 Task: Search one way flight ticket for 4 adults, 2 children, 2 infants in seat and 1 infant on lap in economy from Buffalo: Buffalo Niagara International Airport to Jacksonville: Albert J. Ellis Airport on 8-3-2023. Choice of flights is Delta. Number of bags: 10 checked bags. Price is upto 65000. Outbound departure time preference is 11:15. Return departure time preference is 3:36.
Action: Mouse moved to (292, 409)
Screenshot: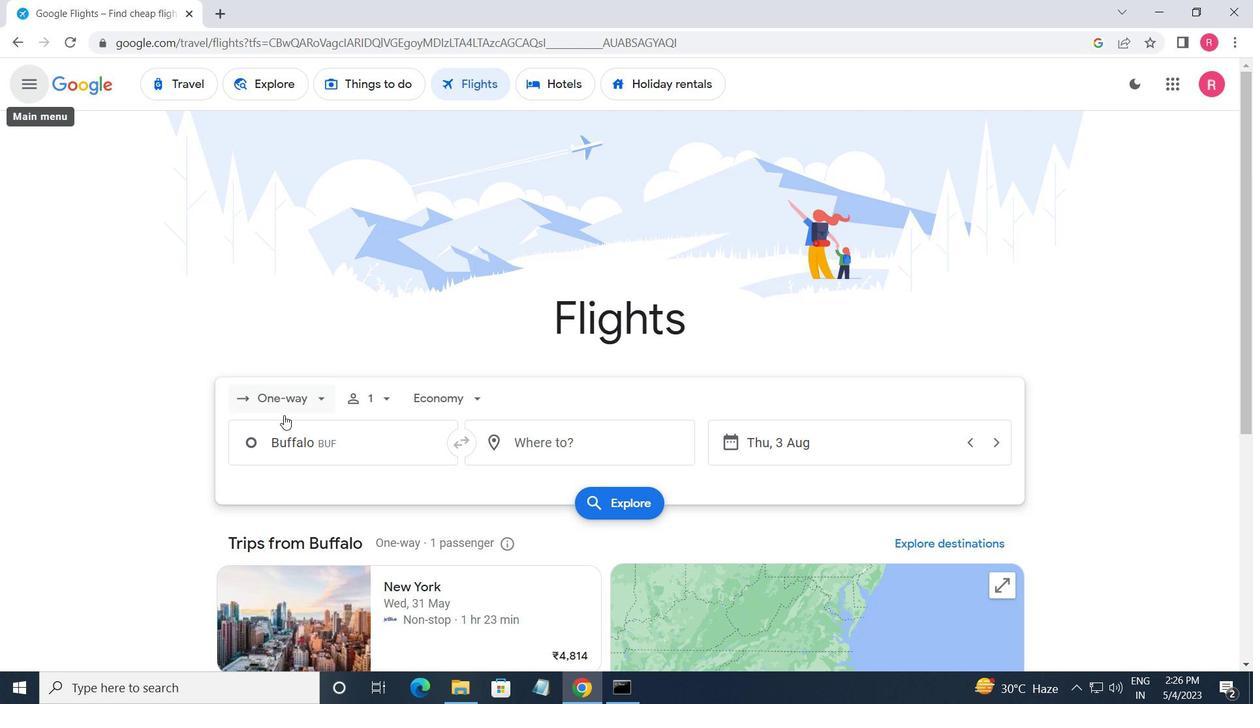 
Action: Mouse pressed left at (292, 409)
Screenshot: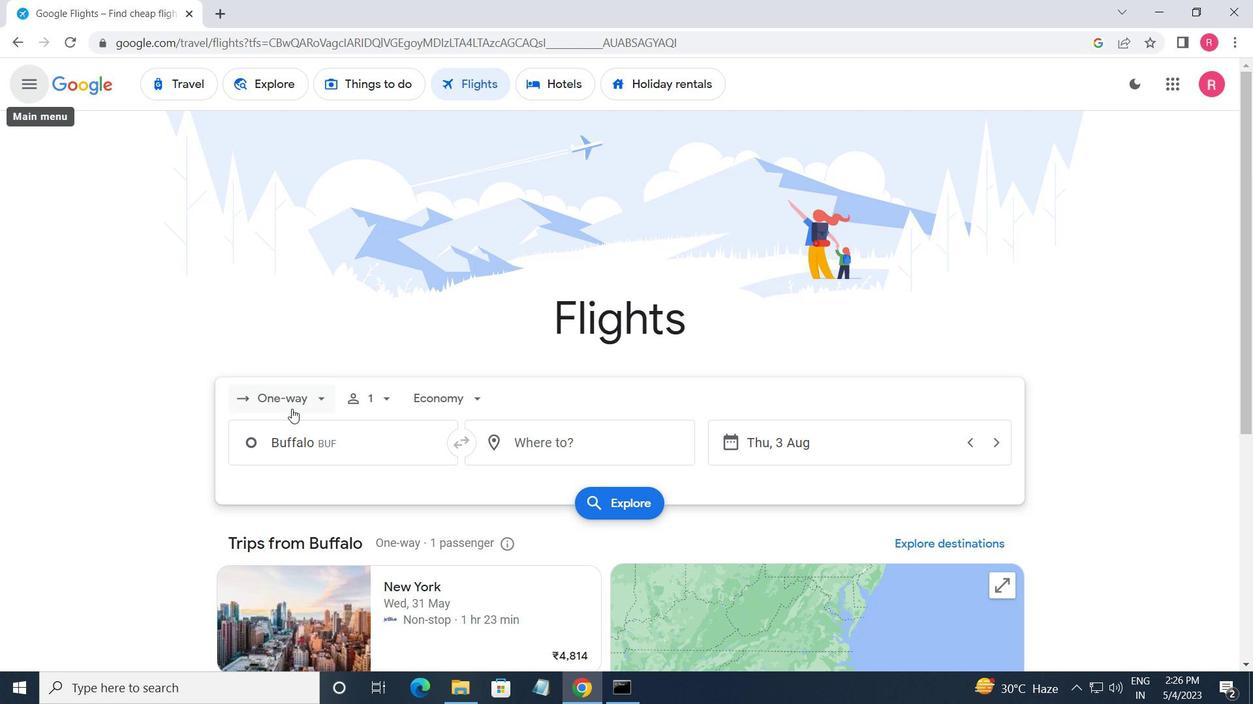 
Action: Mouse moved to (308, 476)
Screenshot: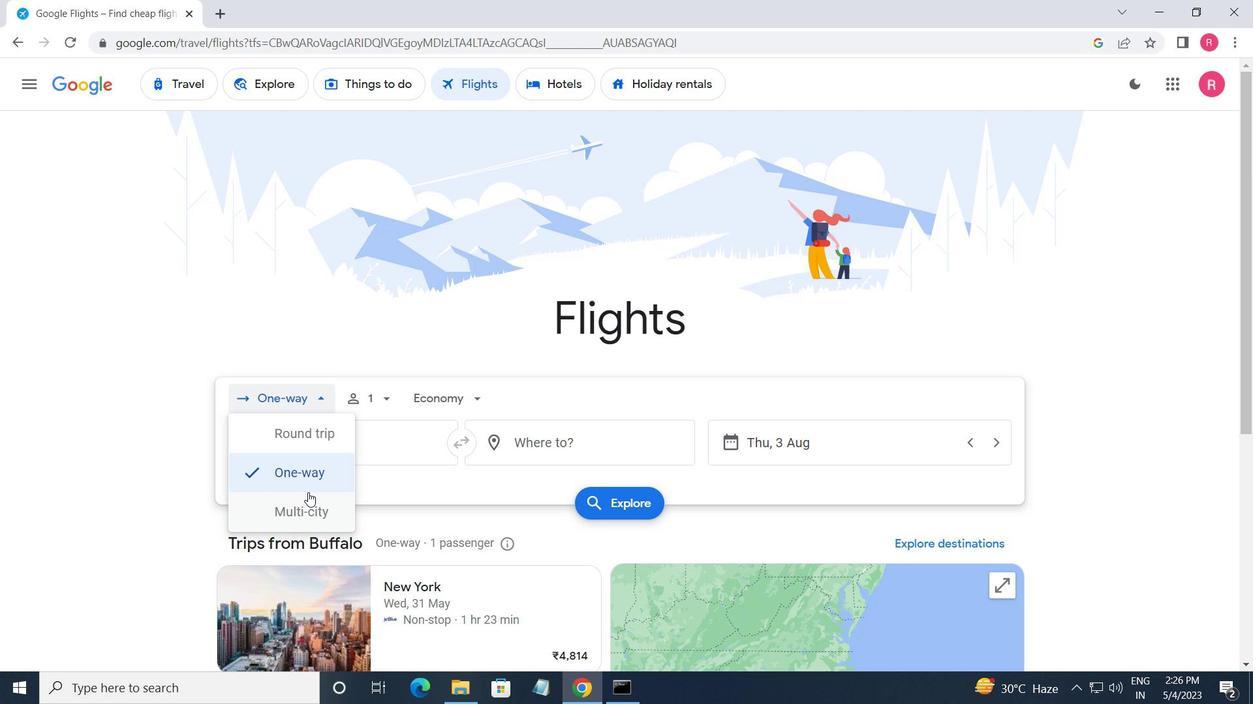 
Action: Mouse pressed left at (308, 476)
Screenshot: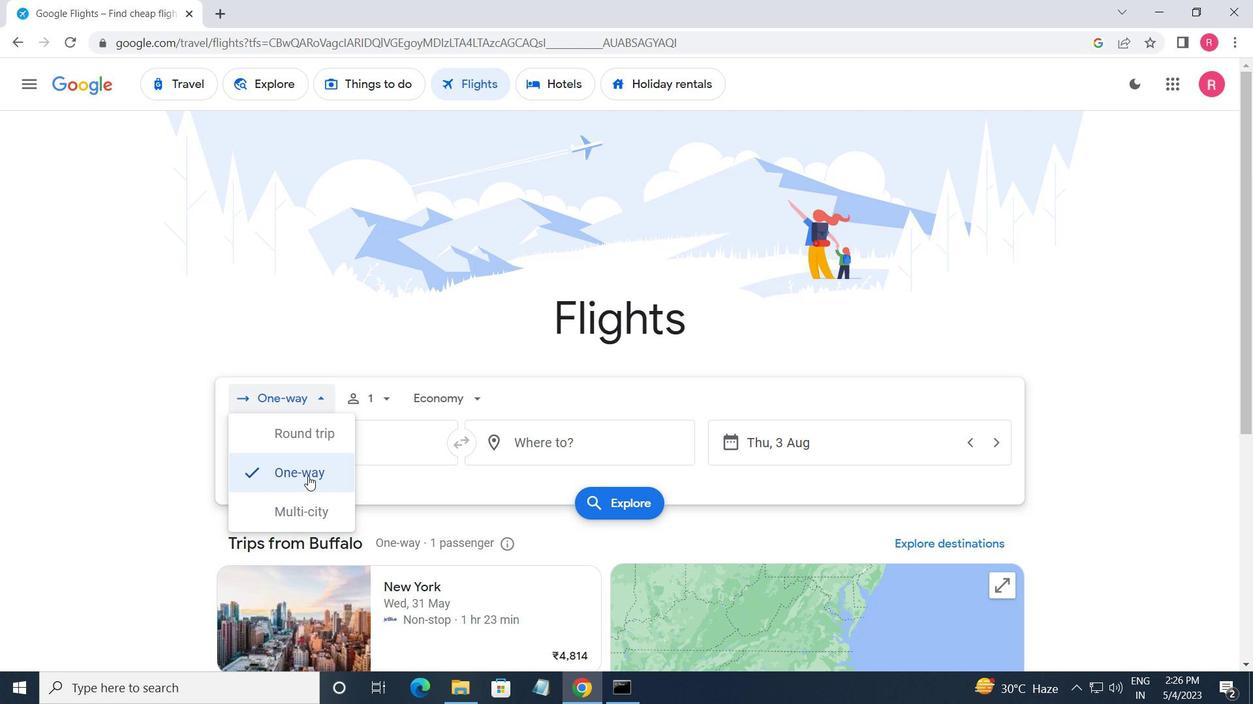 
Action: Mouse moved to (382, 407)
Screenshot: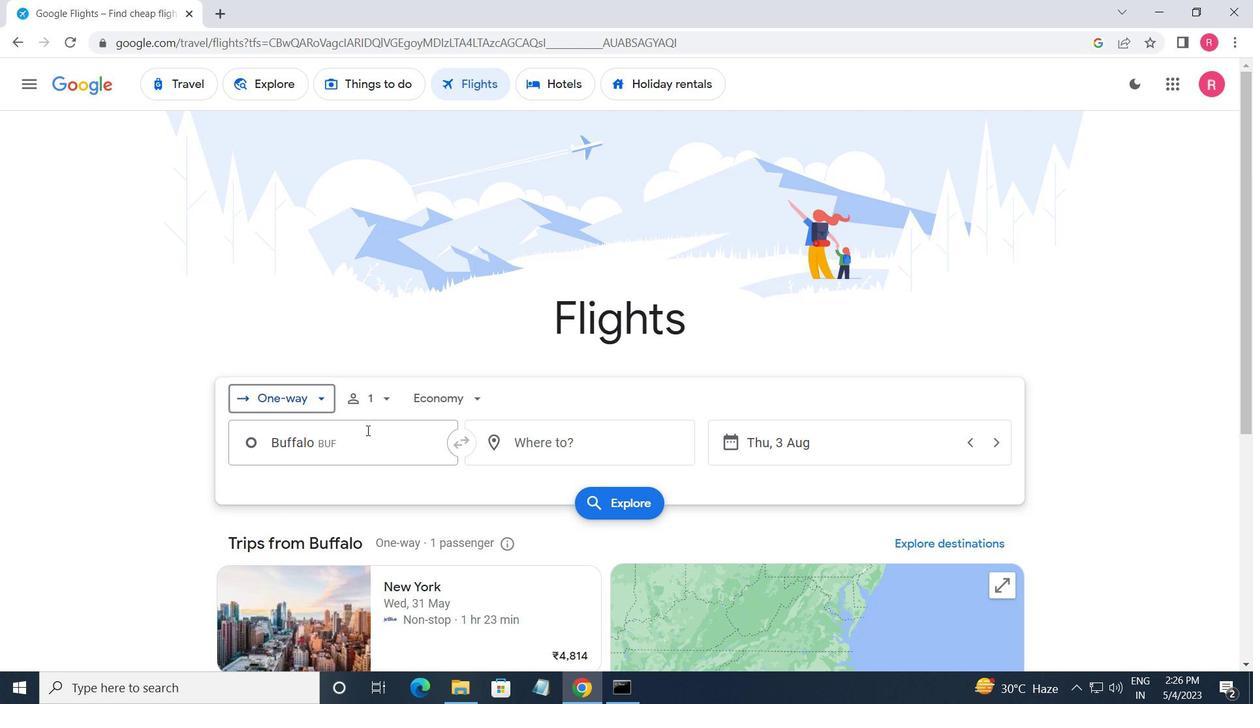 
Action: Mouse pressed left at (382, 407)
Screenshot: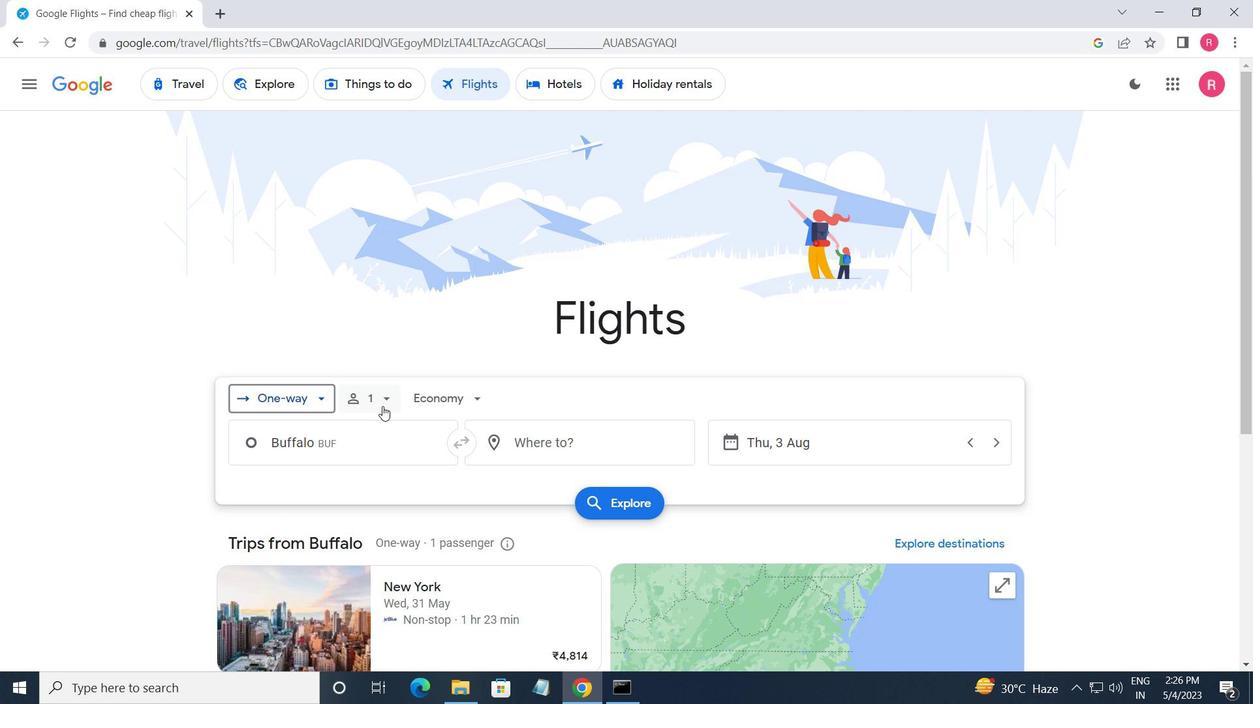 
Action: Mouse moved to (513, 439)
Screenshot: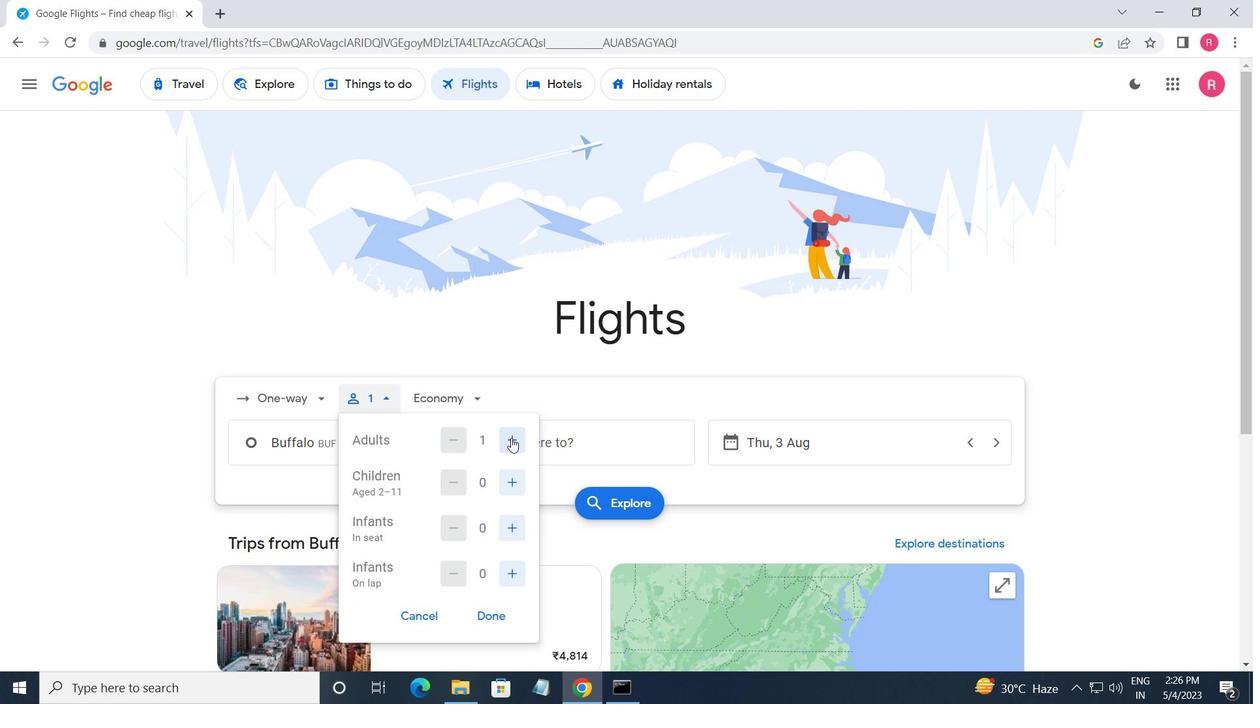 
Action: Mouse pressed left at (513, 439)
Screenshot: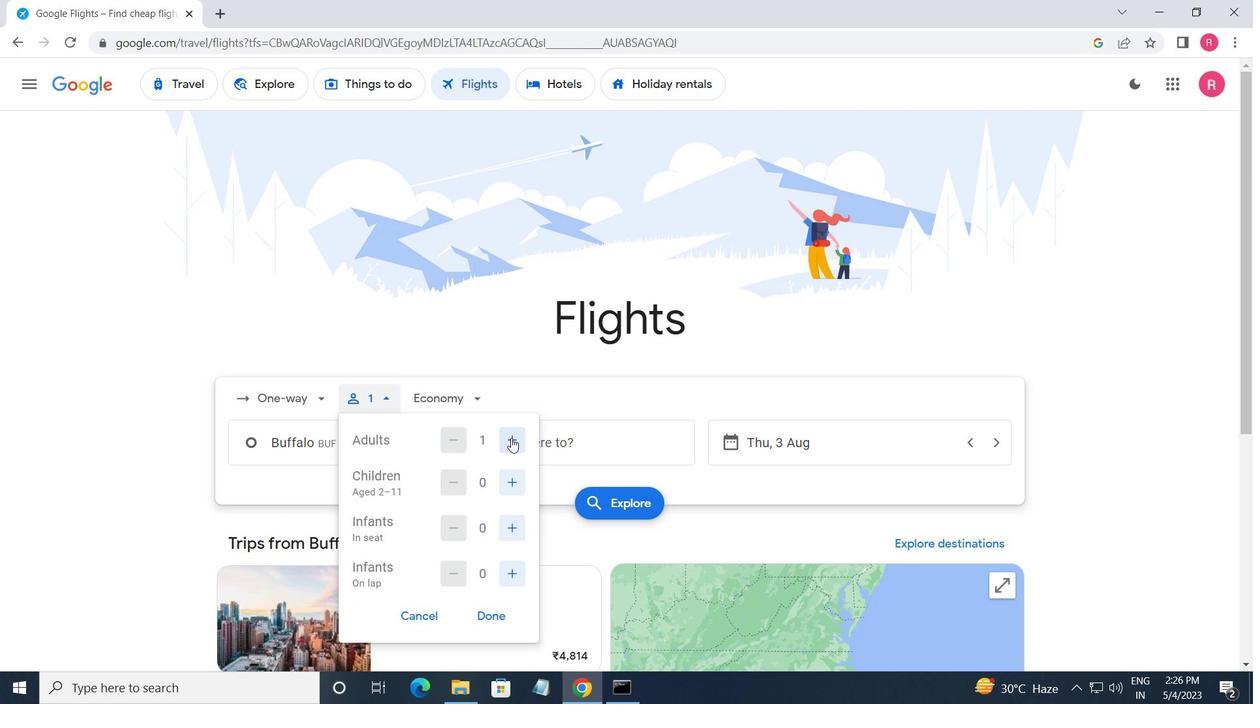 
Action: Mouse moved to (514, 439)
Screenshot: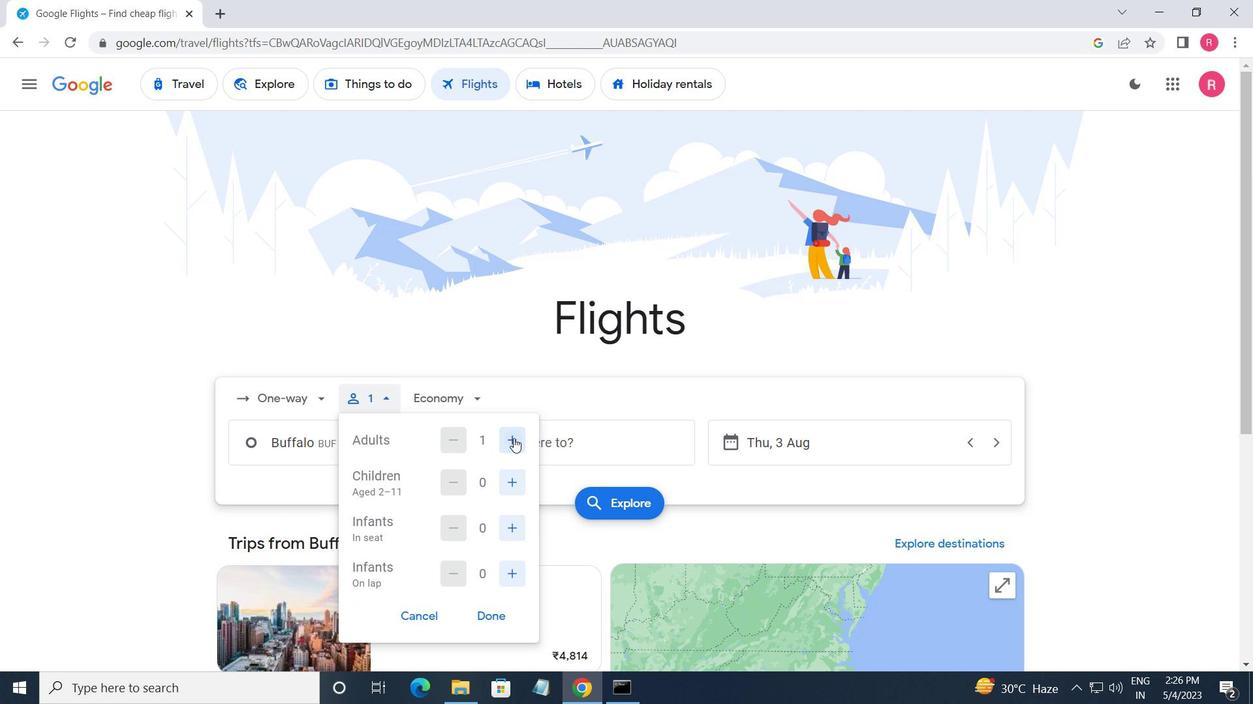 
Action: Mouse pressed left at (514, 439)
Screenshot: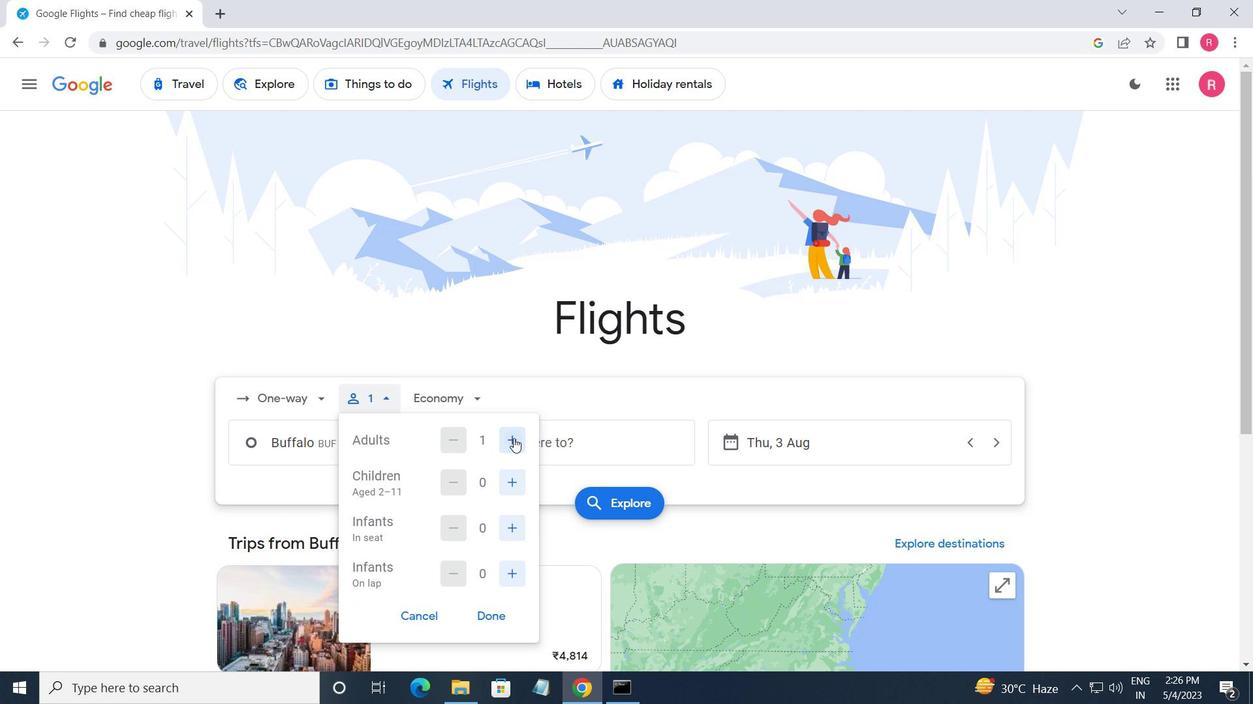 
Action: Mouse pressed left at (514, 439)
Screenshot: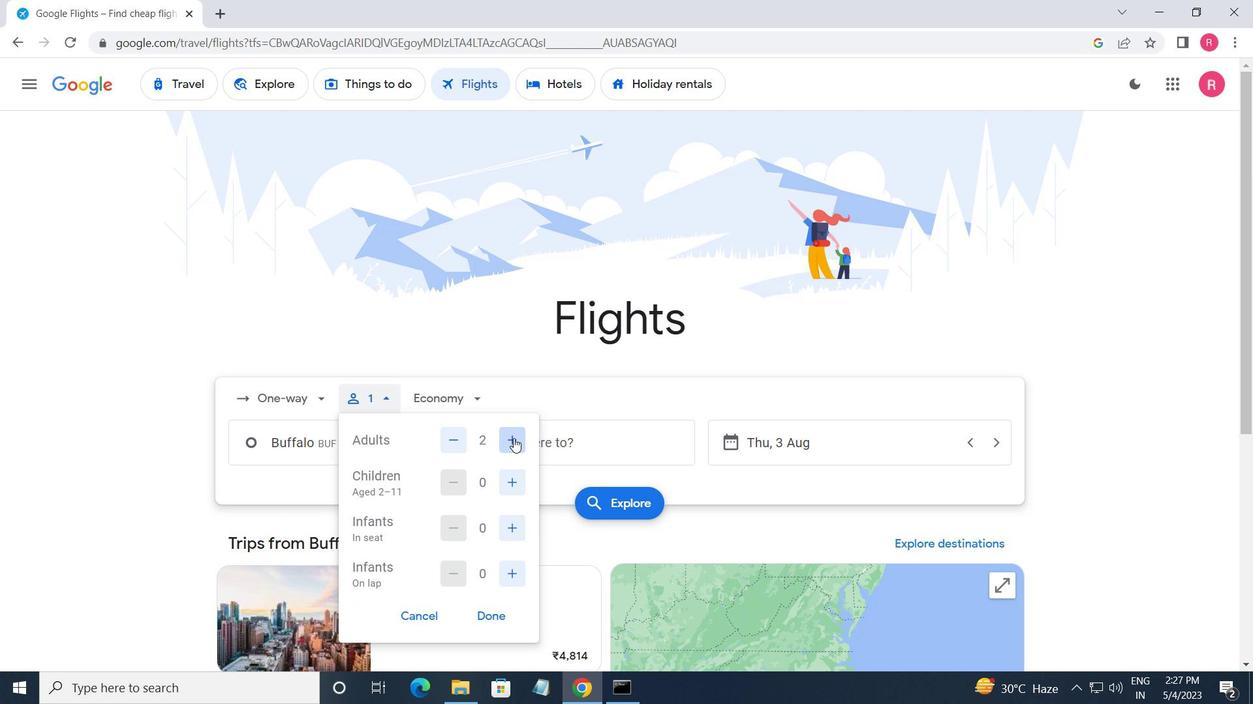 
Action: Mouse moved to (515, 482)
Screenshot: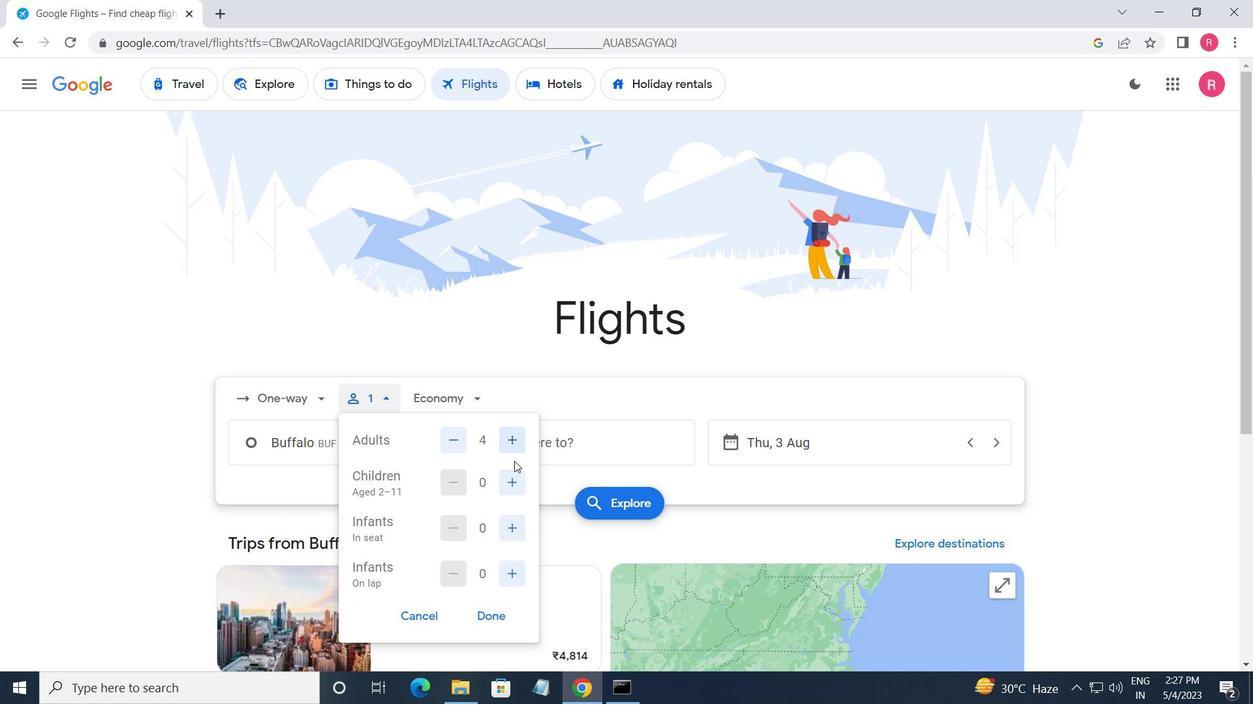 
Action: Mouse pressed left at (515, 482)
Screenshot: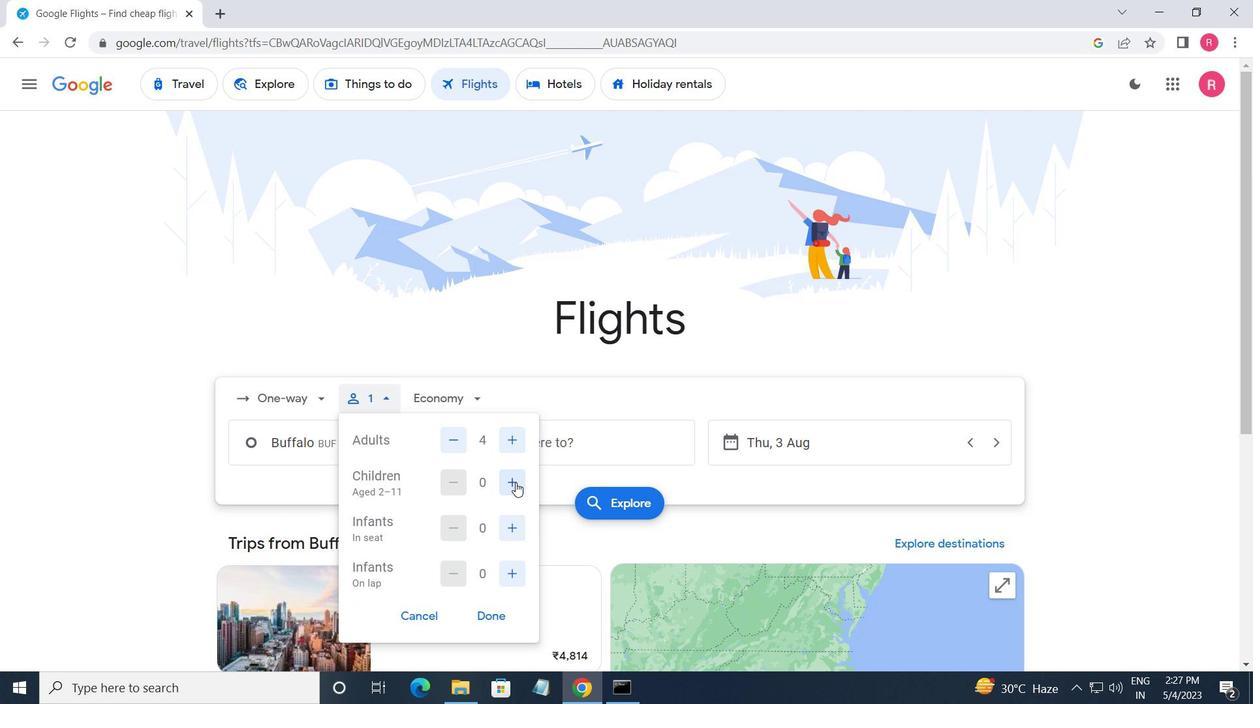 
Action: Mouse pressed left at (515, 482)
Screenshot: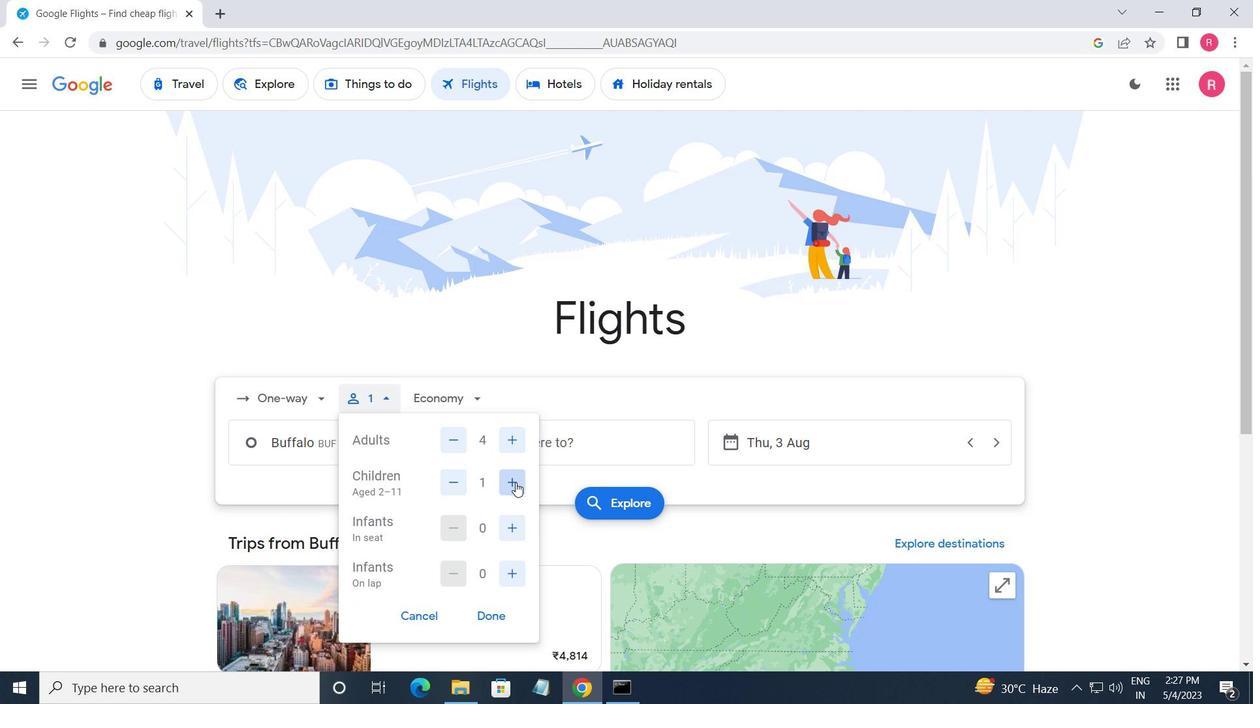 
Action: Mouse moved to (509, 529)
Screenshot: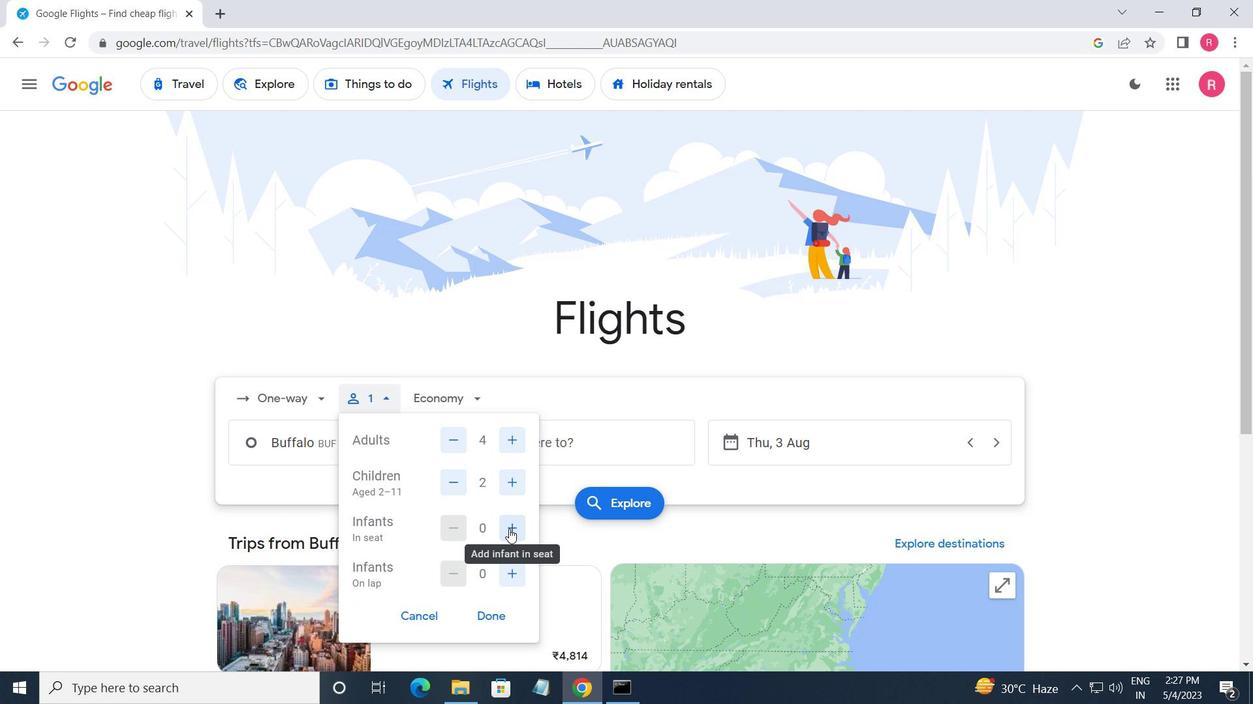 
Action: Mouse pressed left at (509, 529)
Screenshot: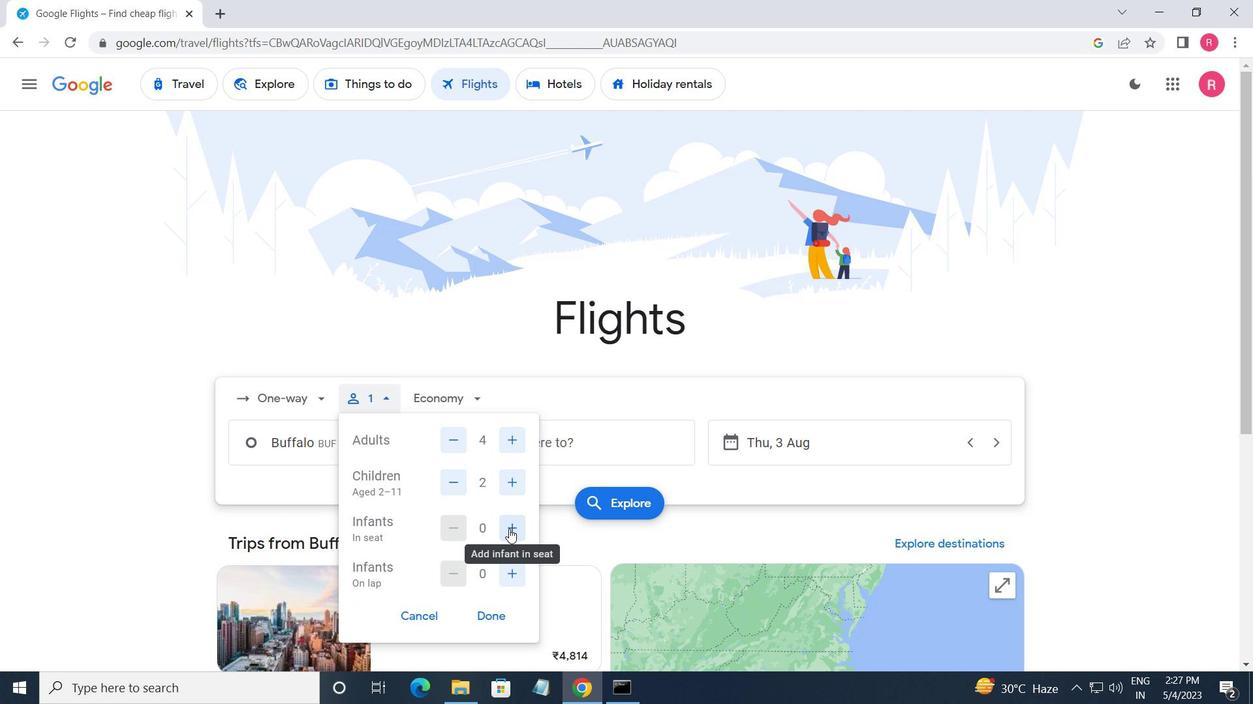 
Action: Mouse pressed left at (509, 529)
Screenshot: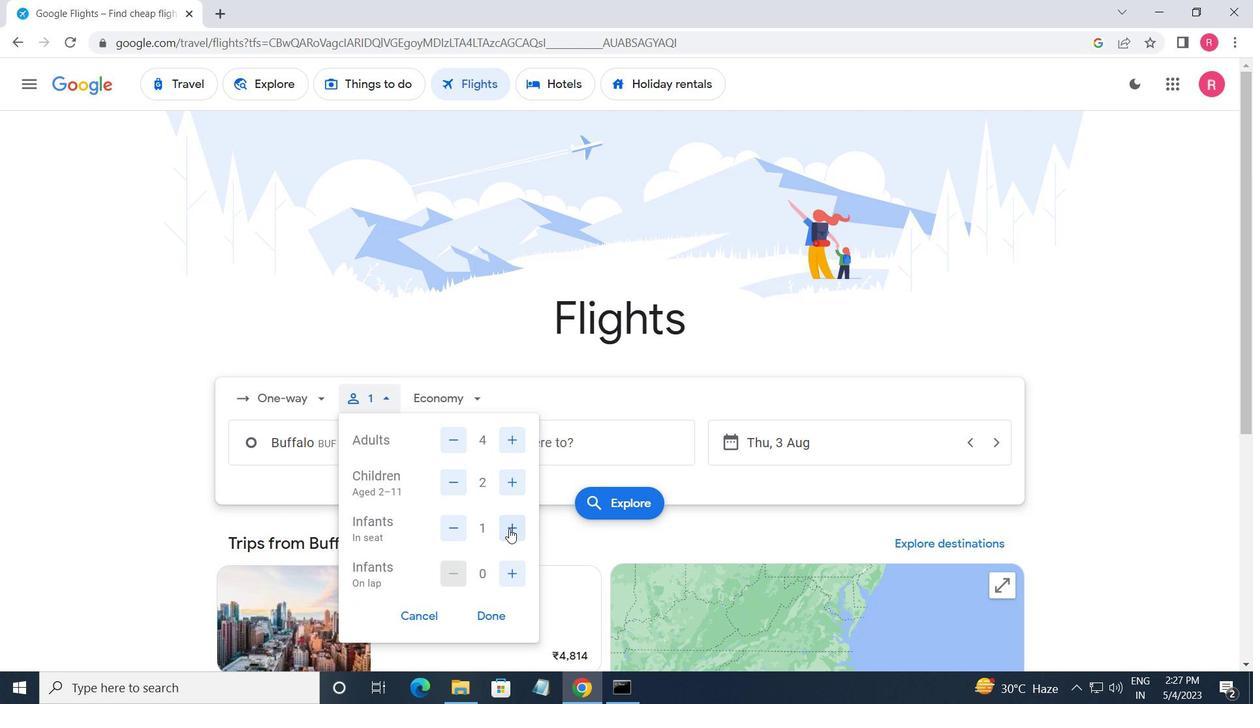 
Action: Mouse moved to (509, 574)
Screenshot: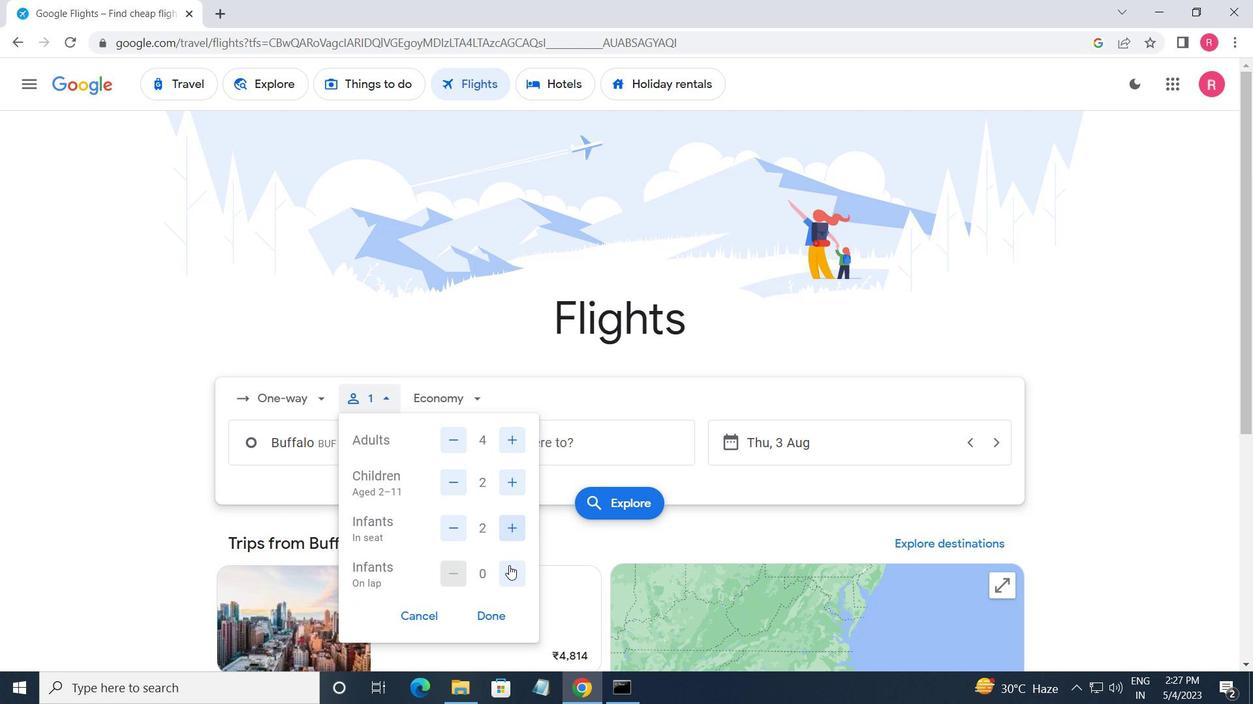 
Action: Mouse pressed left at (509, 574)
Screenshot: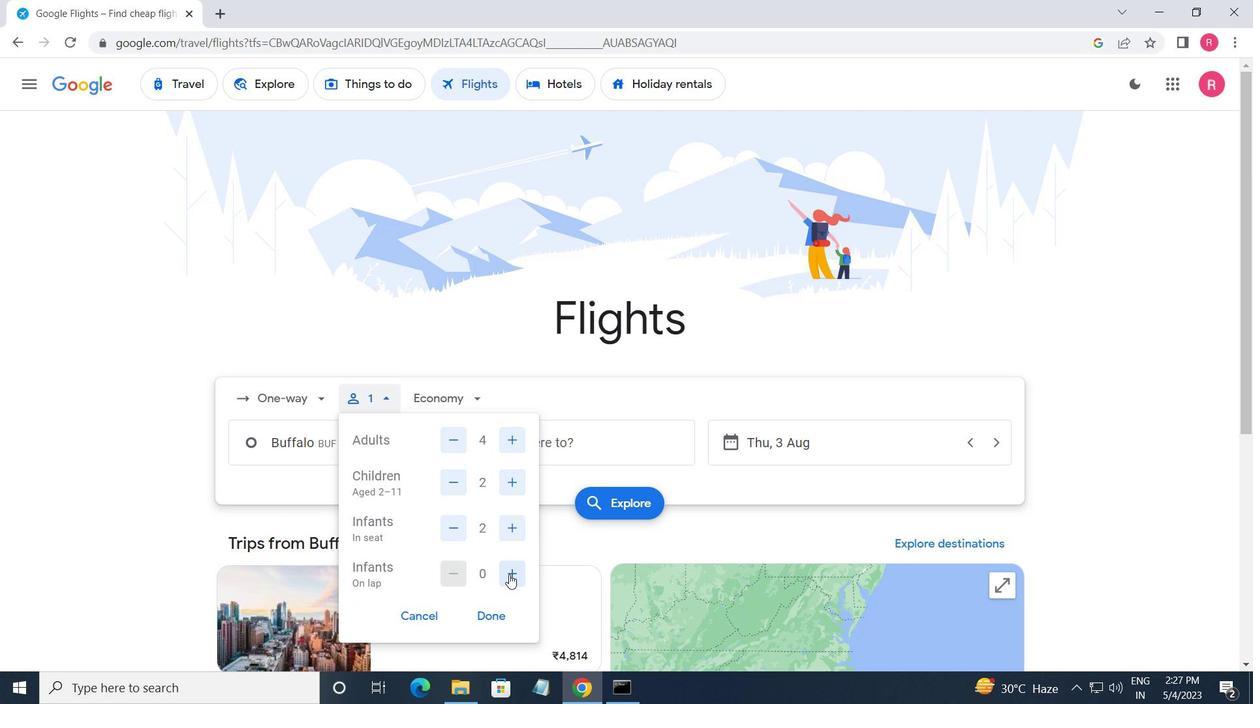 
Action: Mouse moved to (490, 606)
Screenshot: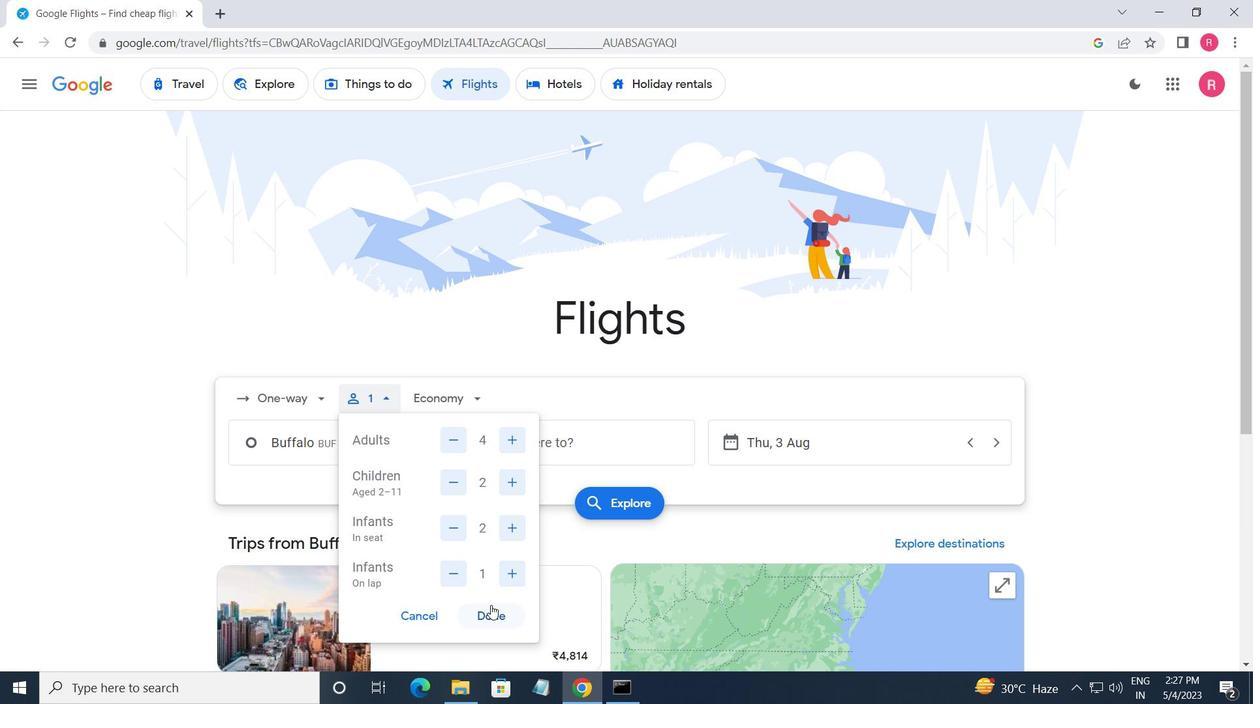 
Action: Mouse pressed left at (490, 606)
Screenshot: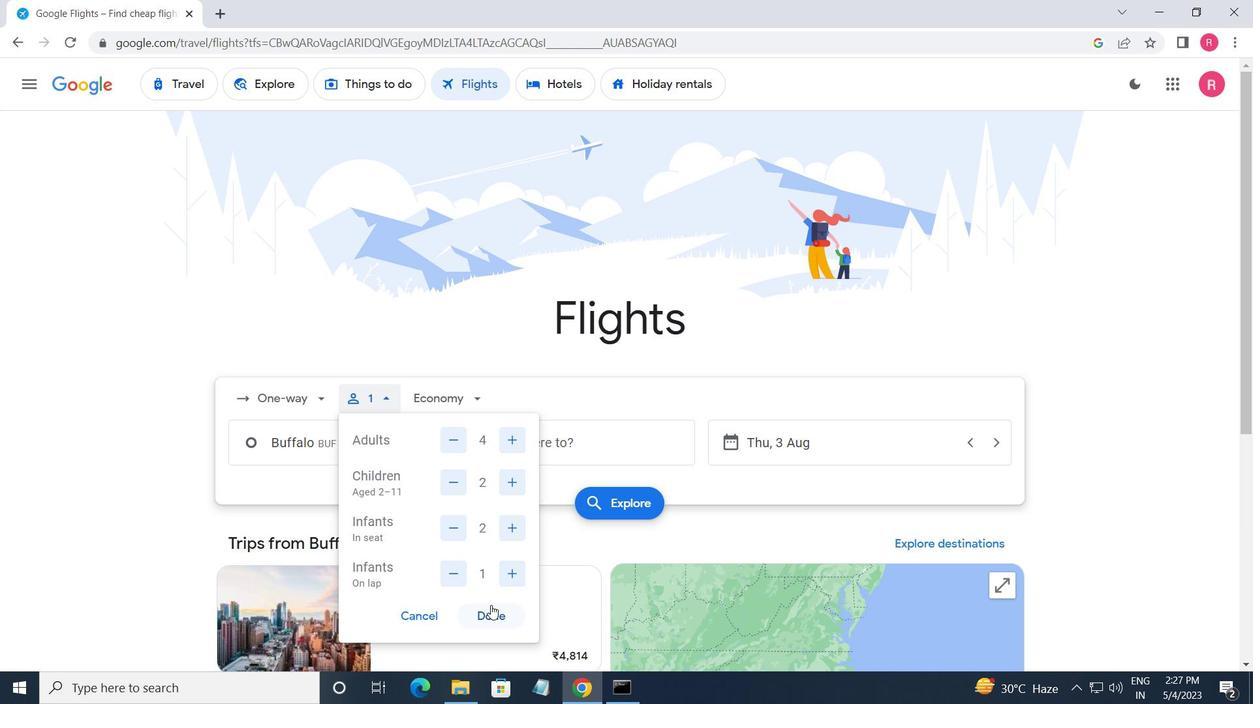 
Action: Mouse moved to (442, 394)
Screenshot: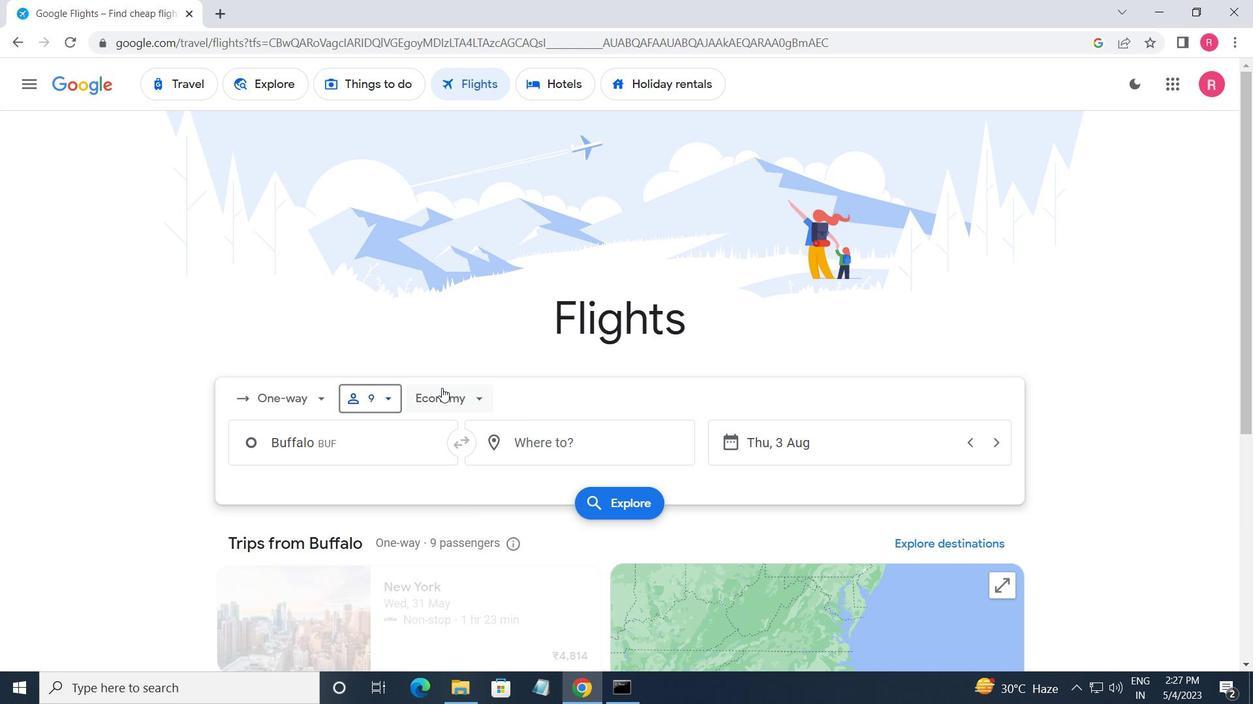 
Action: Mouse pressed left at (442, 394)
Screenshot: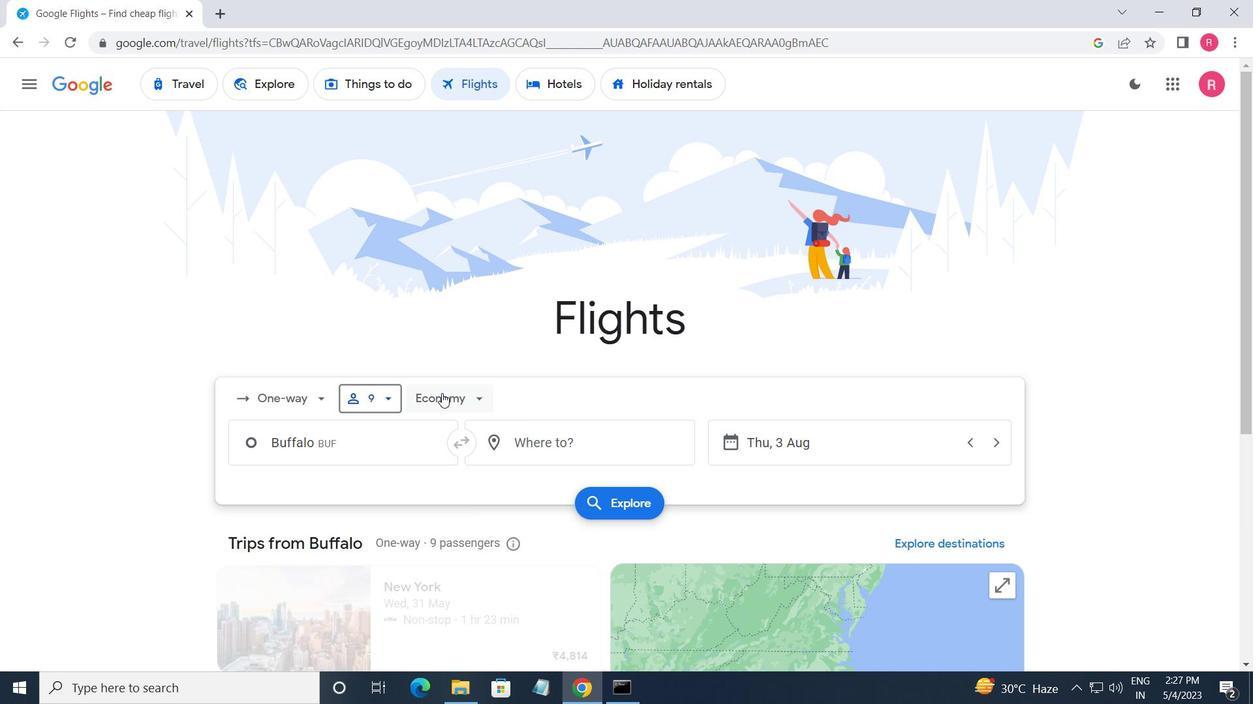 
Action: Mouse moved to (461, 439)
Screenshot: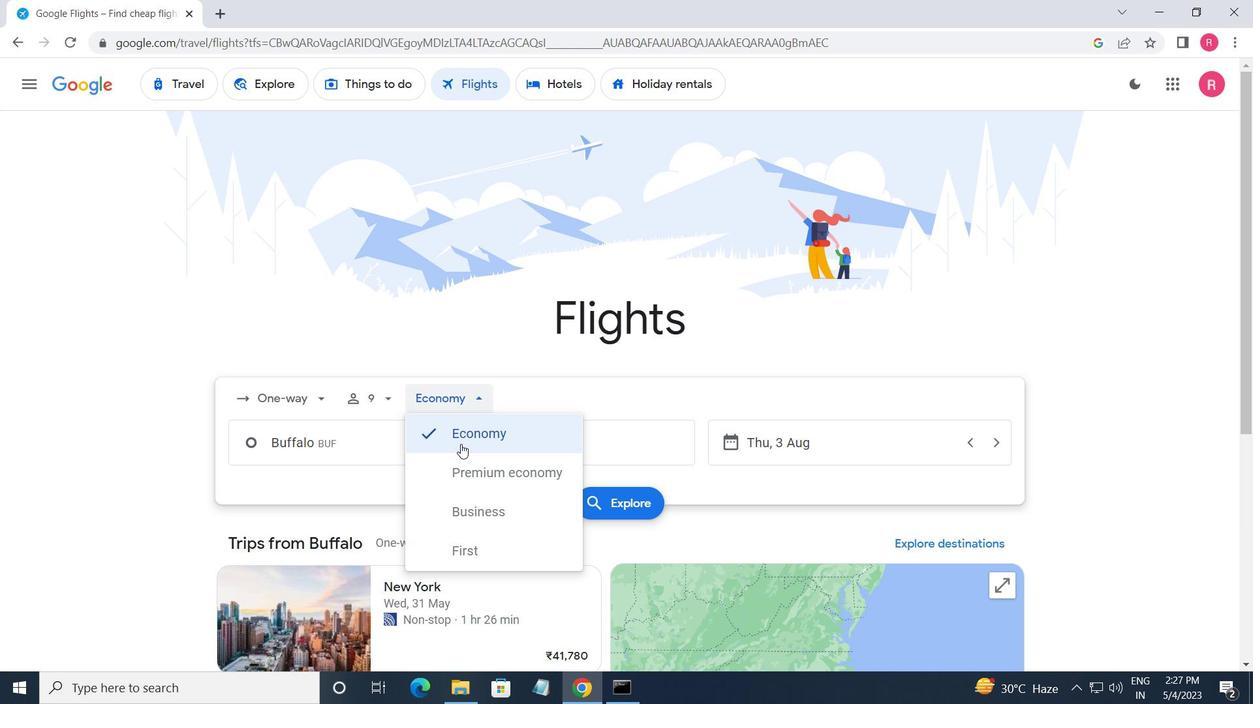 
Action: Mouse pressed left at (461, 439)
Screenshot: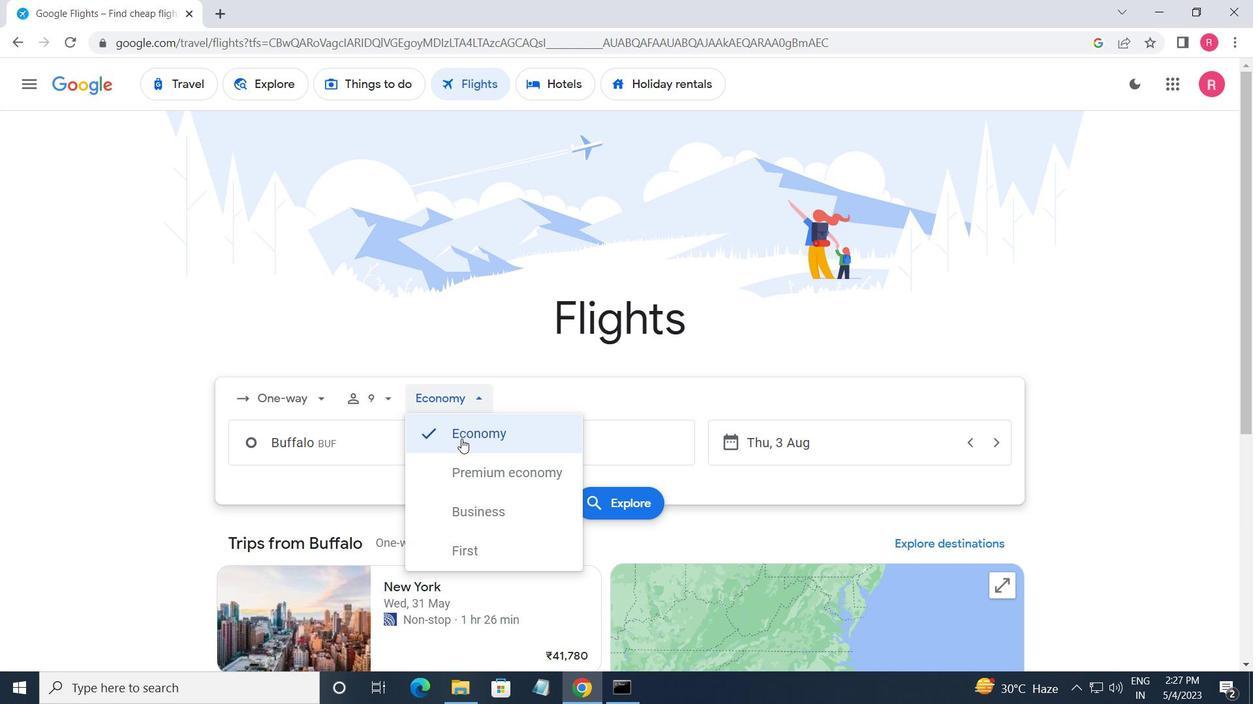 
Action: Mouse moved to (341, 445)
Screenshot: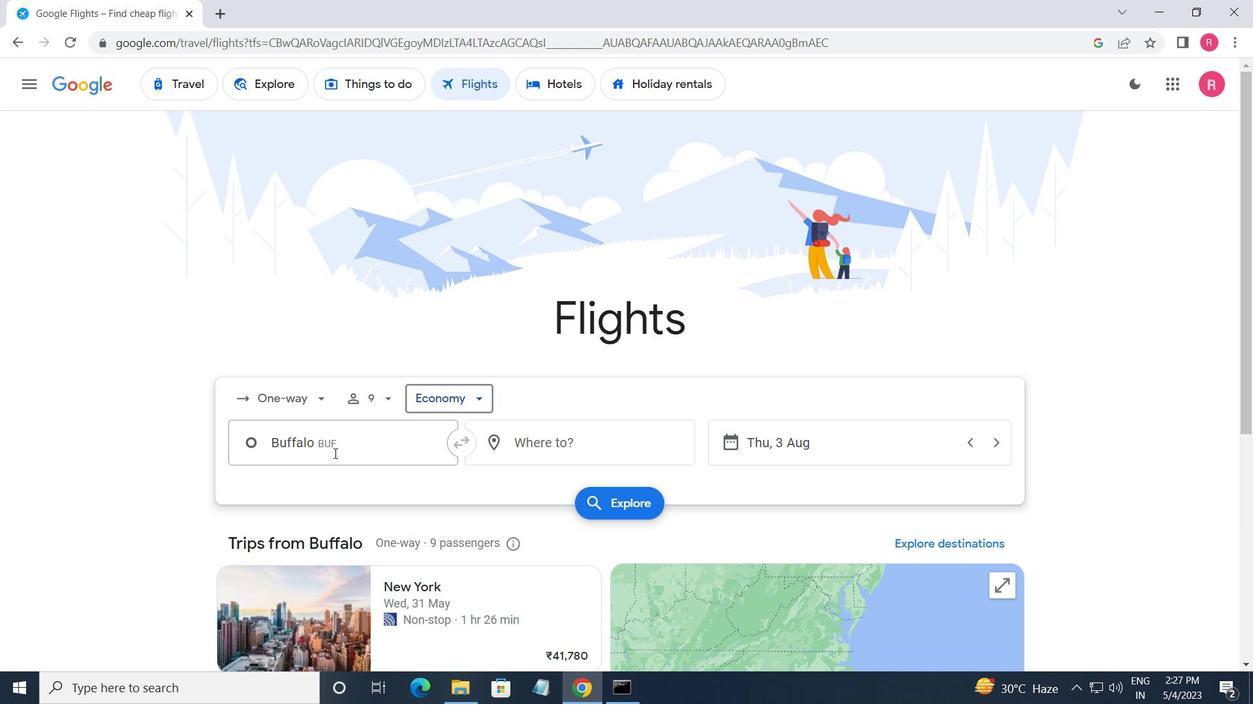 
Action: Mouse pressed left at (341, 445)
Screenshot: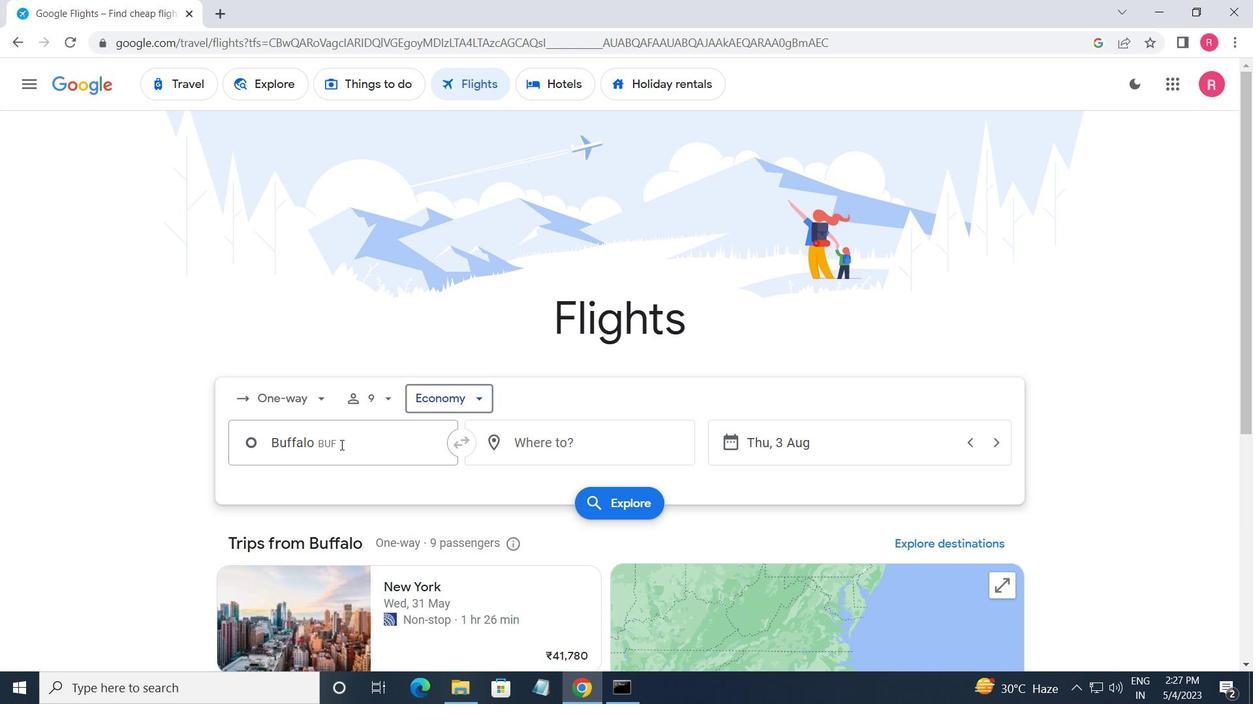 
Action: Mouse moved to (359, 524)
Screenshot: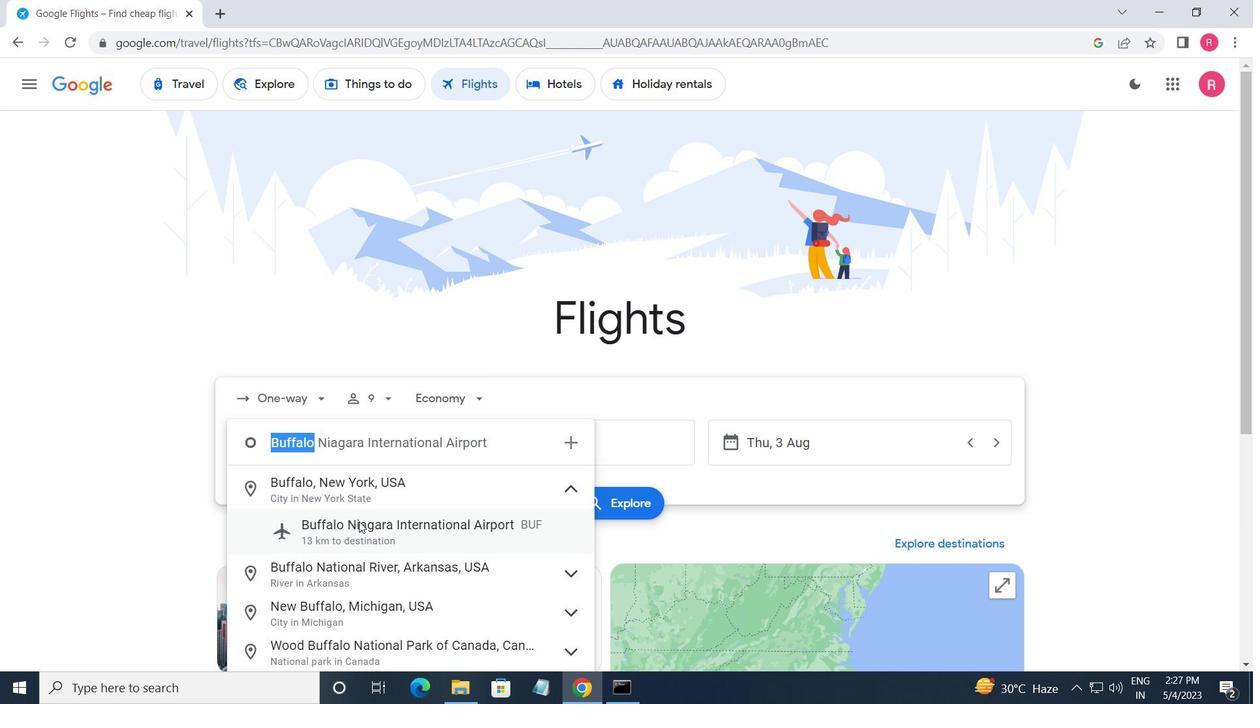 
Action: Mouse pressed left at (359, 524)
Screenshot: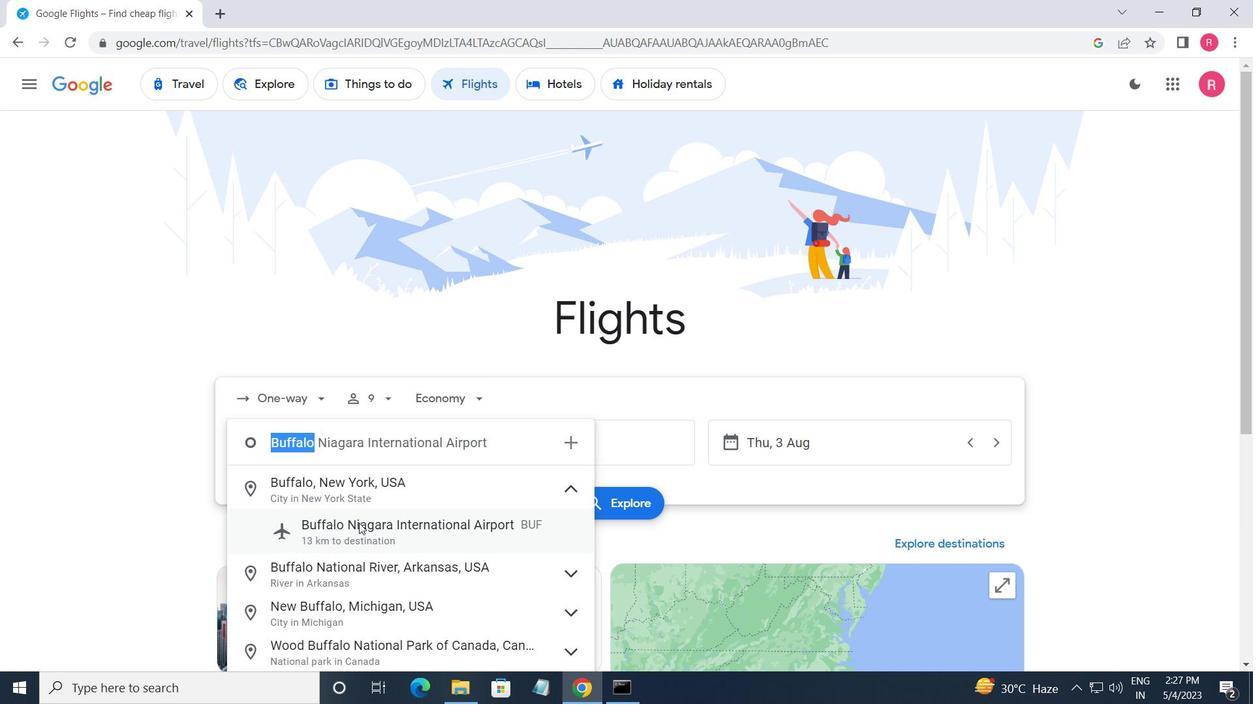 
Action: Mouse moved to (587, 443)
Screenshot: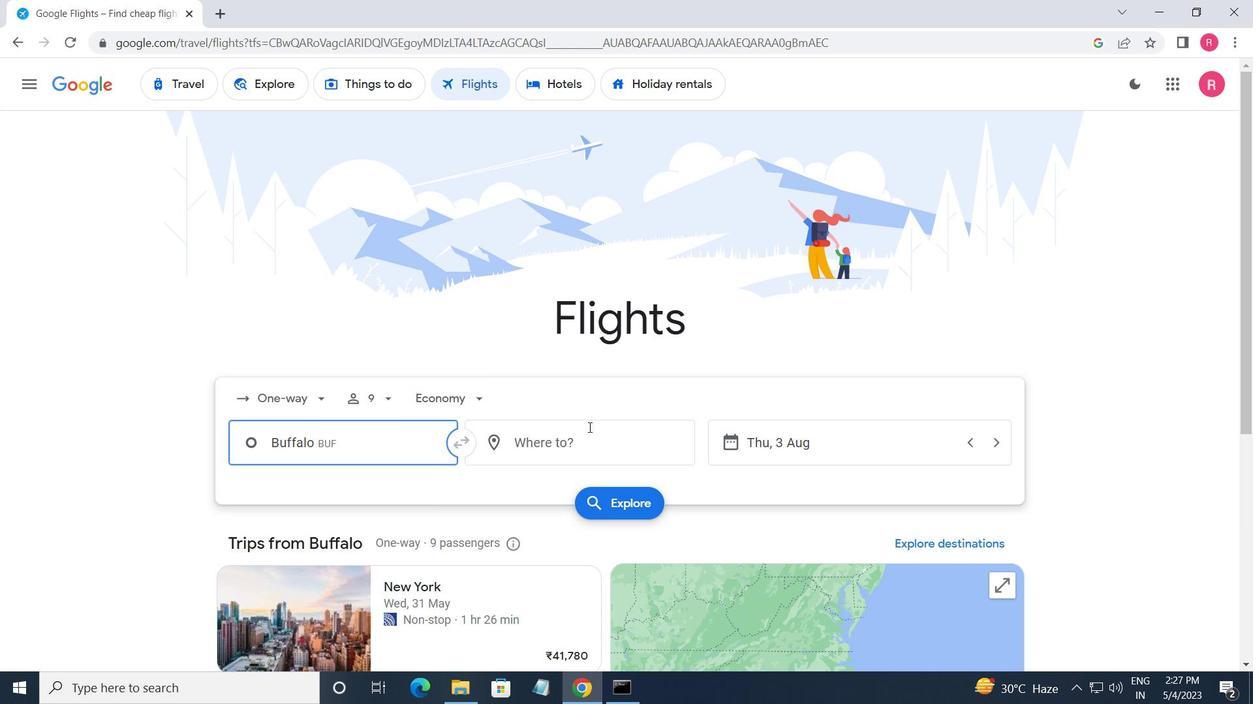 
Action: Mouse pressed left at (587, 443)
Screenshot: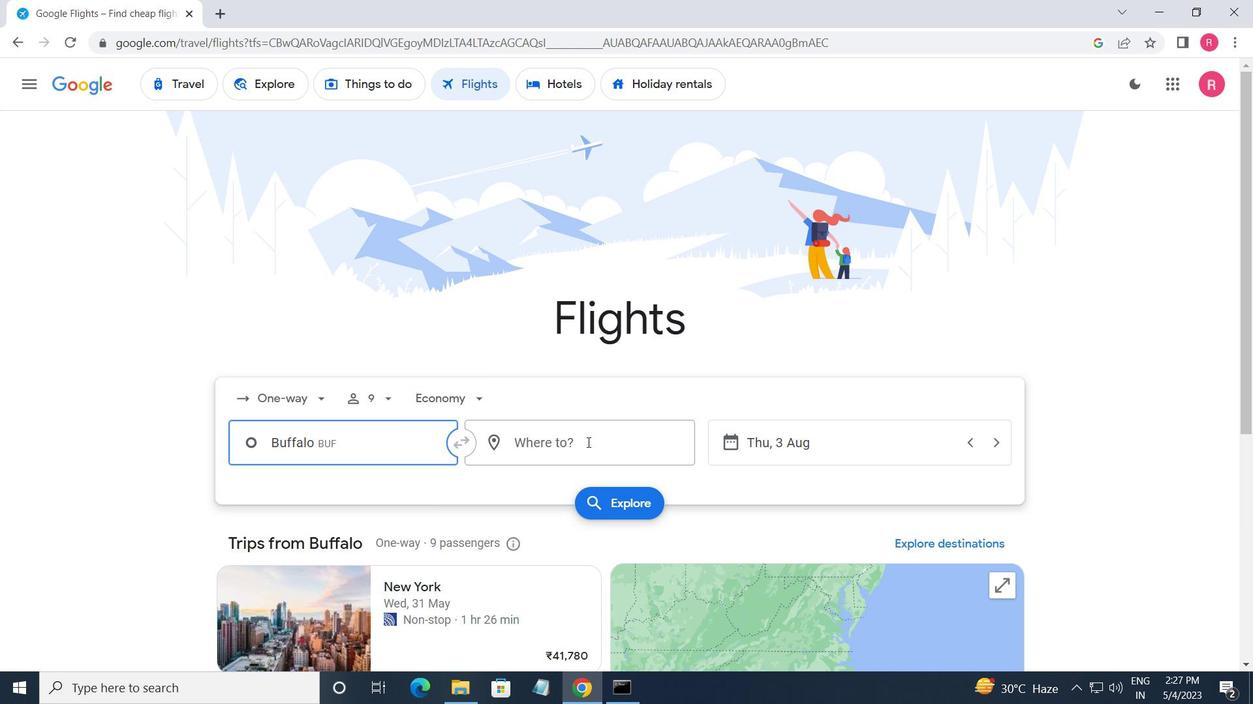 
Action: Mouse moved to (599, 605)
Screenshot: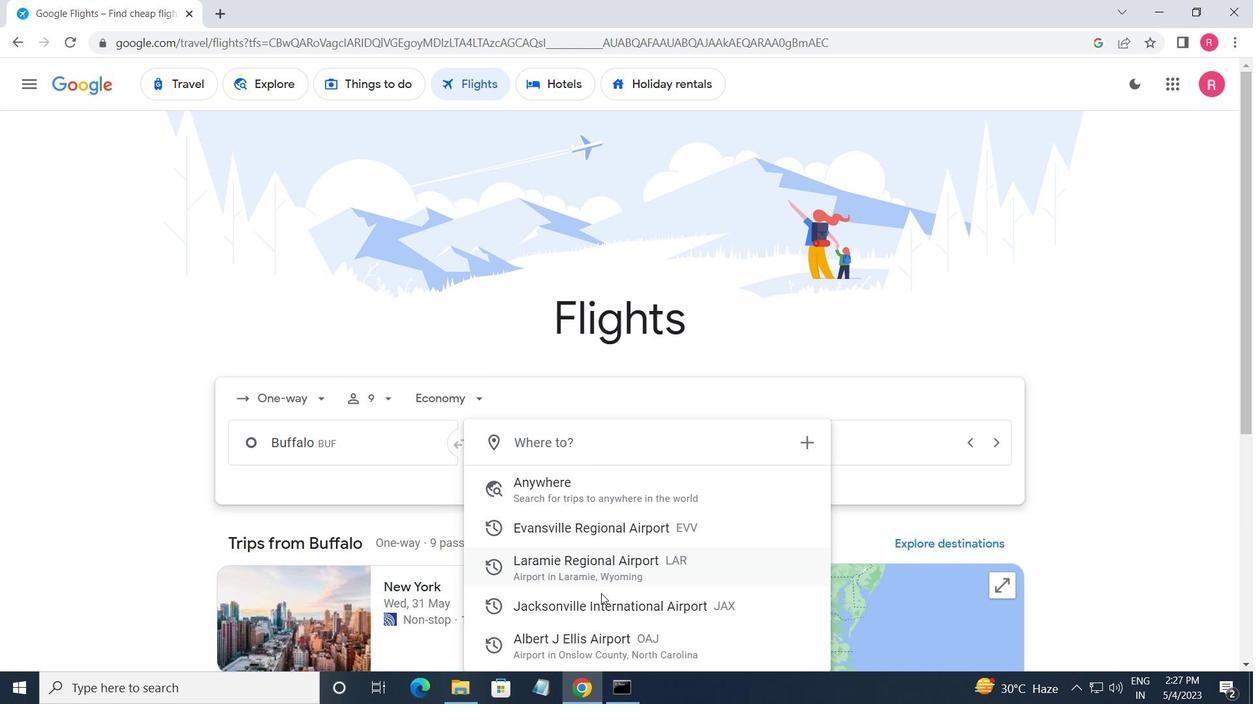 
Action: Mouse pressed left at (599, 605)
Screenshot: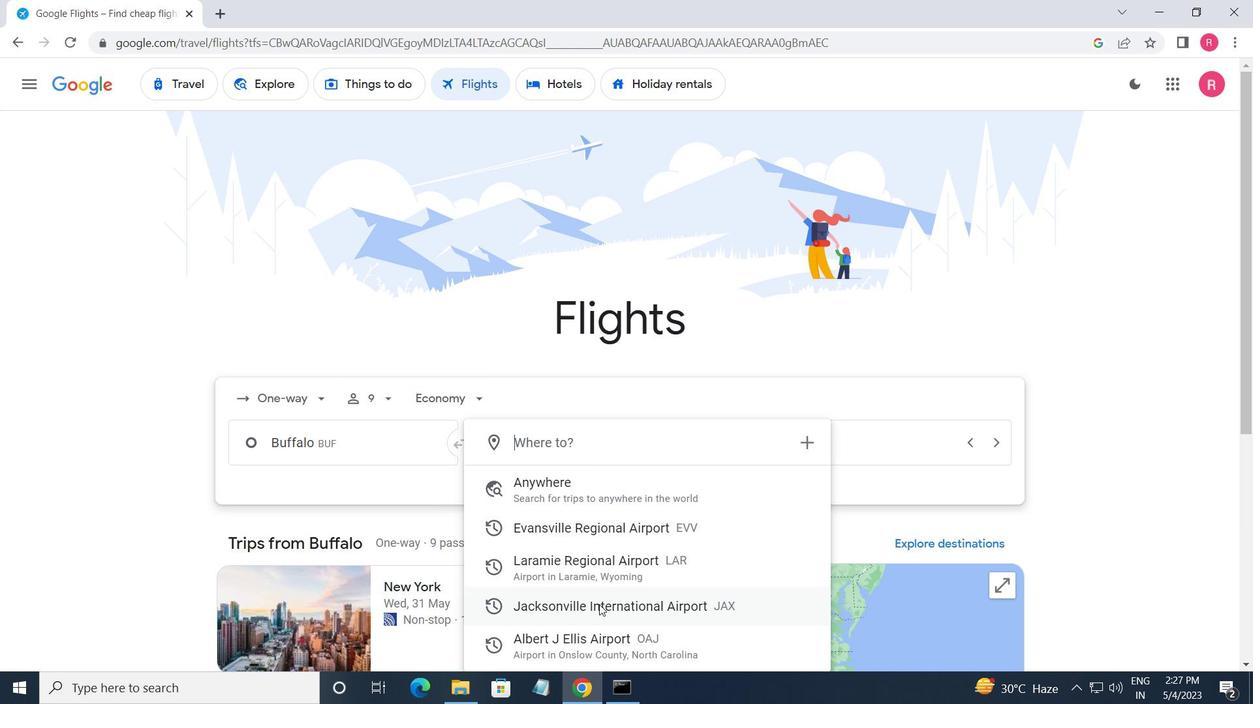 
Action: Mouse moved to (764, 445)
Screenshot: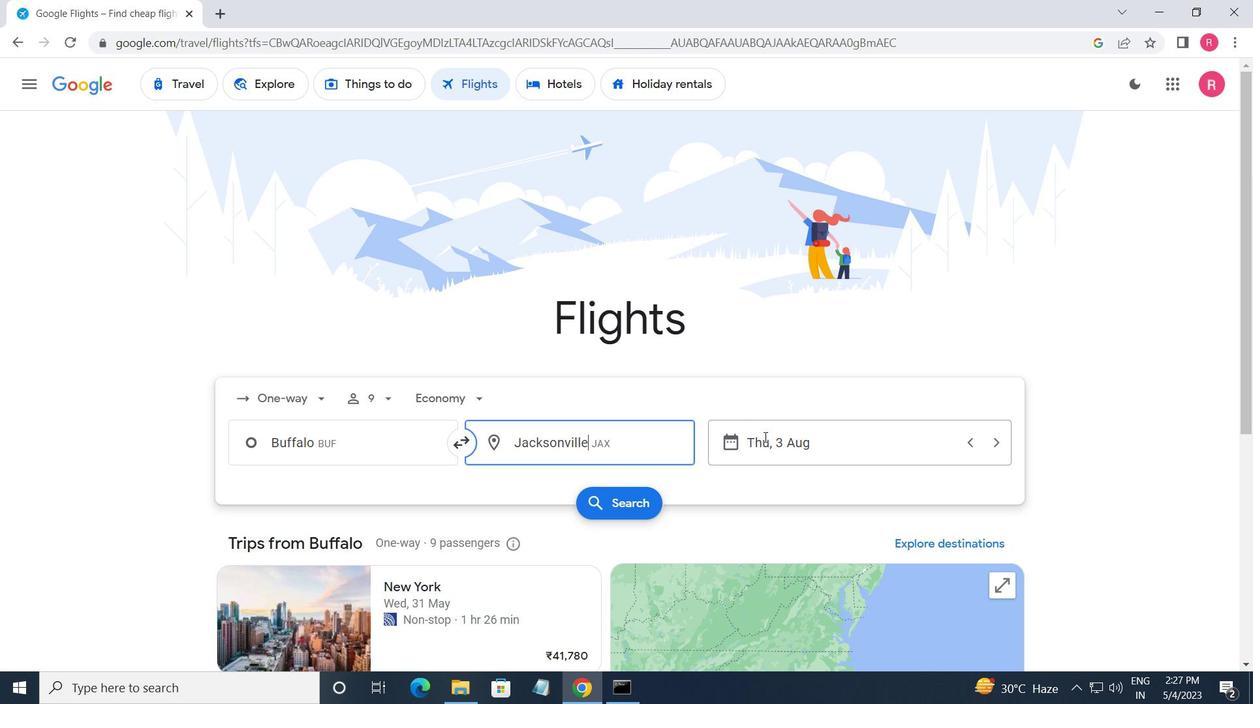 
Action: Mouse pressed left at (764, 445)
Screenshot: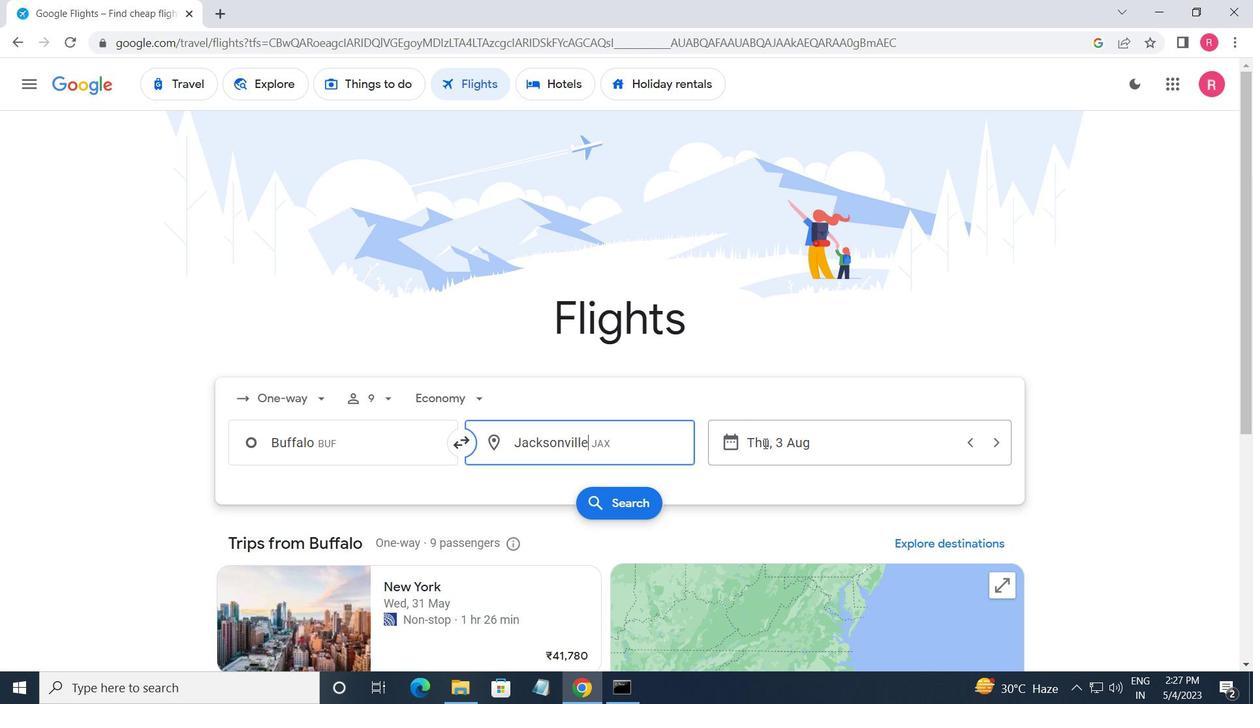 
Action: Mouse moved to (578, 381)
Screenshot: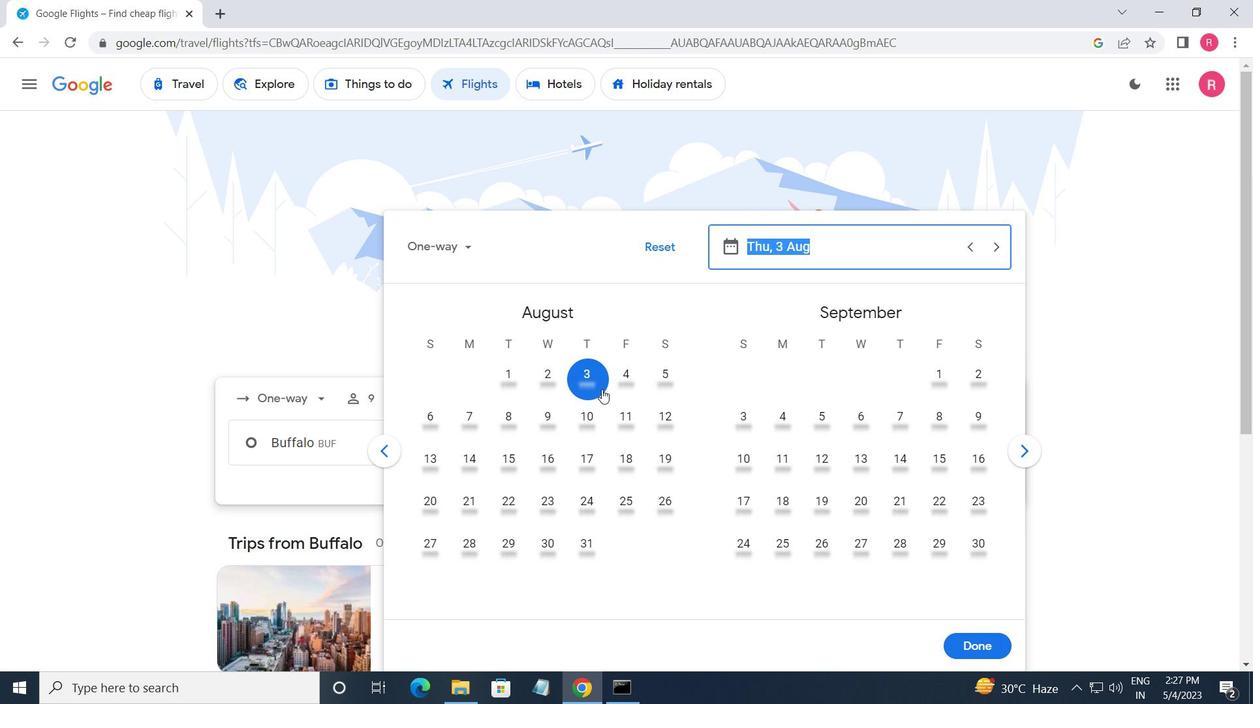 
Action: Mouse pressed left at (578, 381)
Screenshot: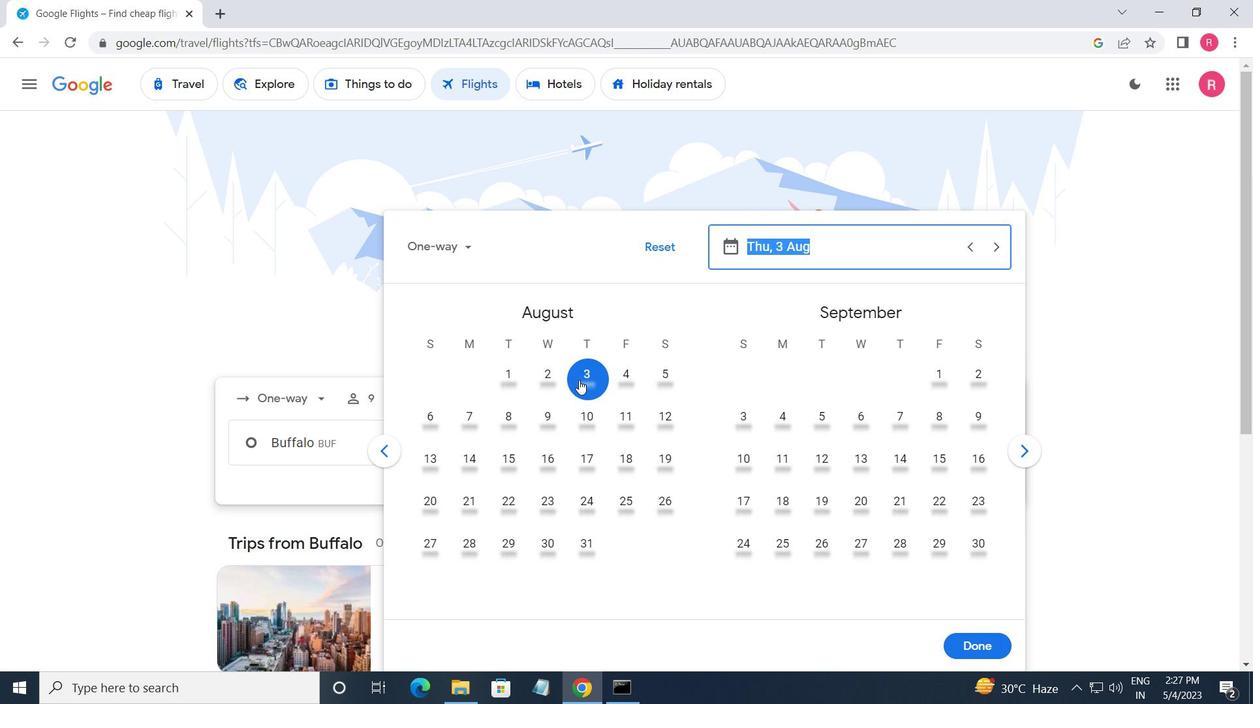
Action: Mouse moved to (971, 643)
Screenshot: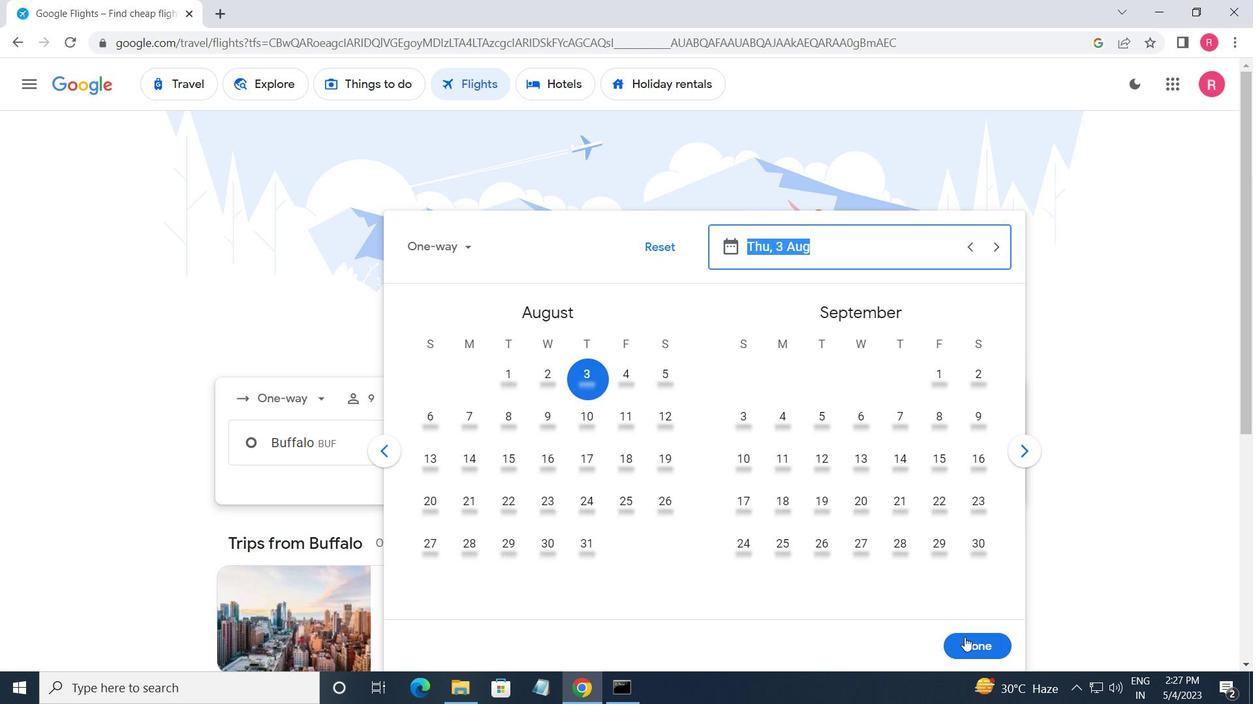 
Action: Mouse pressed left at (971, 643)
Screenshot: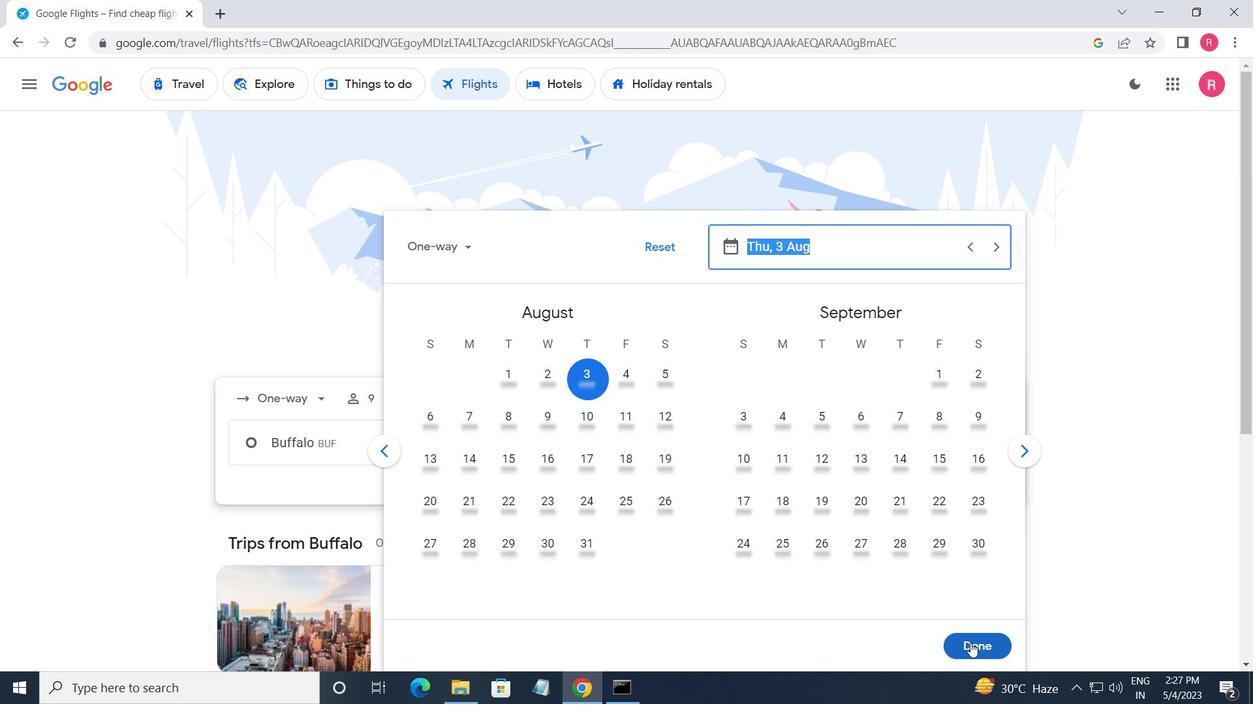 
Action: Mouse moved to (637, 505)
Screenshot: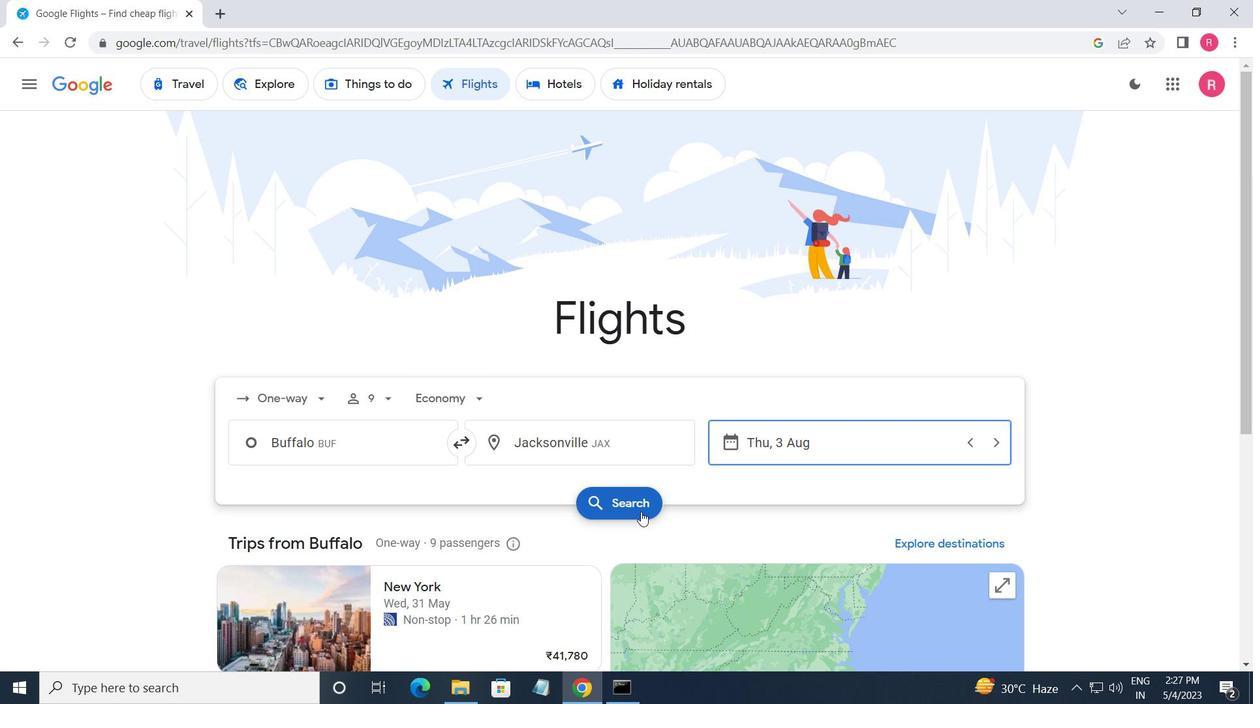 
Action: Mouse pressed left at (637, 505)
Screenshot: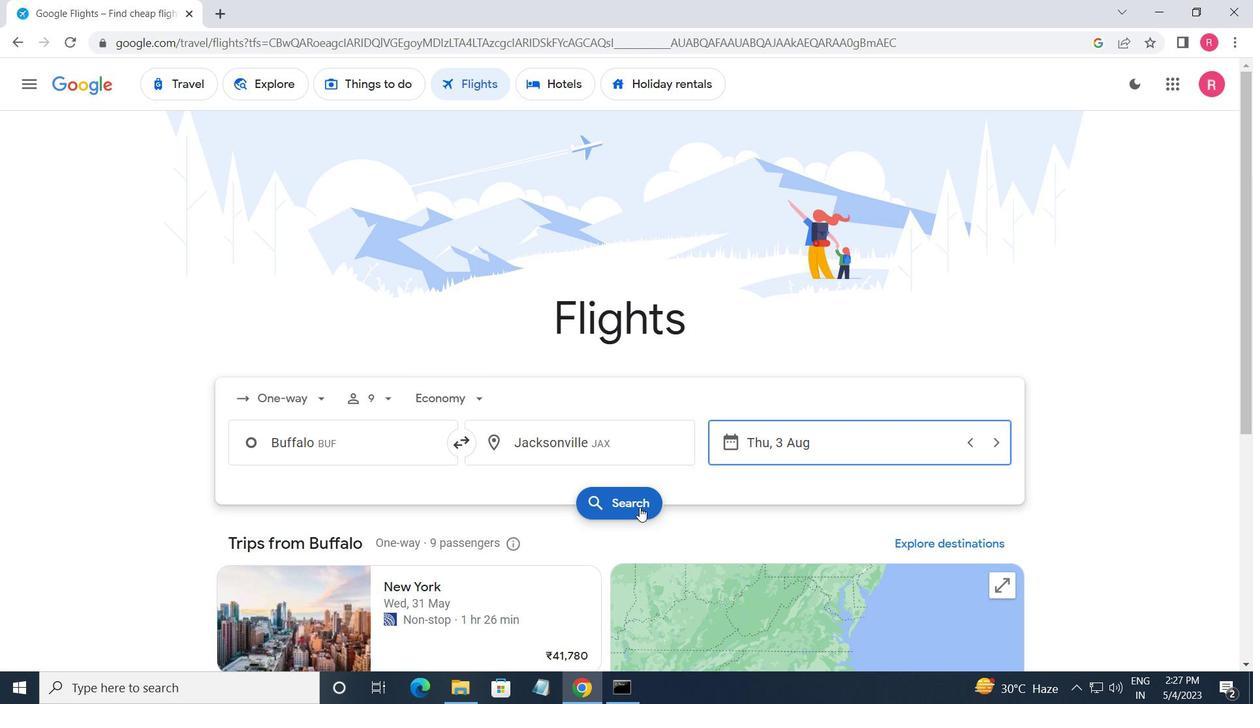 
Action: Mouse moved to (253, 245)
Screenshot: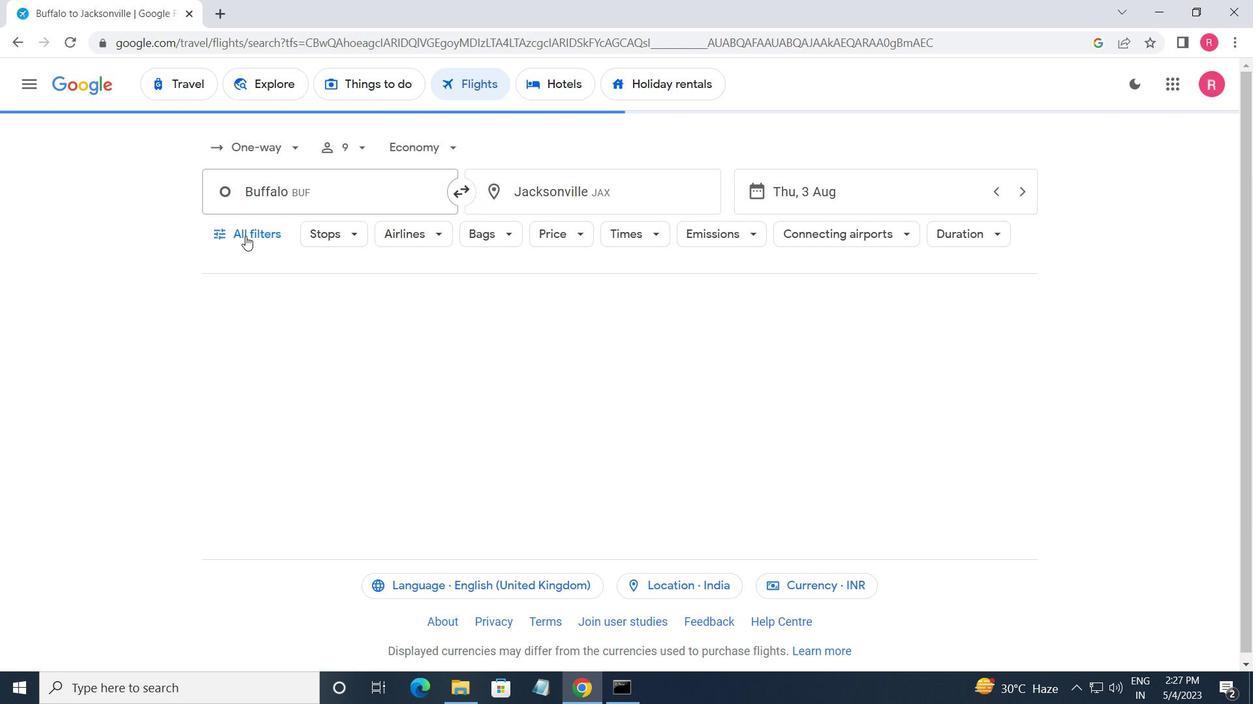 
Action: Mouse pressed left at (253, 245)
Screenshot: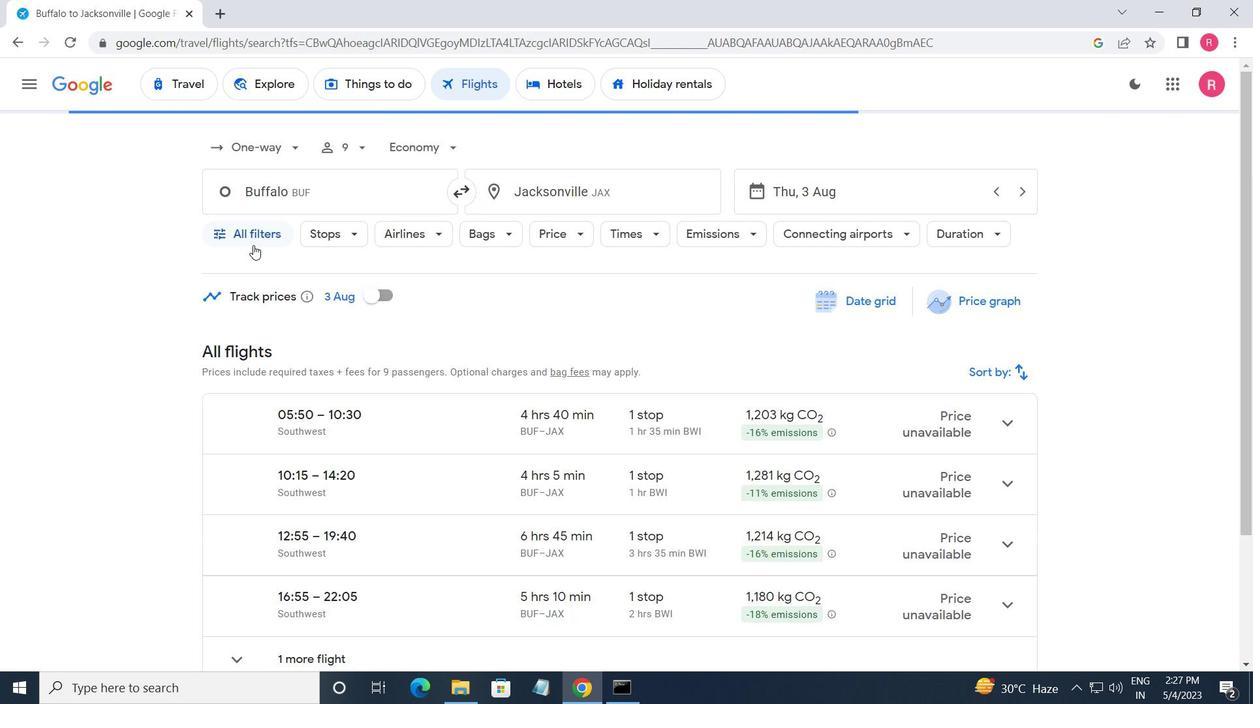 
Action: Mouse moved to (312, 367)
Screenshot: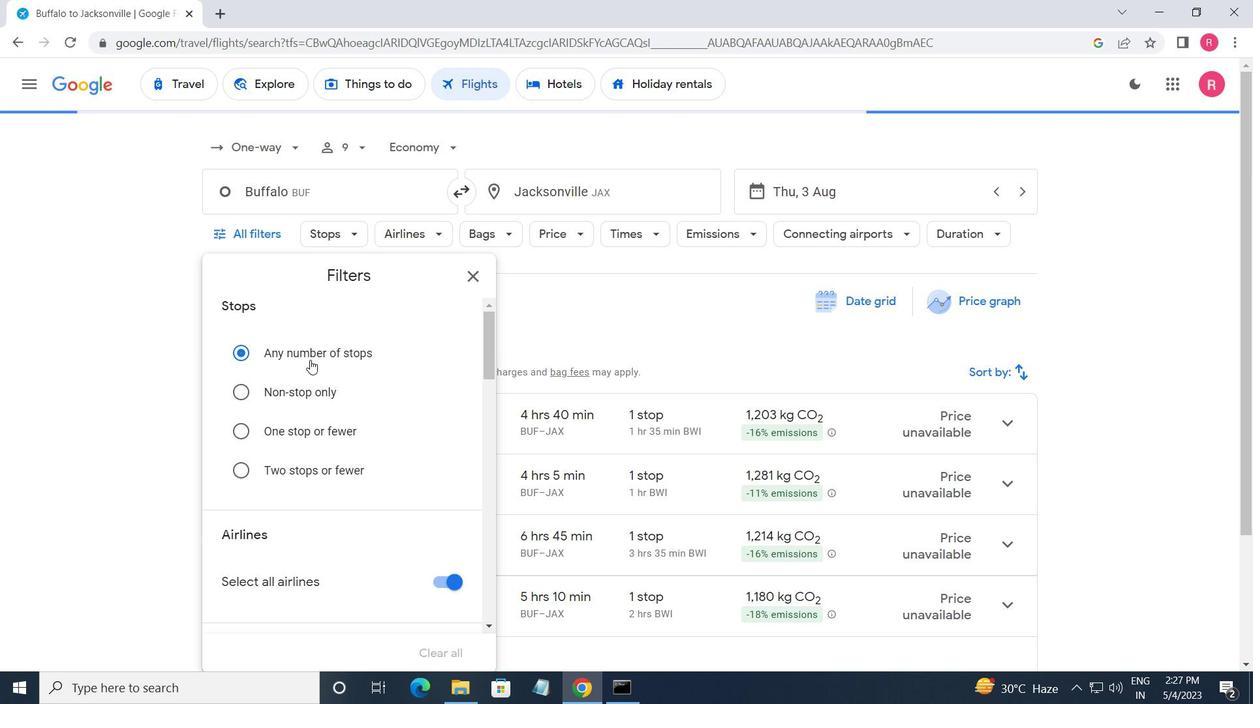
Action: Mouse scrolled (312, 366) with delta (0, 0)
Screenshot: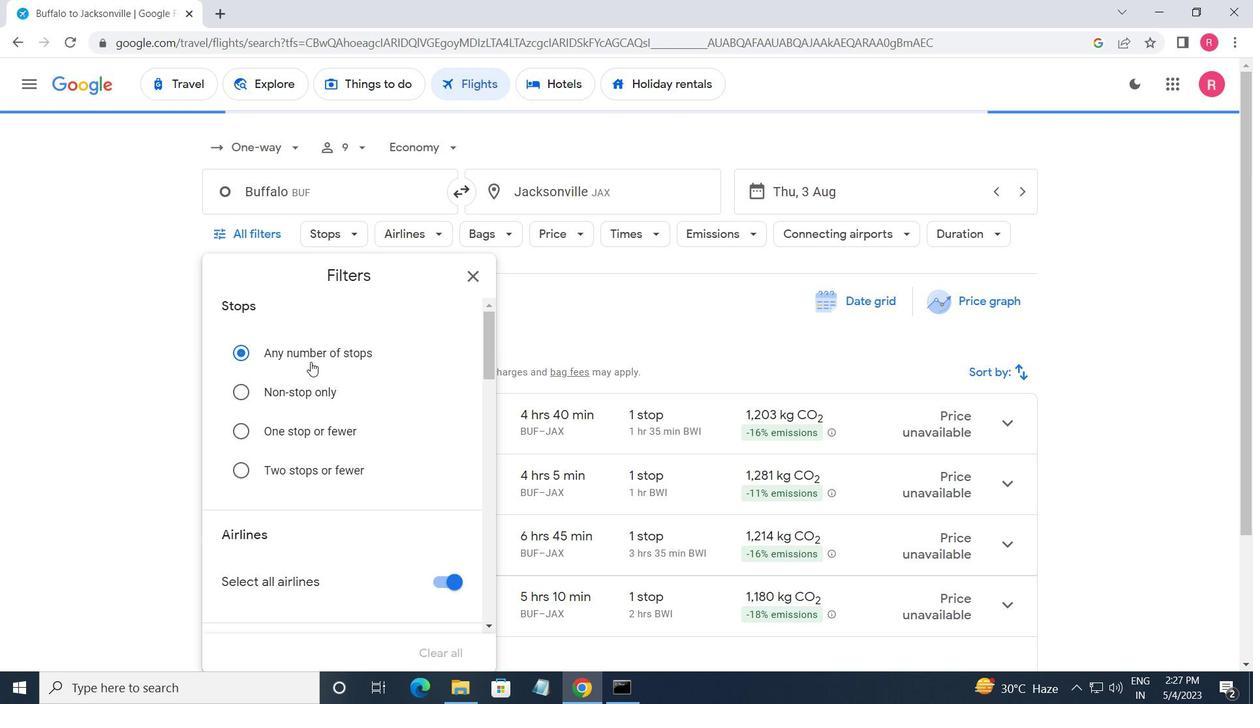 
Action: Mouse moved to (312, 368)
Screenshot: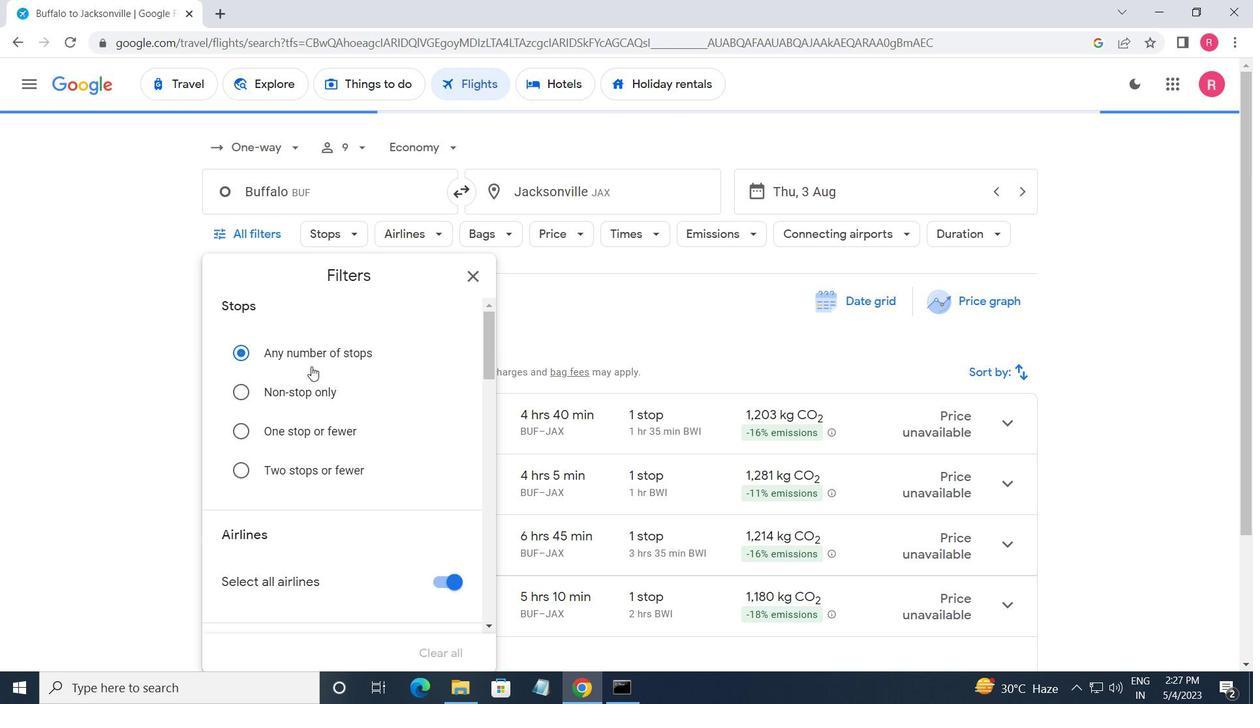 
Action: Mouse scrolled (312, 368) with delta (0, 0)
Screenshot: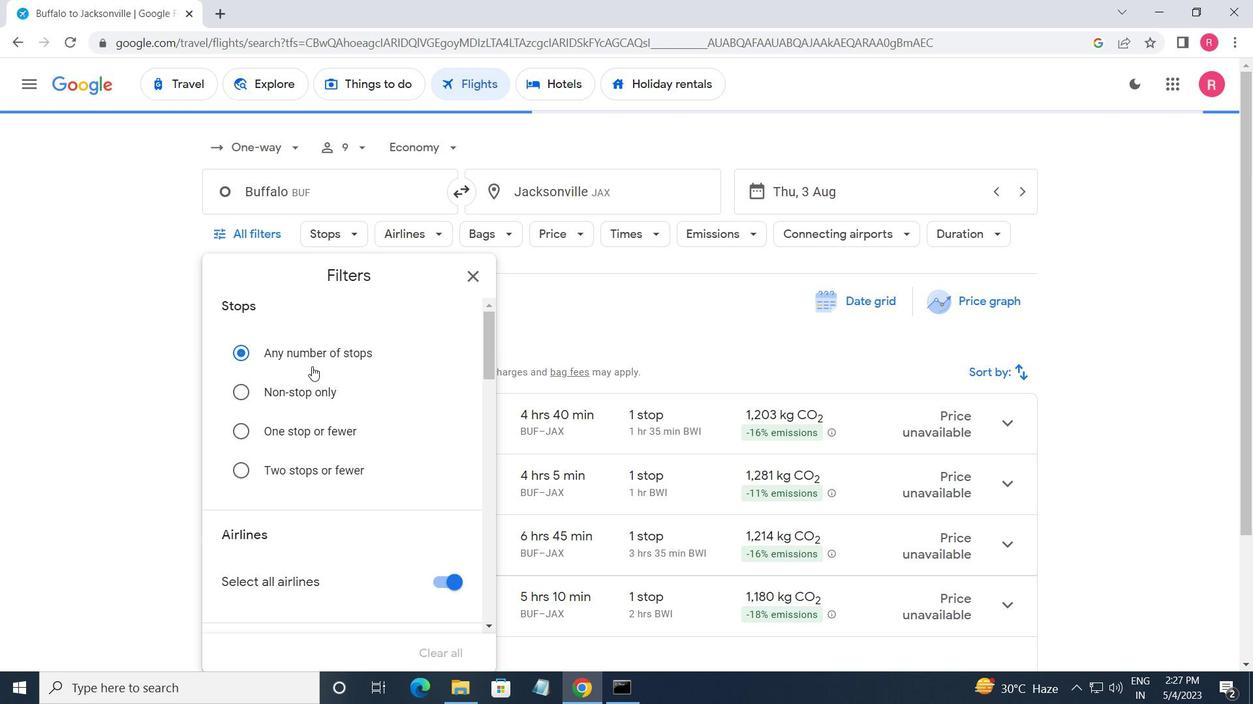 
Action: Mouse scrolled (312, 368) with delta (0, 0)
Screenshot: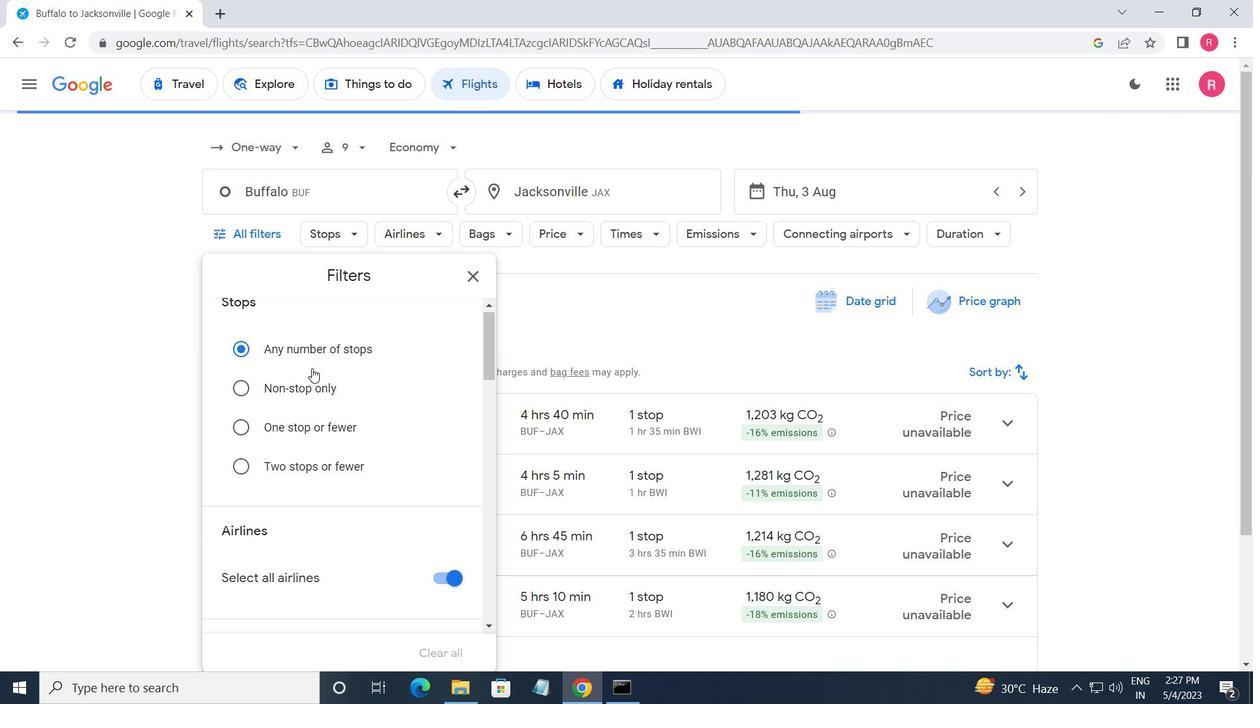 
Action: Mouse moved to (319, 373)
Screenshot: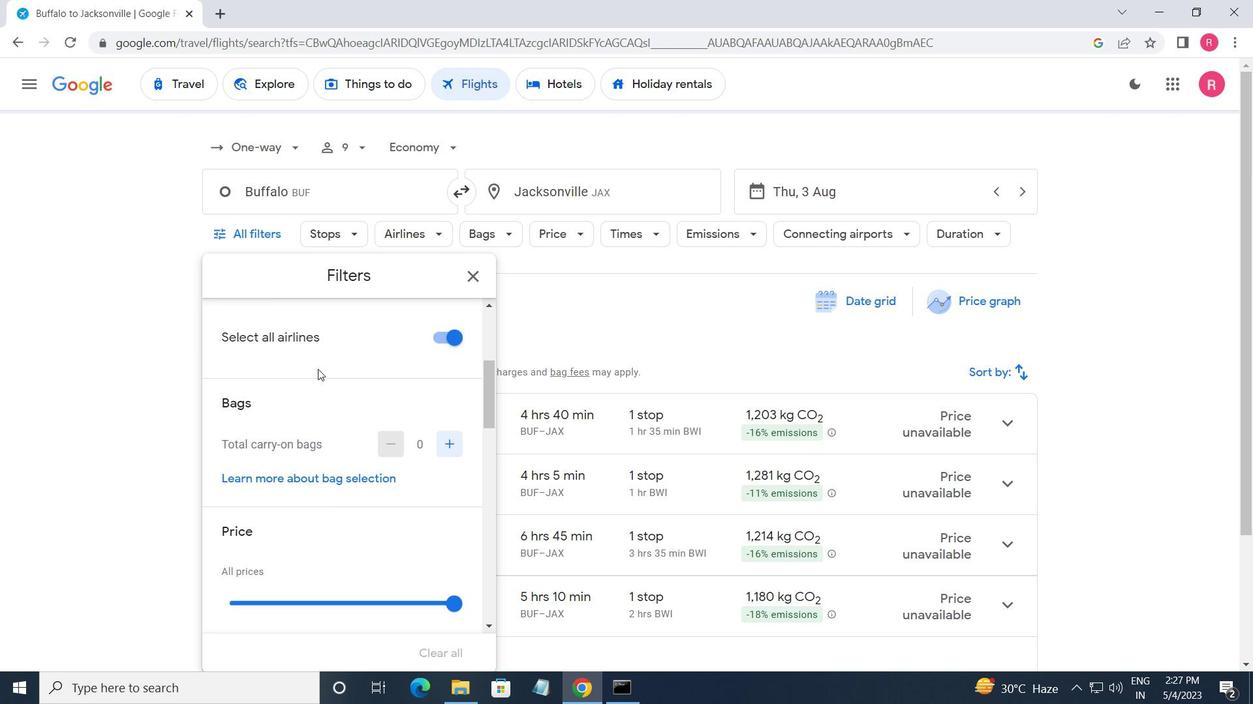 
Action: Mouse scrolled (319, 373) with delta (0, 0)
Screenshot: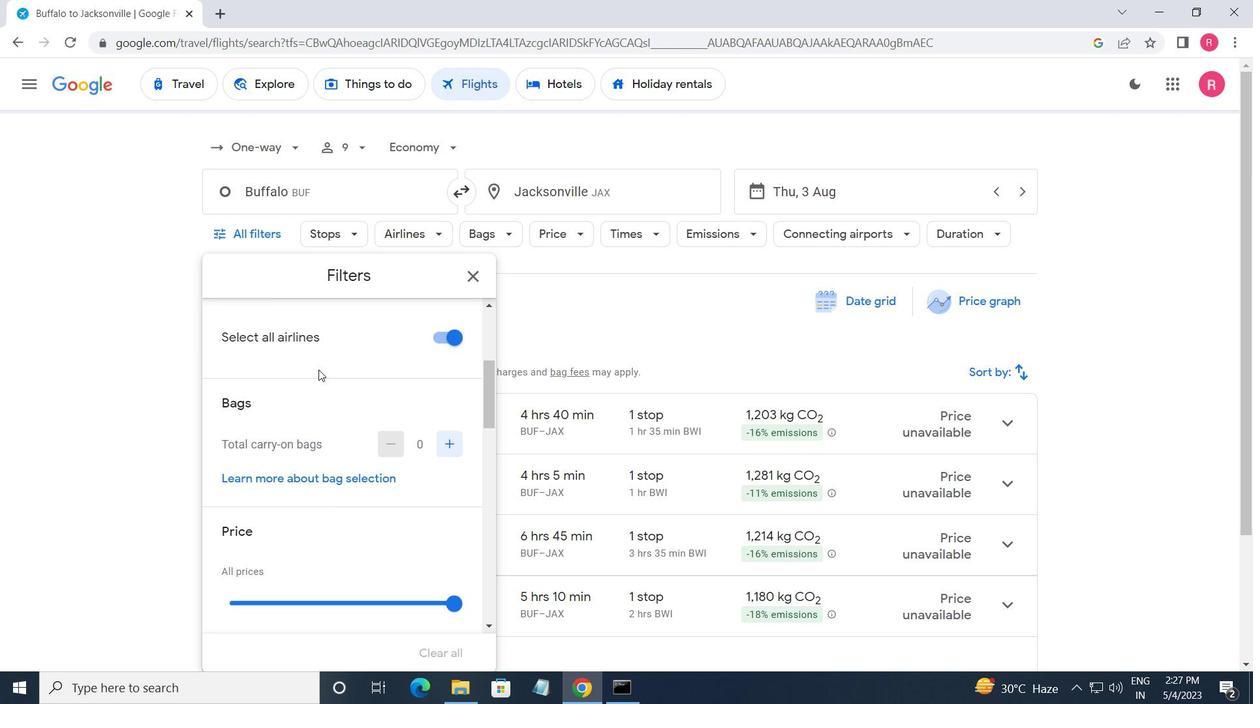 
Action: Mouse moved to (321, 375)
Screenshot: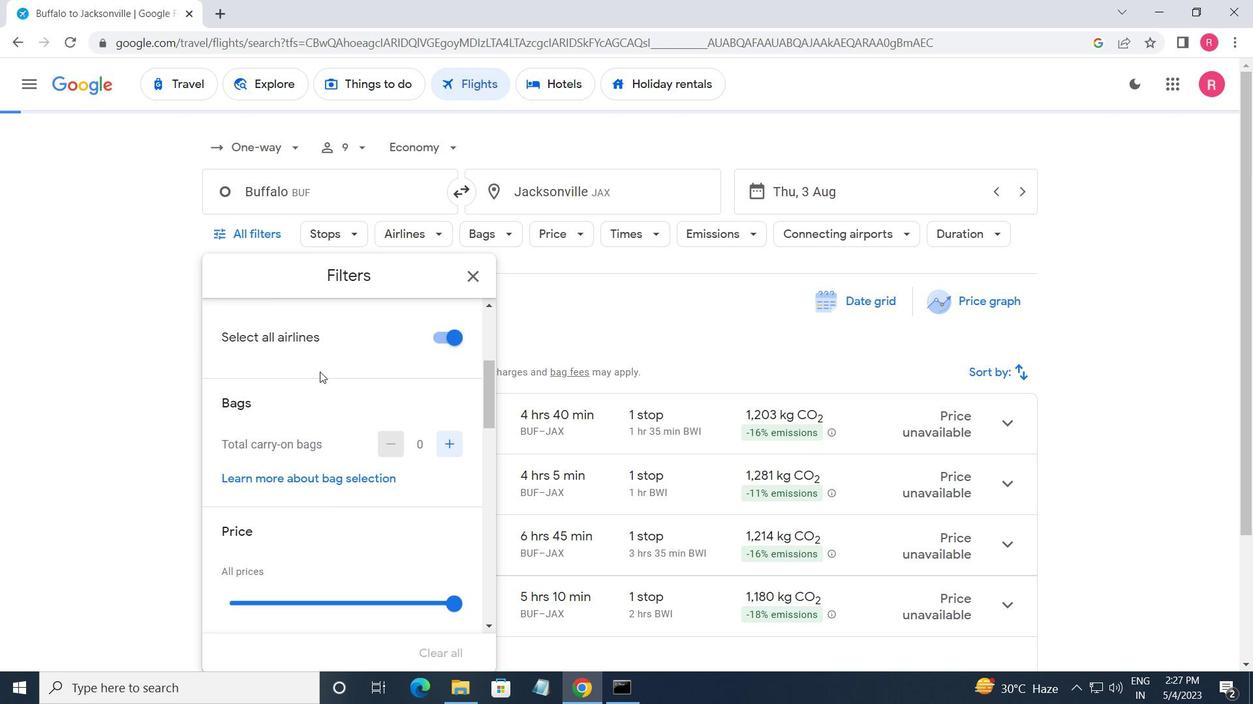 
Action: Mouse scrolled (321, 374) with delta (0, 0)
Screenshot: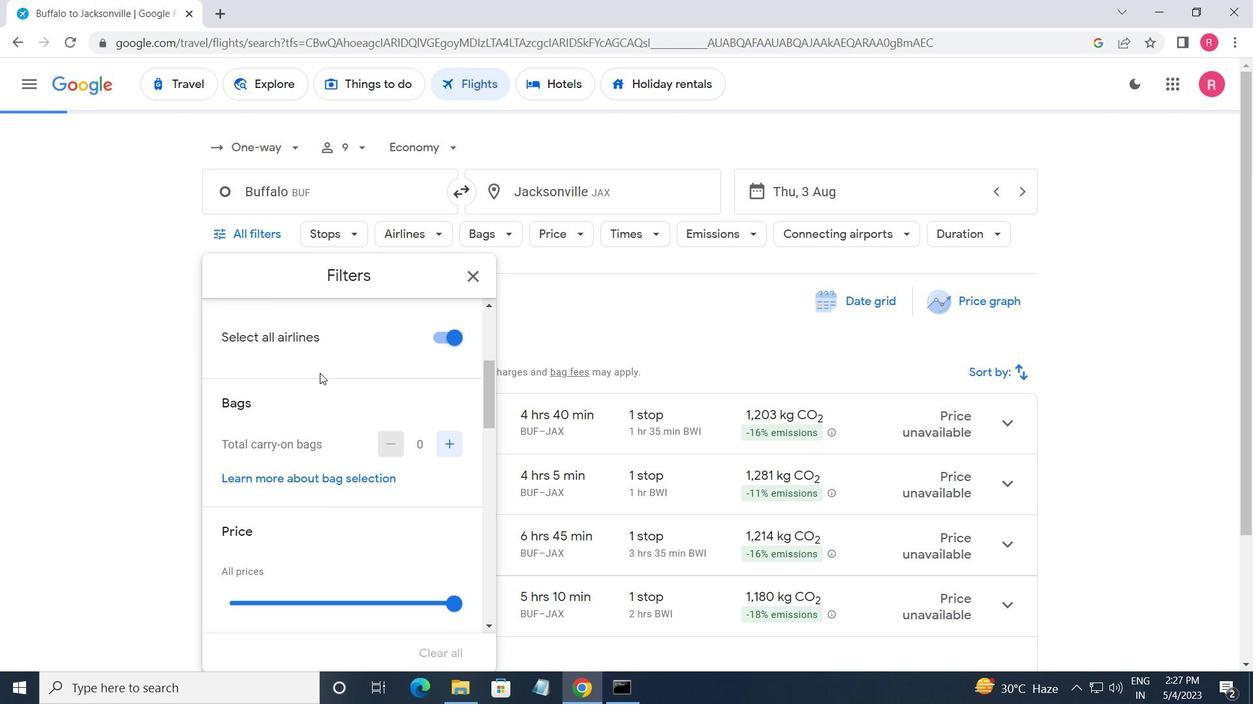 
Action: Mouse moved to (324, 375)
Screenshot: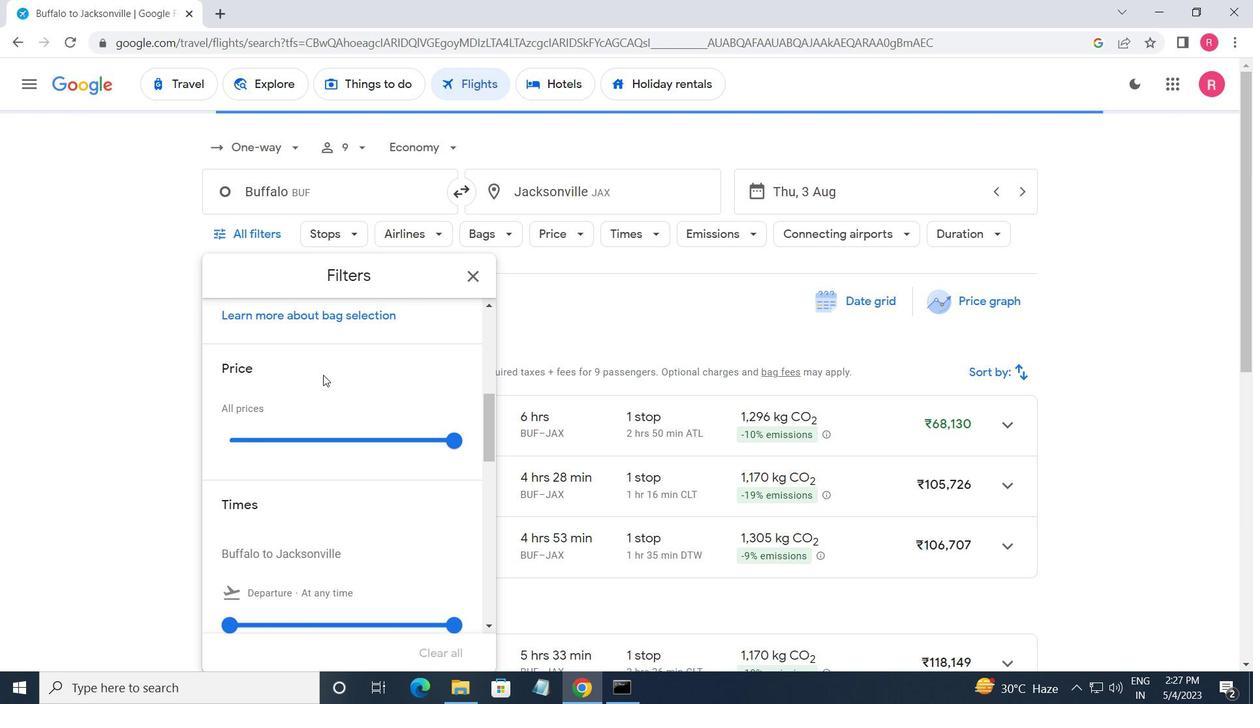 
Action: Mouse scrolled (324, 375) with delta (0, 0)
Screenshot: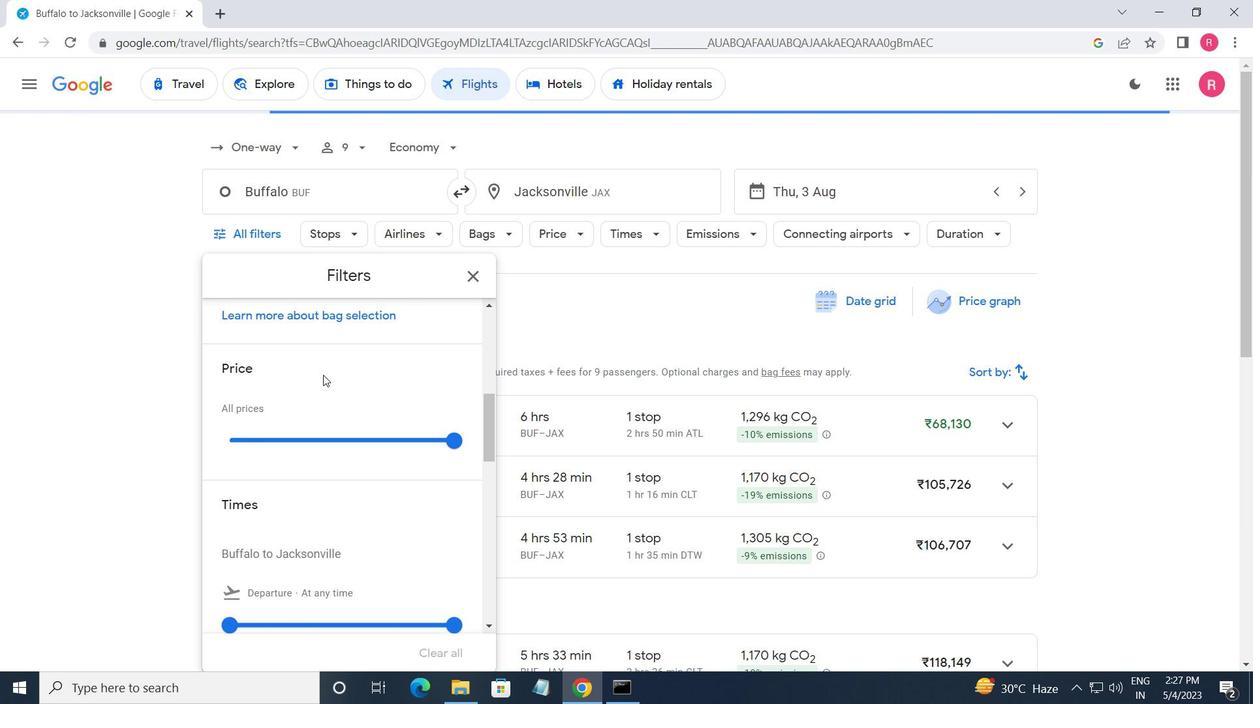 
Action: Mouse scrolled (324, 375) with delta (0, 0)
Screenshot: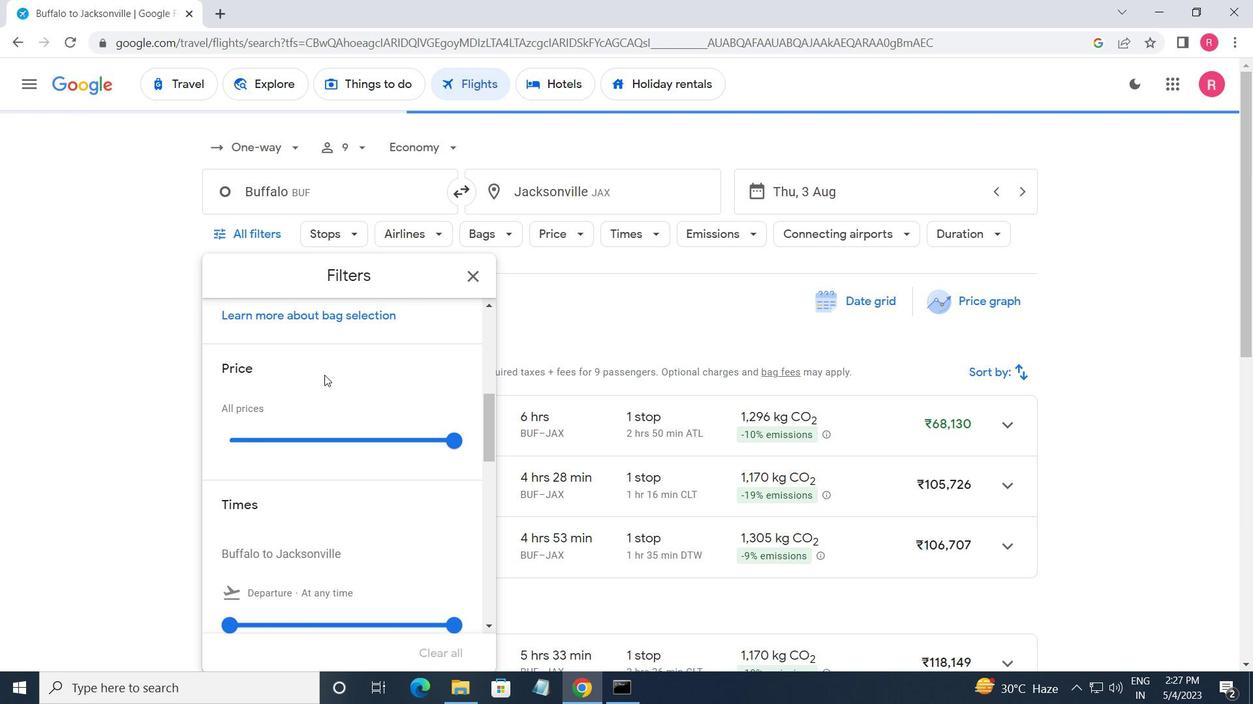 
Action: Mouse moved to (334, 373)
Screenshot: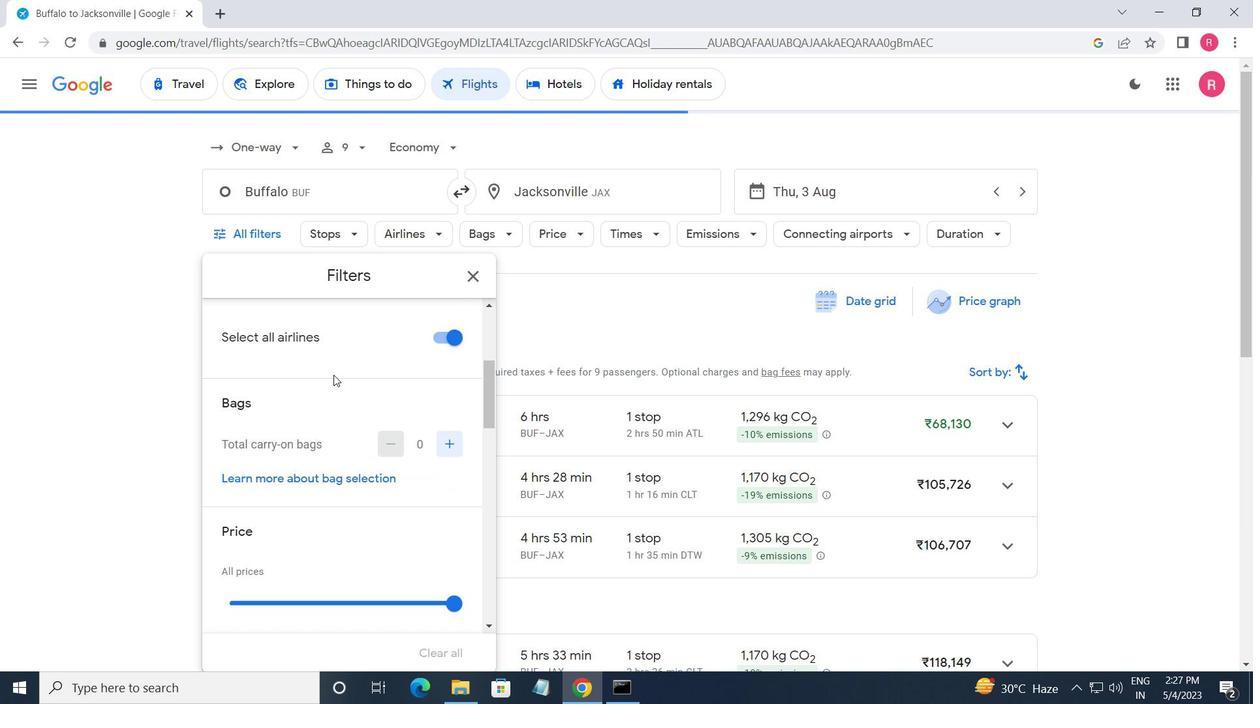 
Action: Mouse scrolled (334, 374) with delta (0, 0)
Screenshot: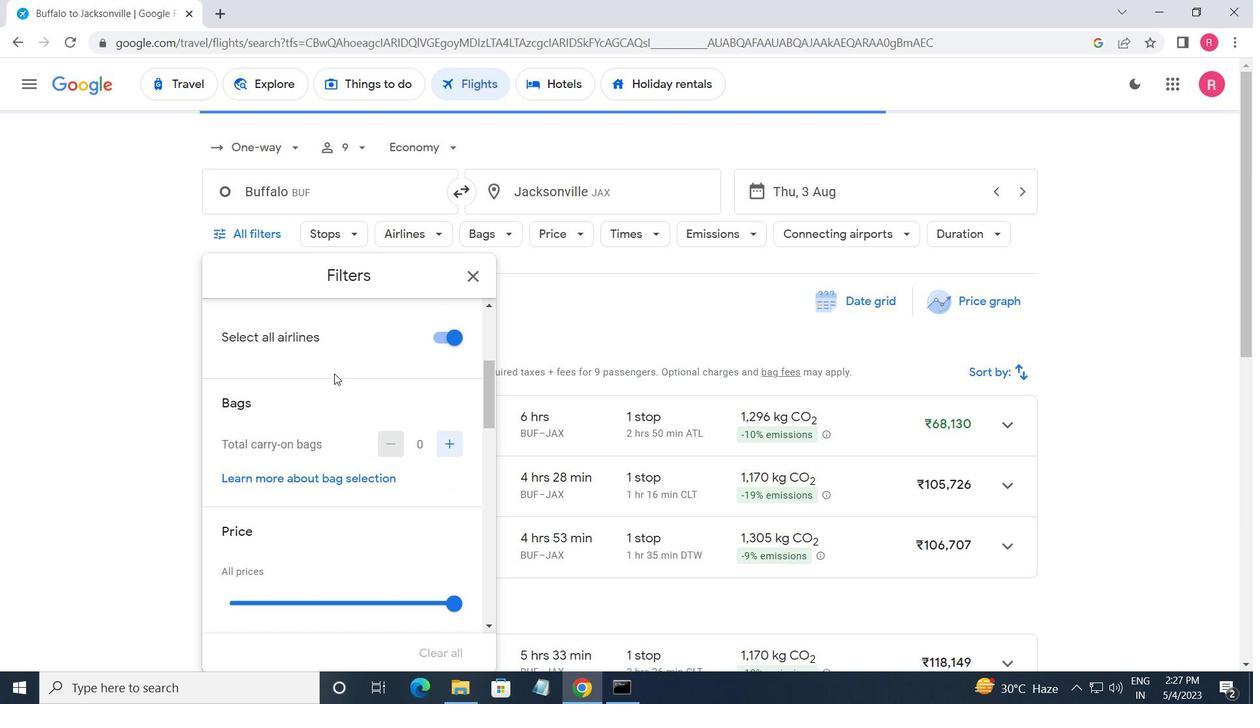 
Action: Mouse scrolled (334, 374) with delta (0, 0)
Screenshot: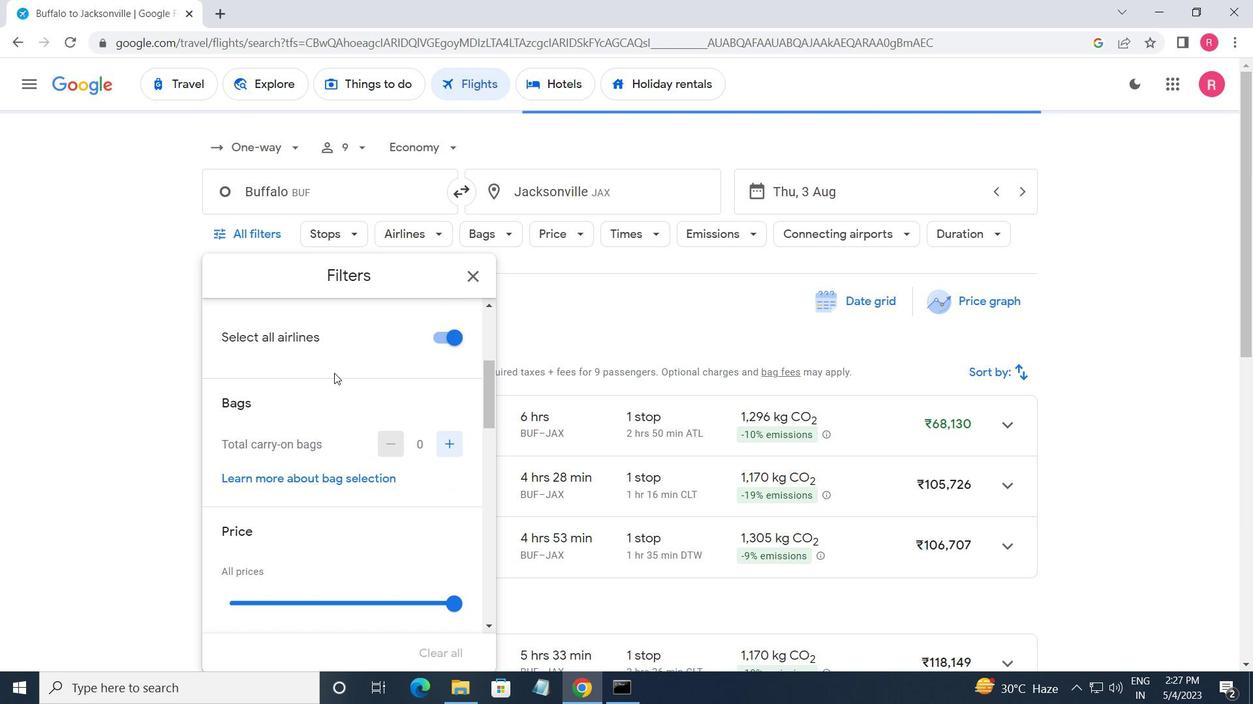 
Action: Mouse moved to (362, 488)
Screenshot: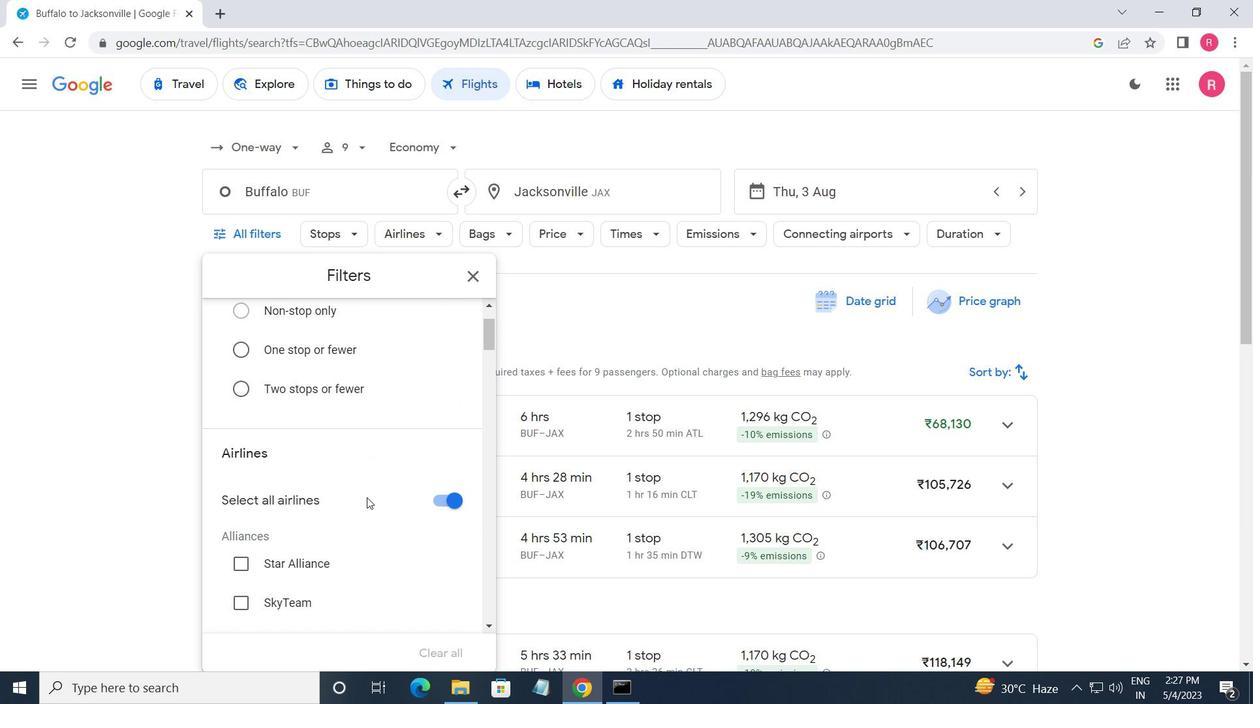 
Action: Mouse scrolled (362, 488) with delta (0, 0)
Screenshot: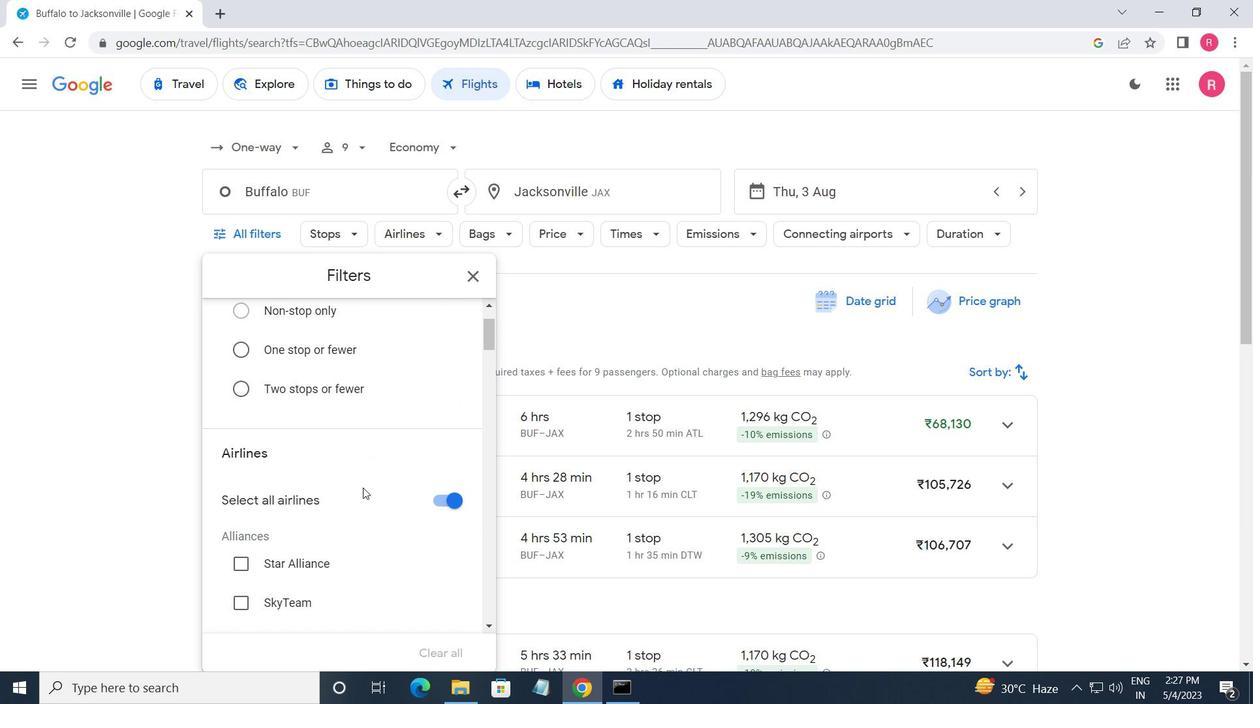 
Action: Mouse scrolled (362, 488) with delta (0, 0)
Screenshot: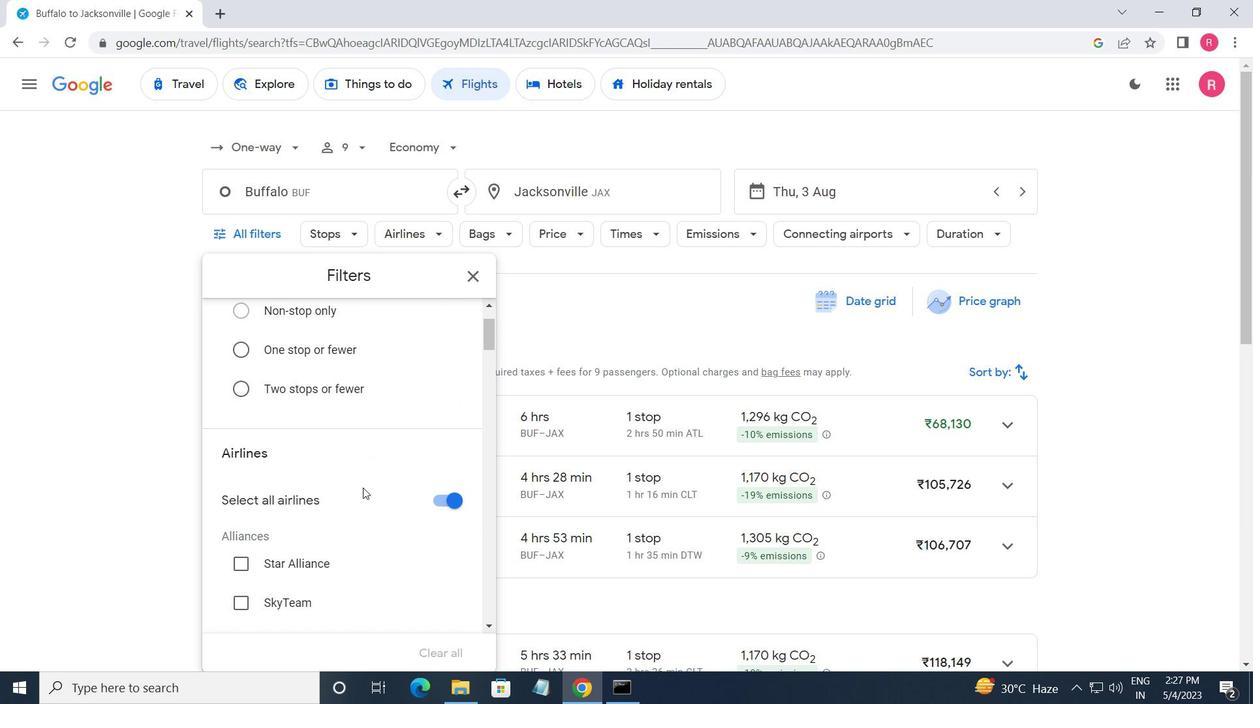 
Action: Mouse moved to (365, 481)
Screenshot: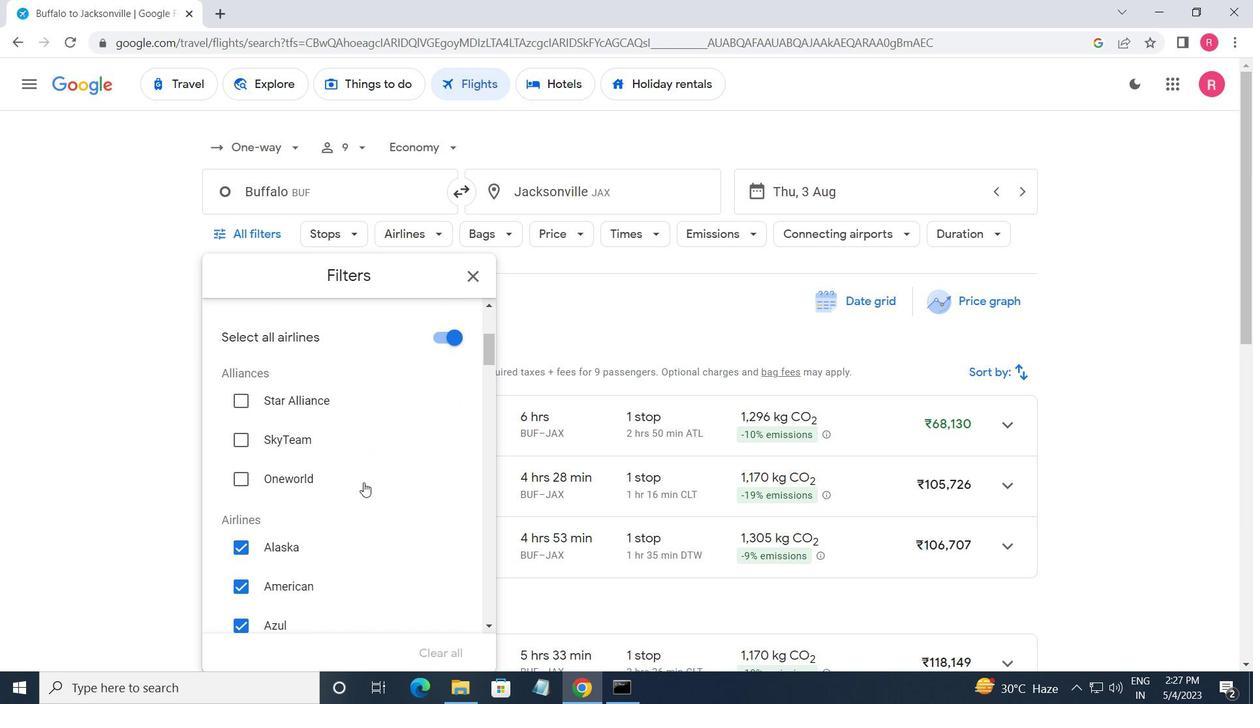 
Action: Mouse scrolled (365, 480) with delta (0, 0)
Screenshot: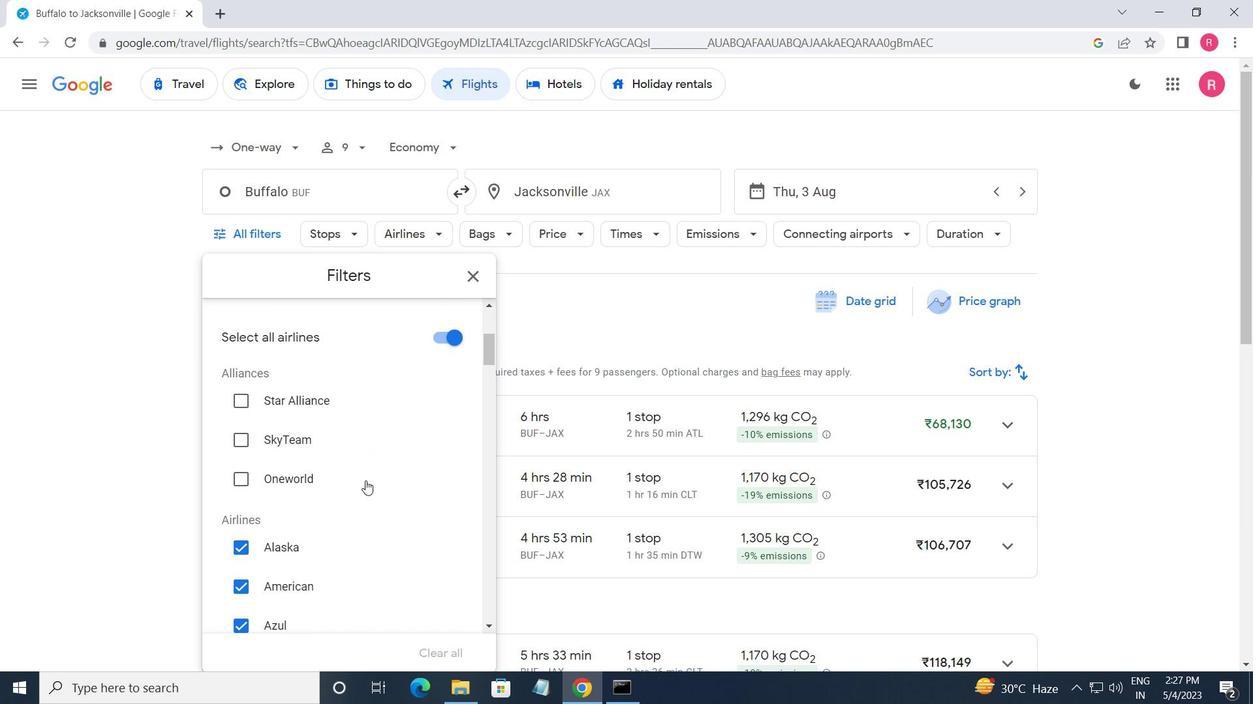 
Action: Mouse moved to (367, 479)
Screenshot: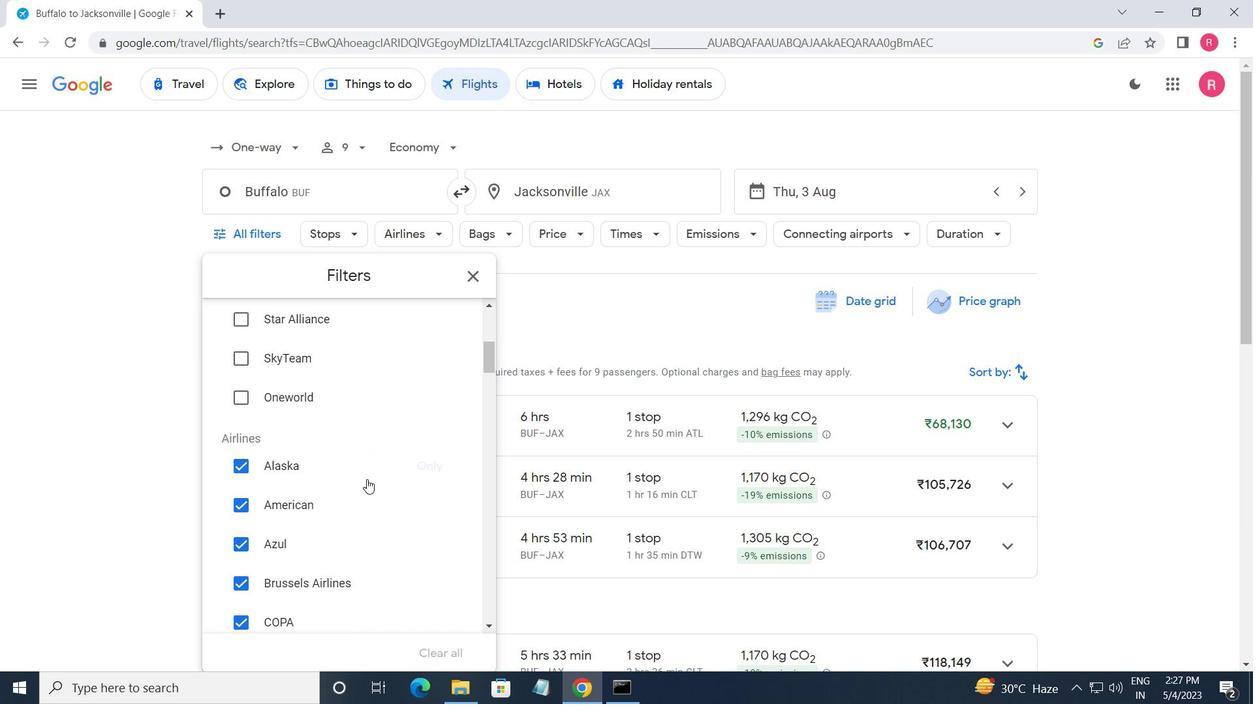 
Action: Mouse scrolled (367, 478) with delta (0, 0)
Screenshot: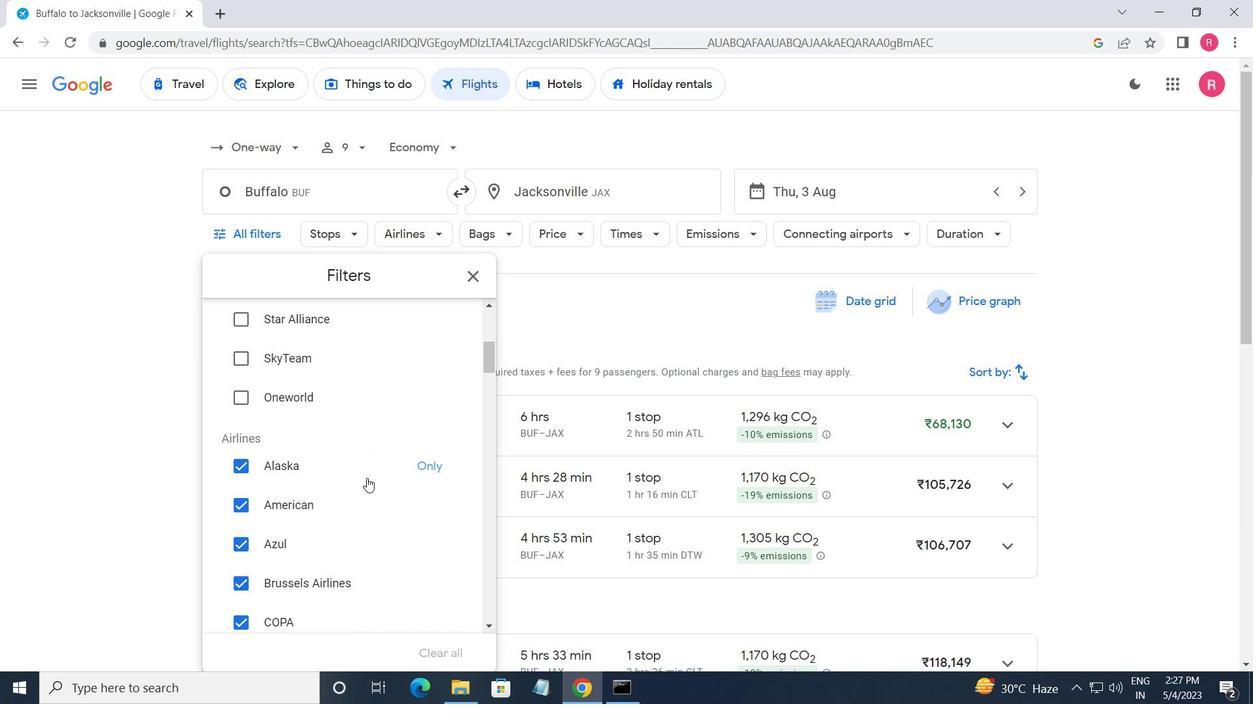 
Action: Mouse scrolled (367, 478) with delta (0, 0)
Screenshot: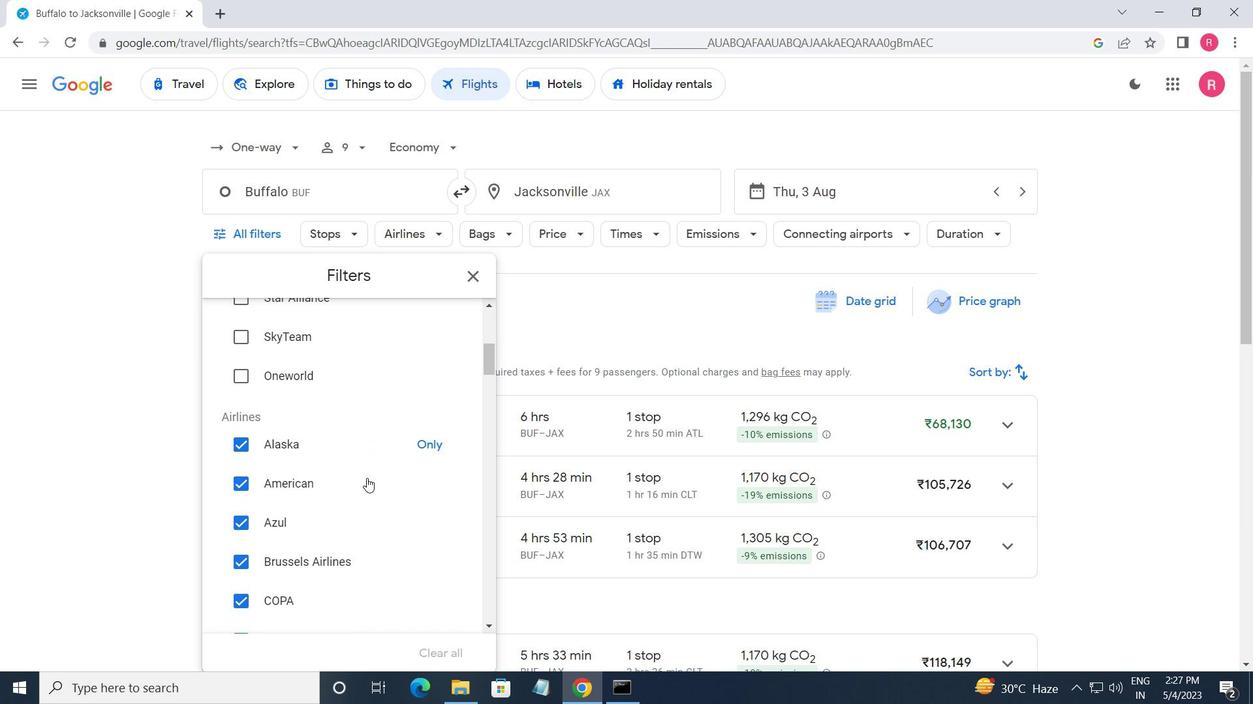 
Action: Mouse moved to (433, 504)
Screenshot: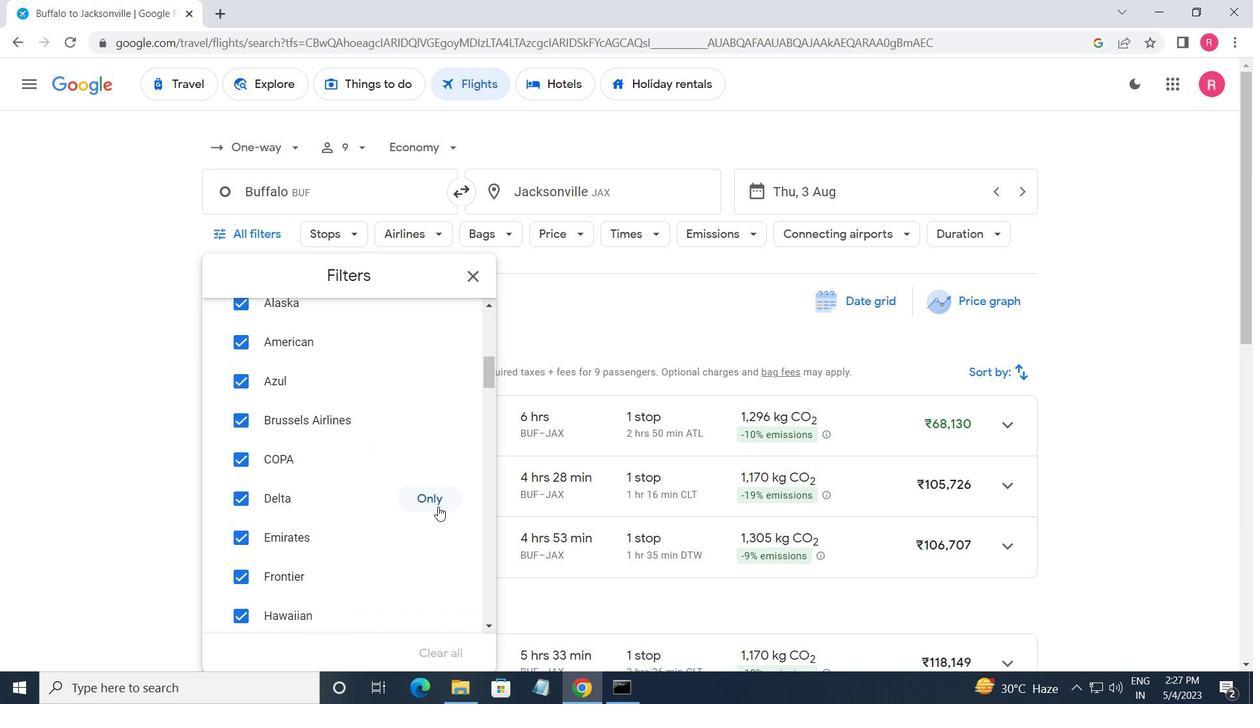 
Action: Mouse pressed left at (433, 504)
Screenshot: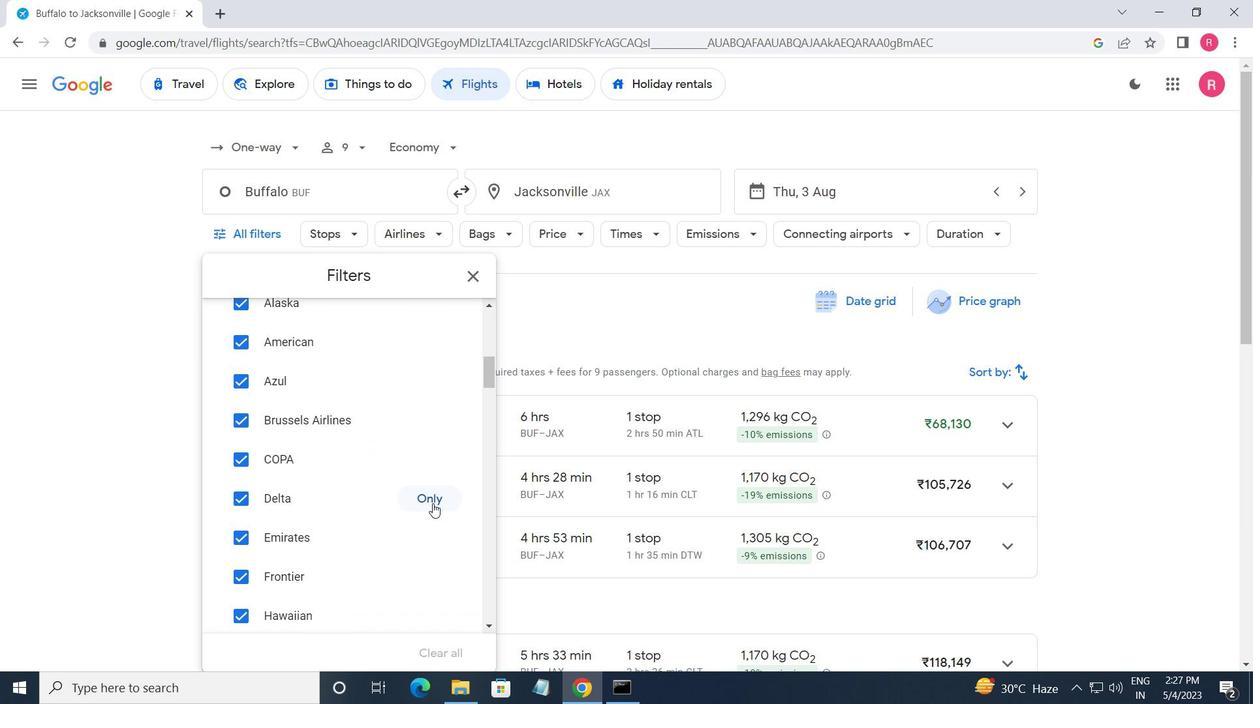 
Action: Mouse moved to (368, 465)
Screenshot: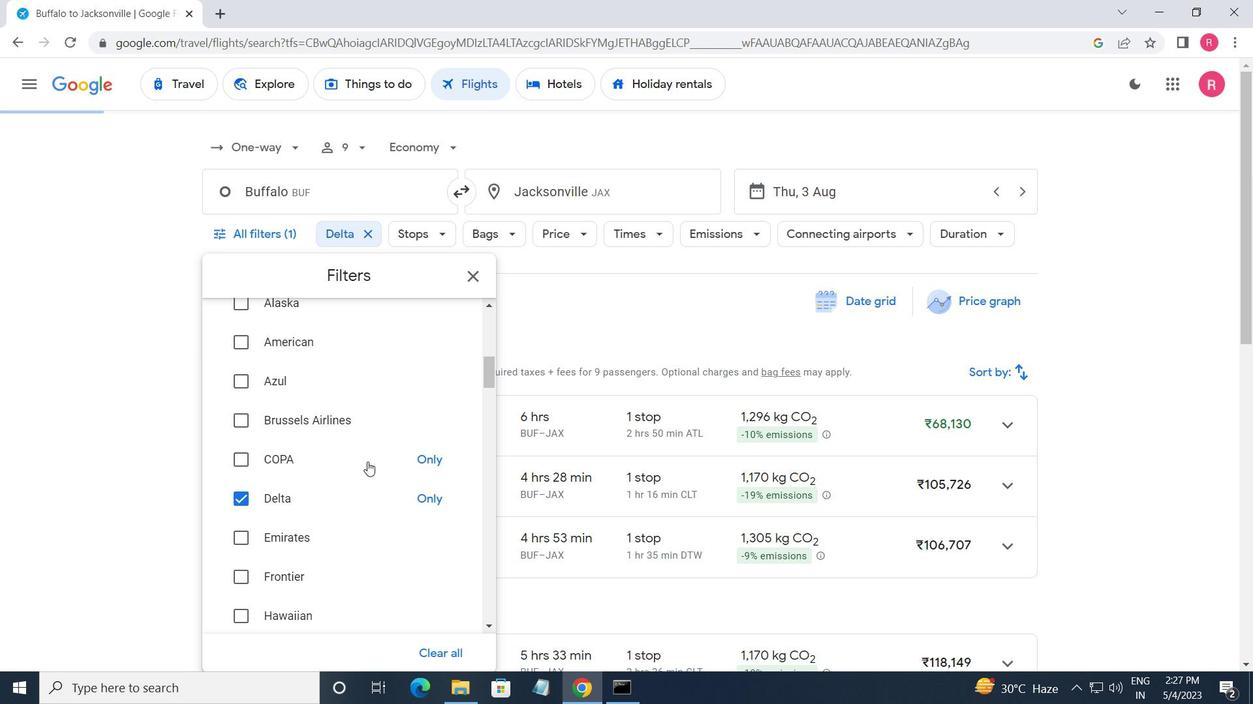 
Action: Mouse scrolled (368, 464) with delta (0, 0)
Screenshot: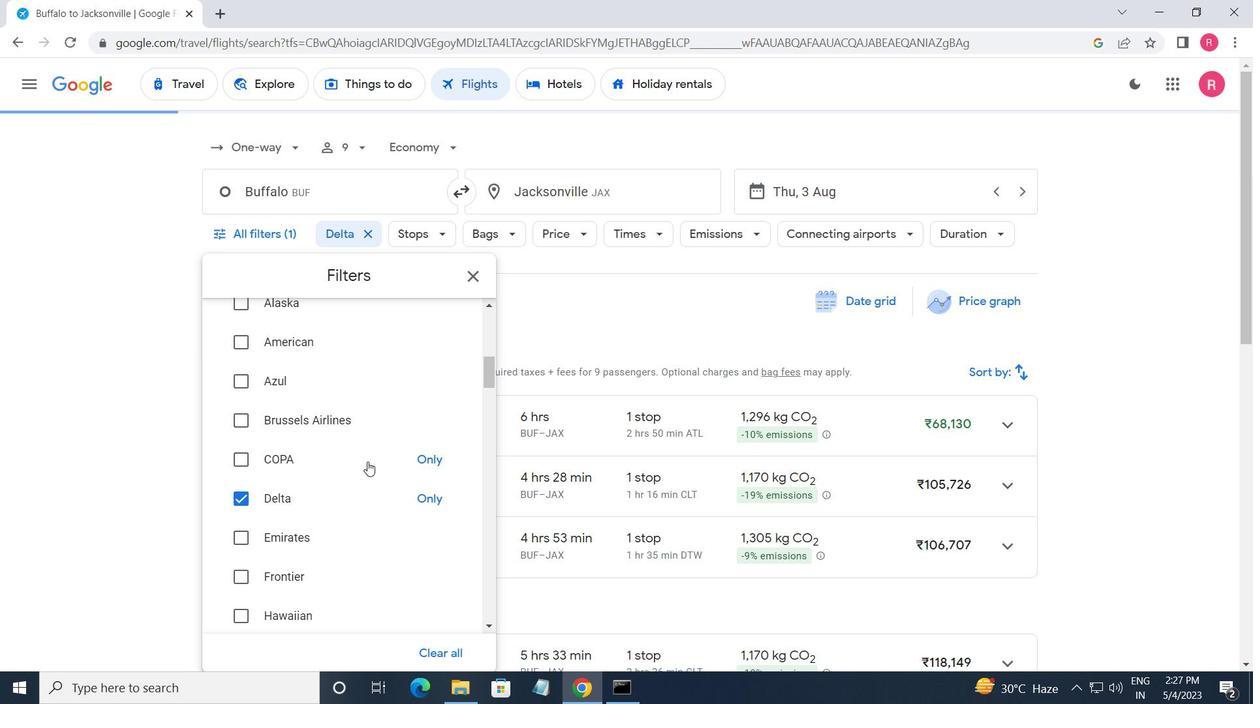 
Action: Mouse moved to (366, 466)
Screenshot: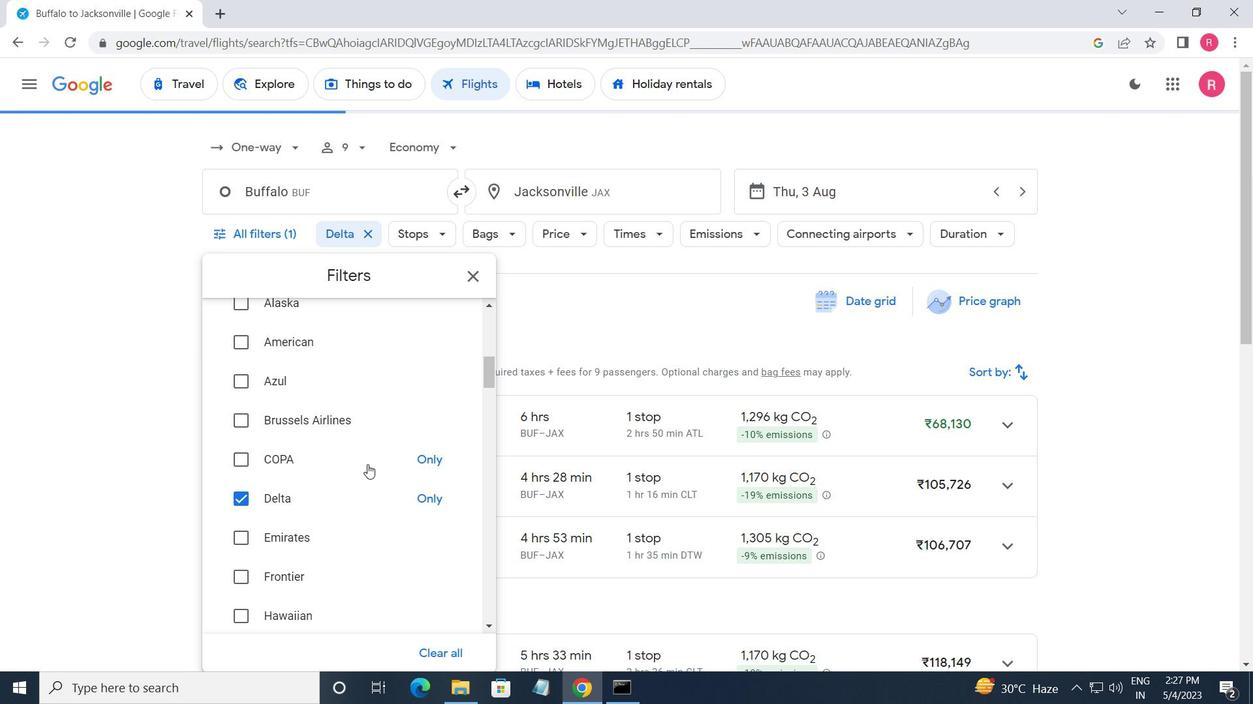 
Action: Mouse scrolled (366, 465) with delta (0, 0)
Screenshot: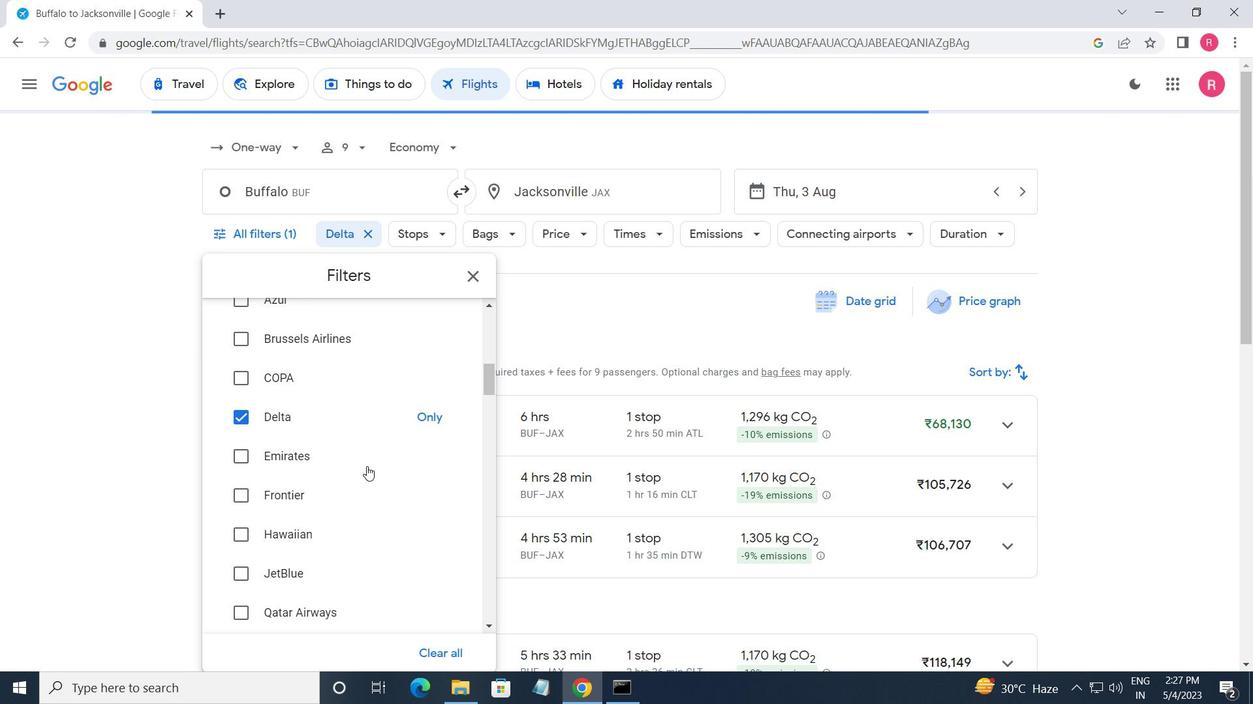 
Action: Mouse moved to (366, 467)
Screenshot: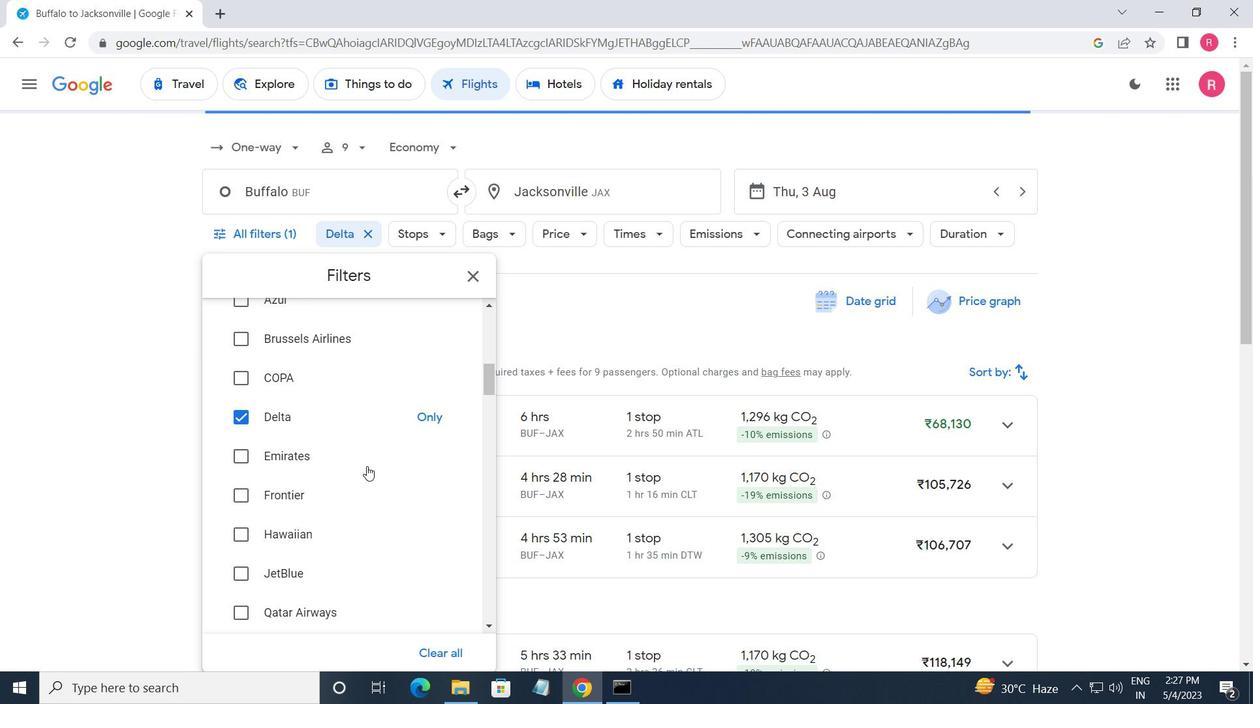 
Action: Mouse scrolled (366, 466) with delta (0, 0)
Screenshot: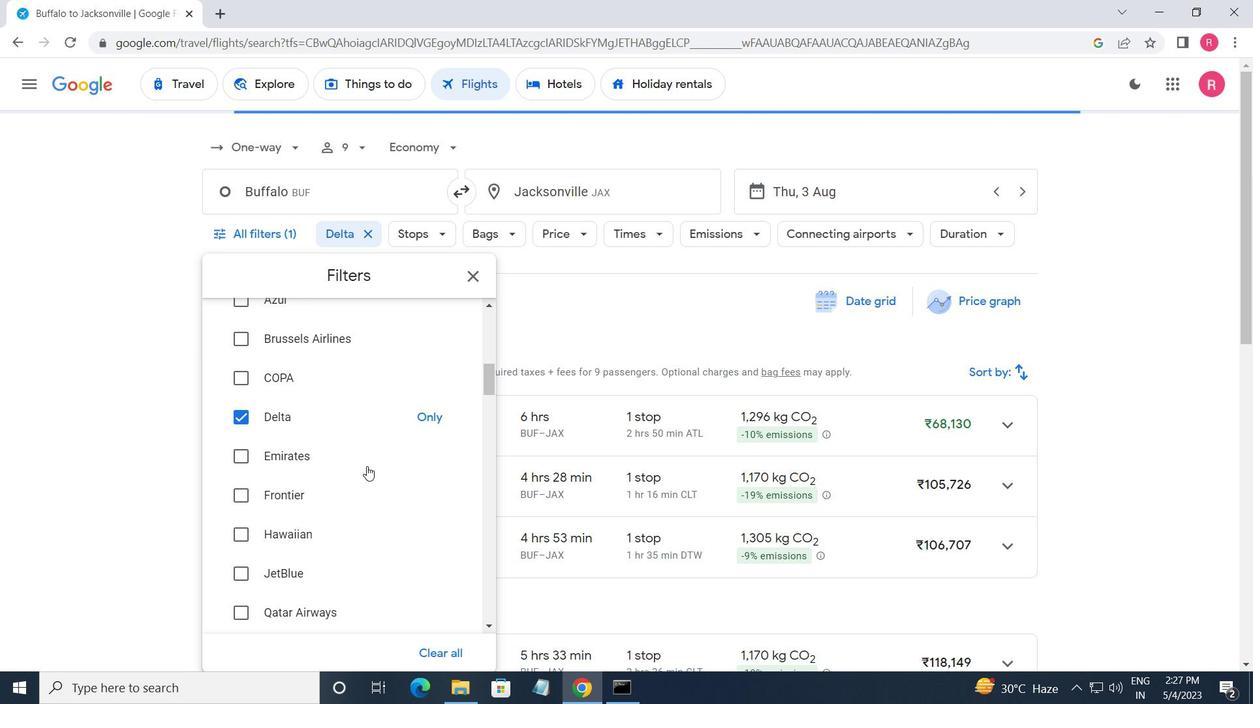 
Action: Mouse moved to (366, 469)
Screenshot: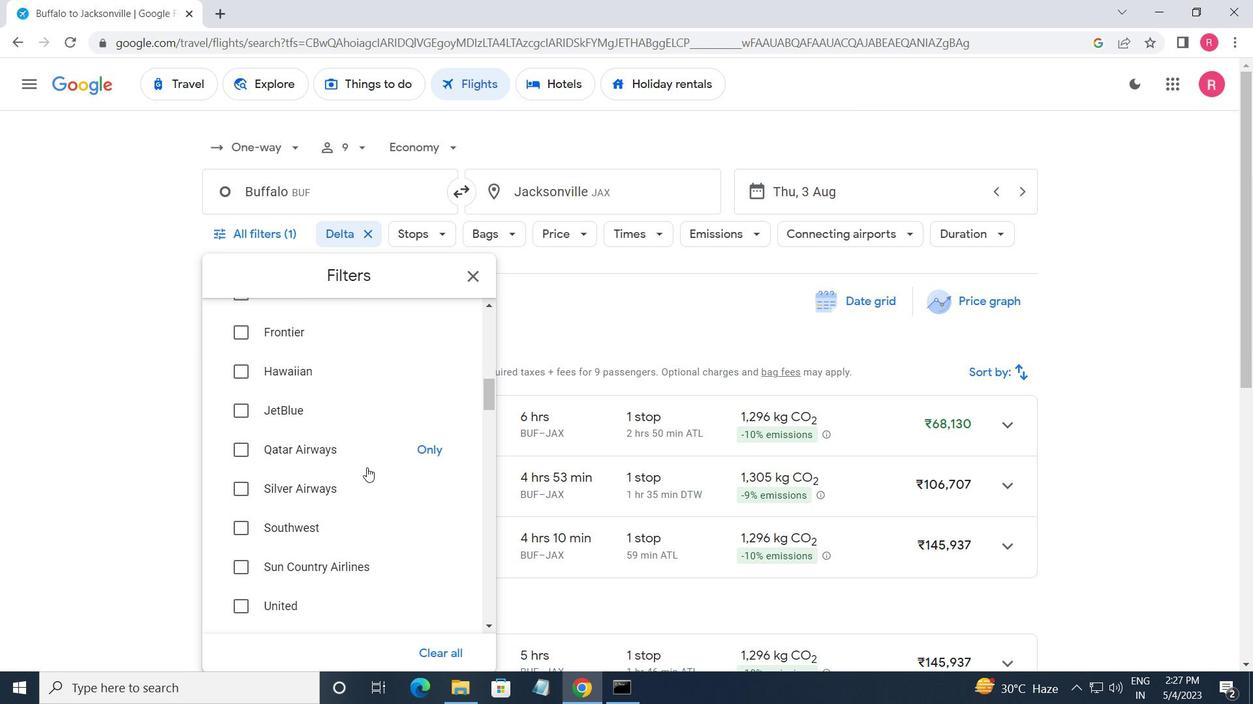 
Action: Mouse scrolled (366, 469) with delta (0, 0)
Screenshot: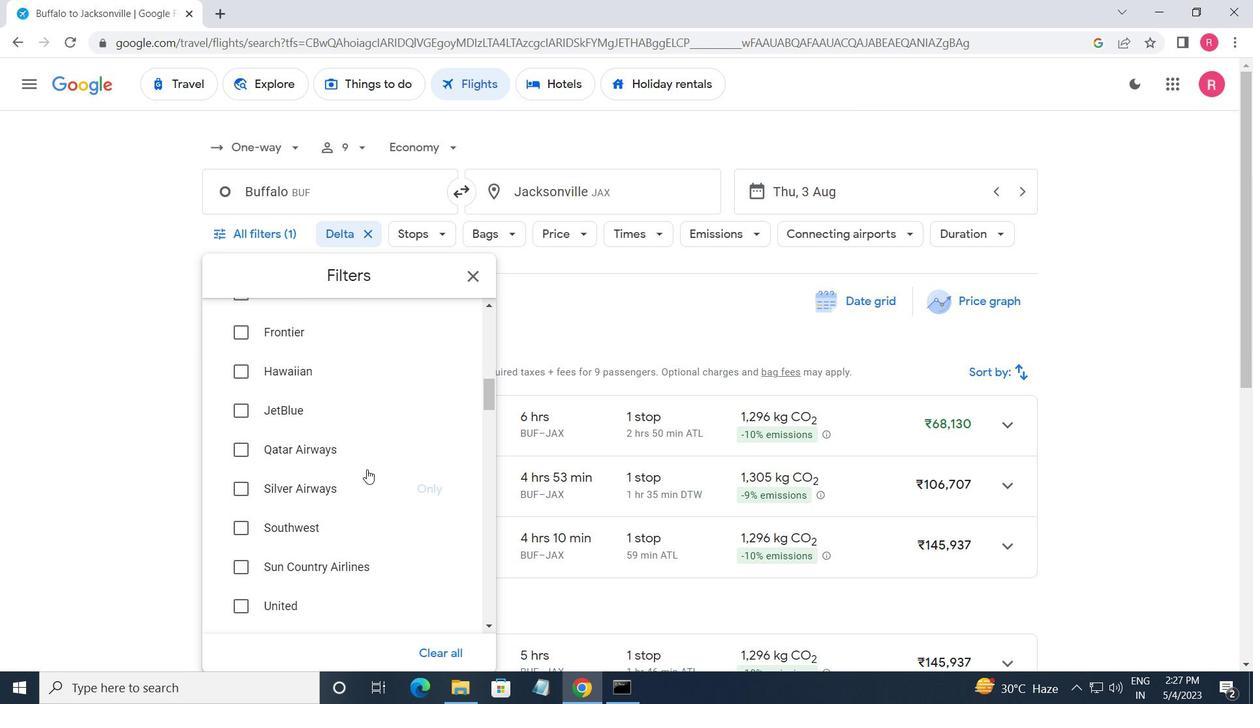 
Action: Mouse moved to (366, 471)
Screenshot: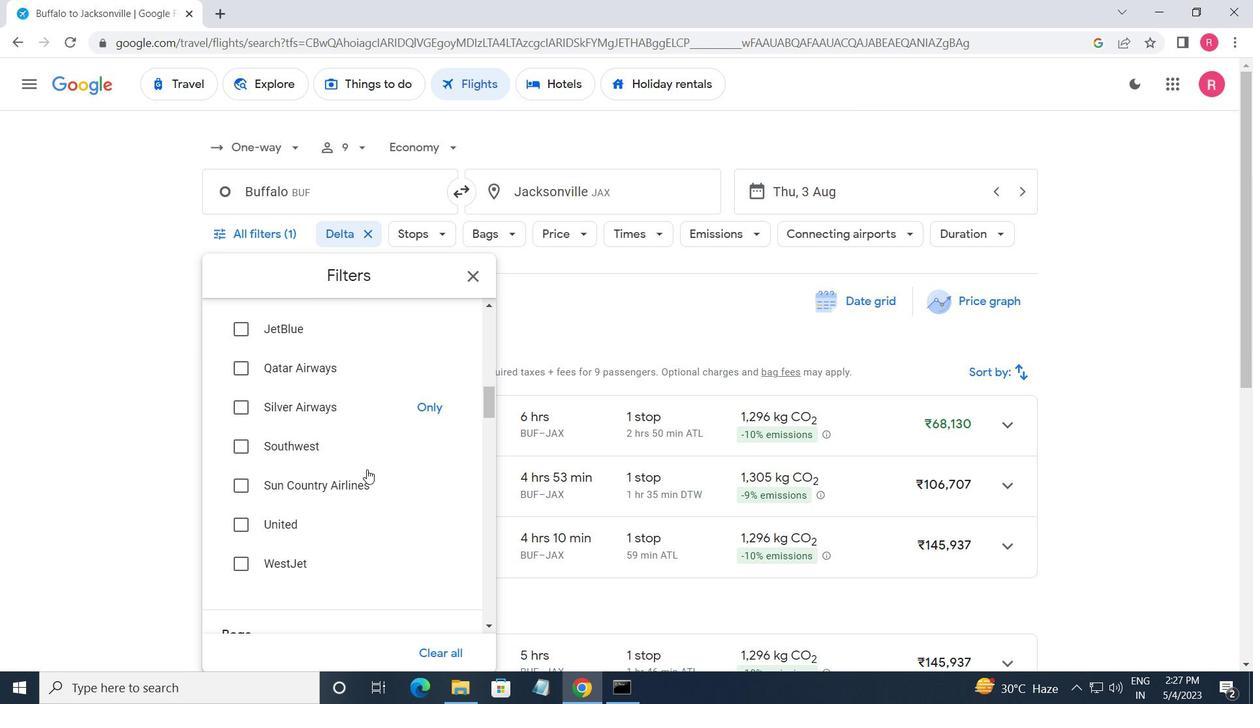 
Action: Mouse scrolled (366, 471) with delta (0, 0)
Screenshot: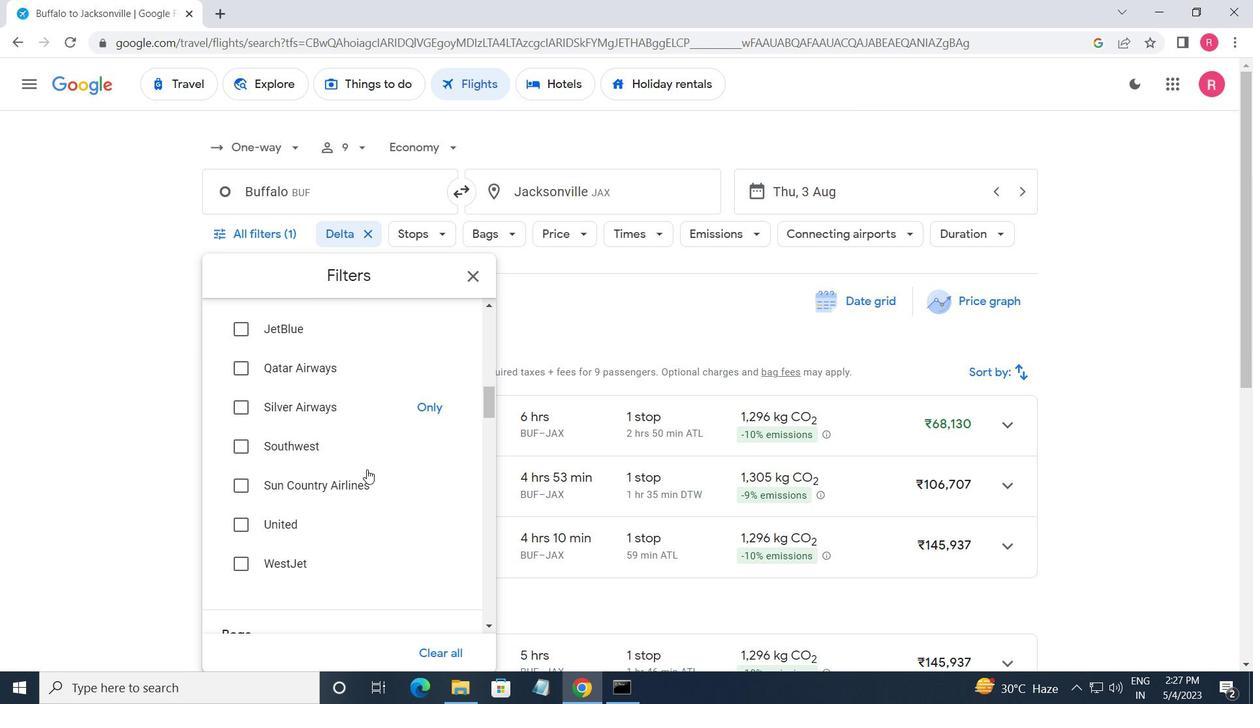 
Action: Mouse moved to (366, 474)
Screenshot: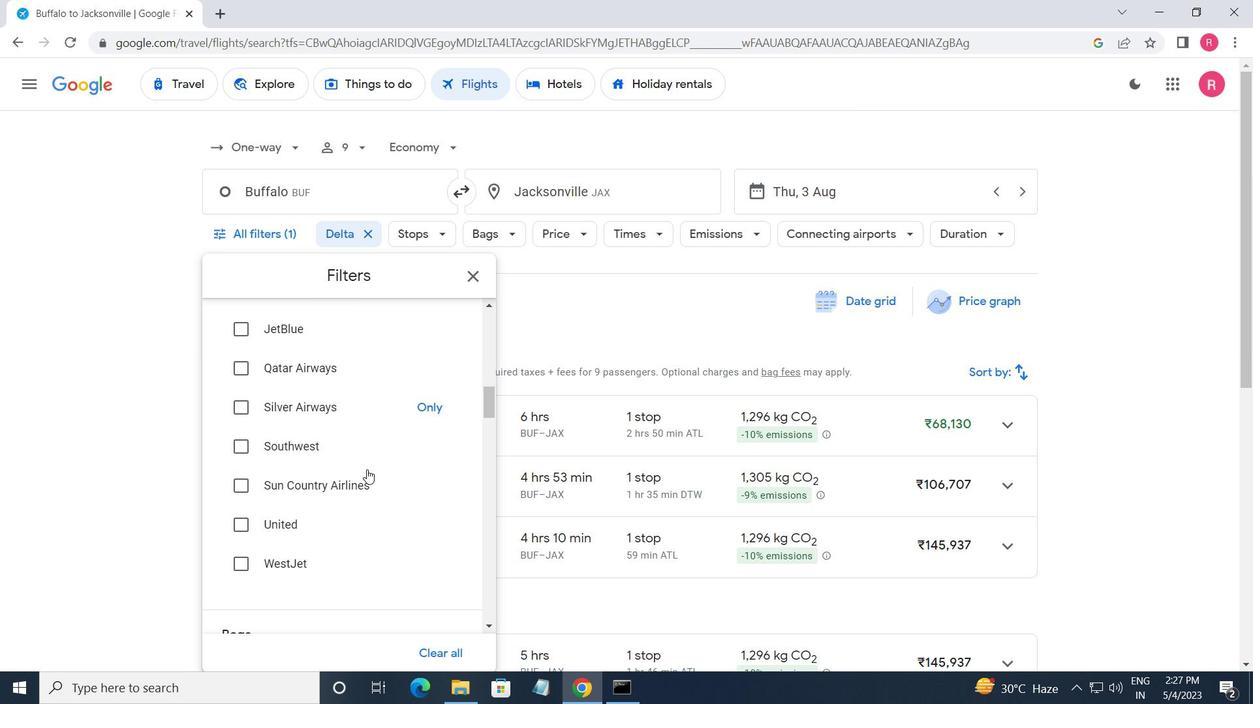 
Action: Mouse scrolled (366, 473) with delta (0, 0)
Screenshot: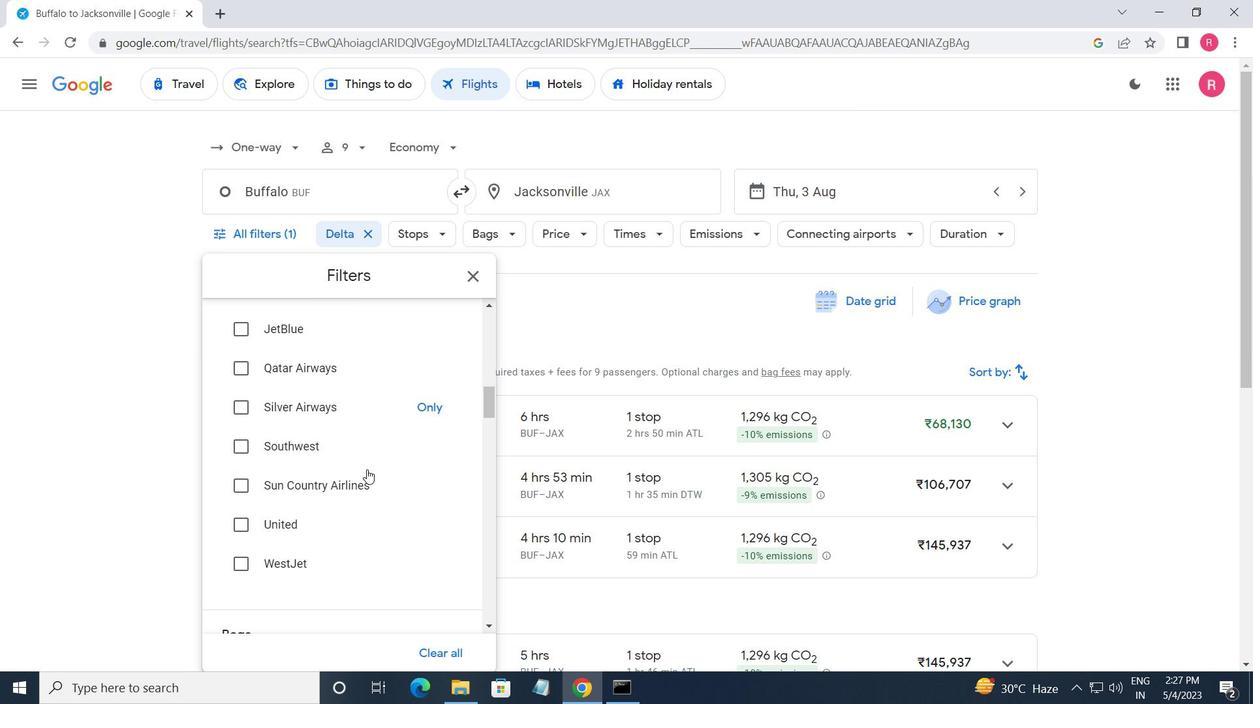
Action: Mouse moved to (366, 475)
Screenshot: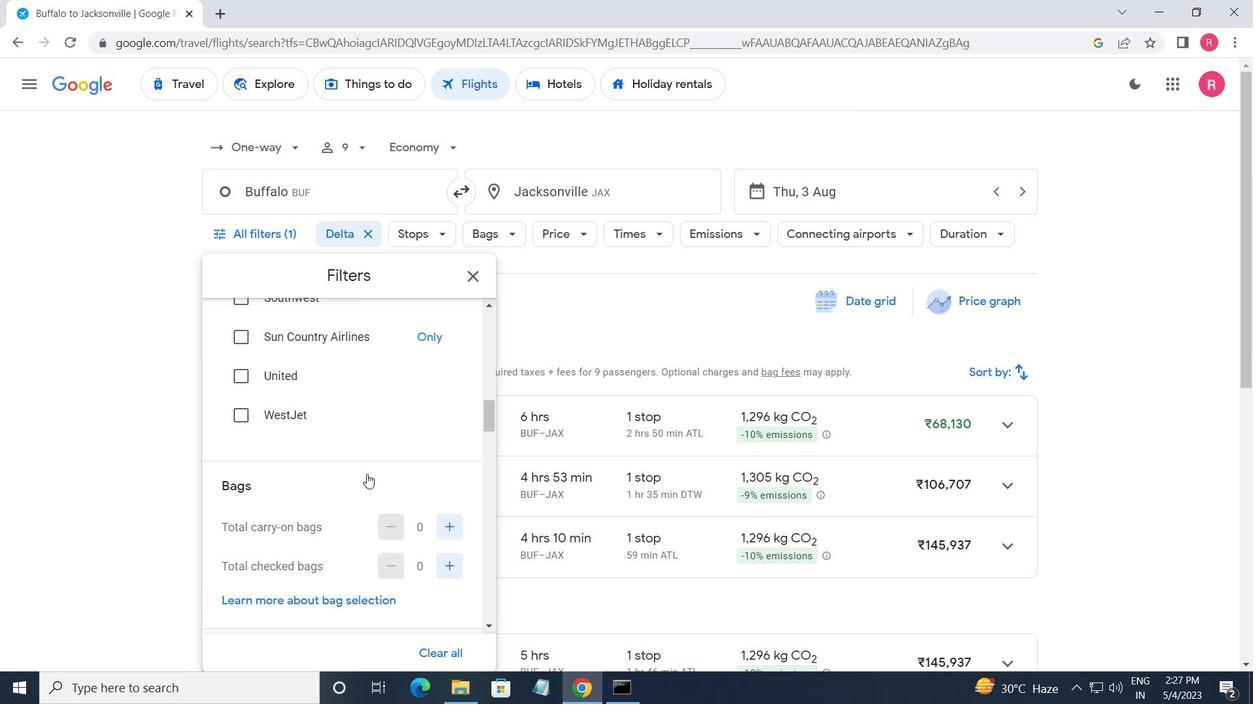 
Action: Mouse scrolled (366, 474) with delta (0, 0)
Screenshot: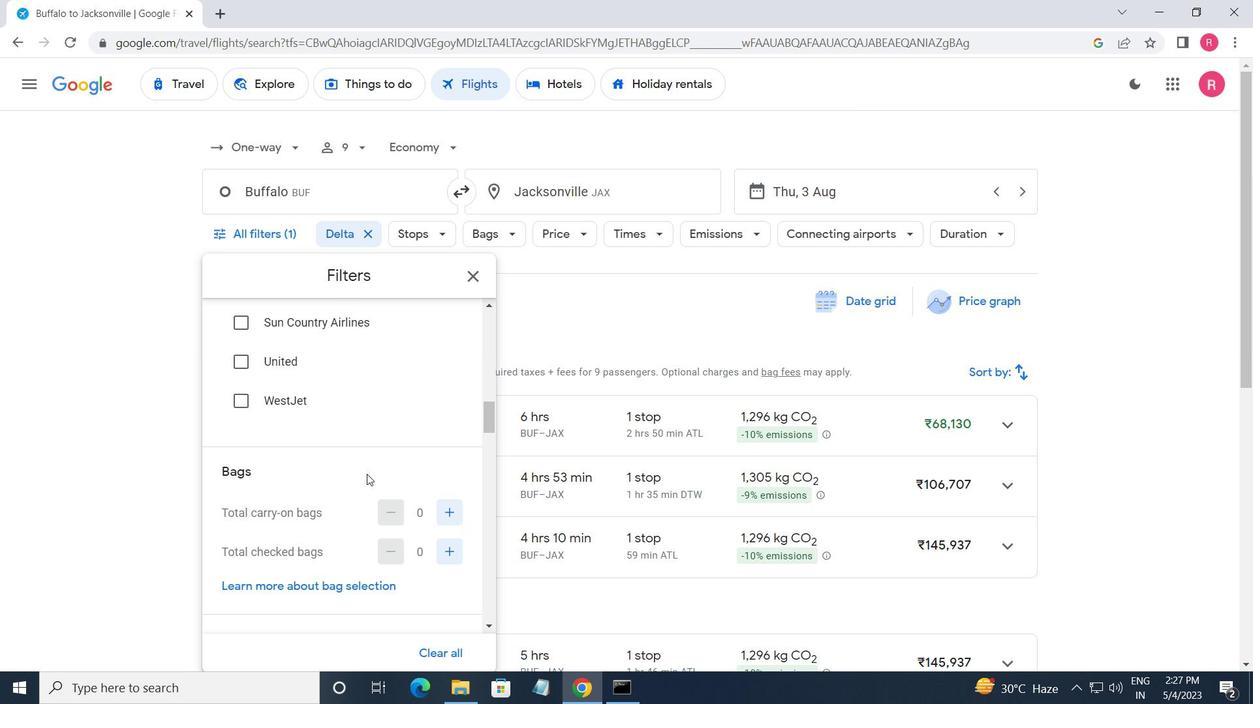 
Action: Mouse moved to (440, 477)
Screenshot: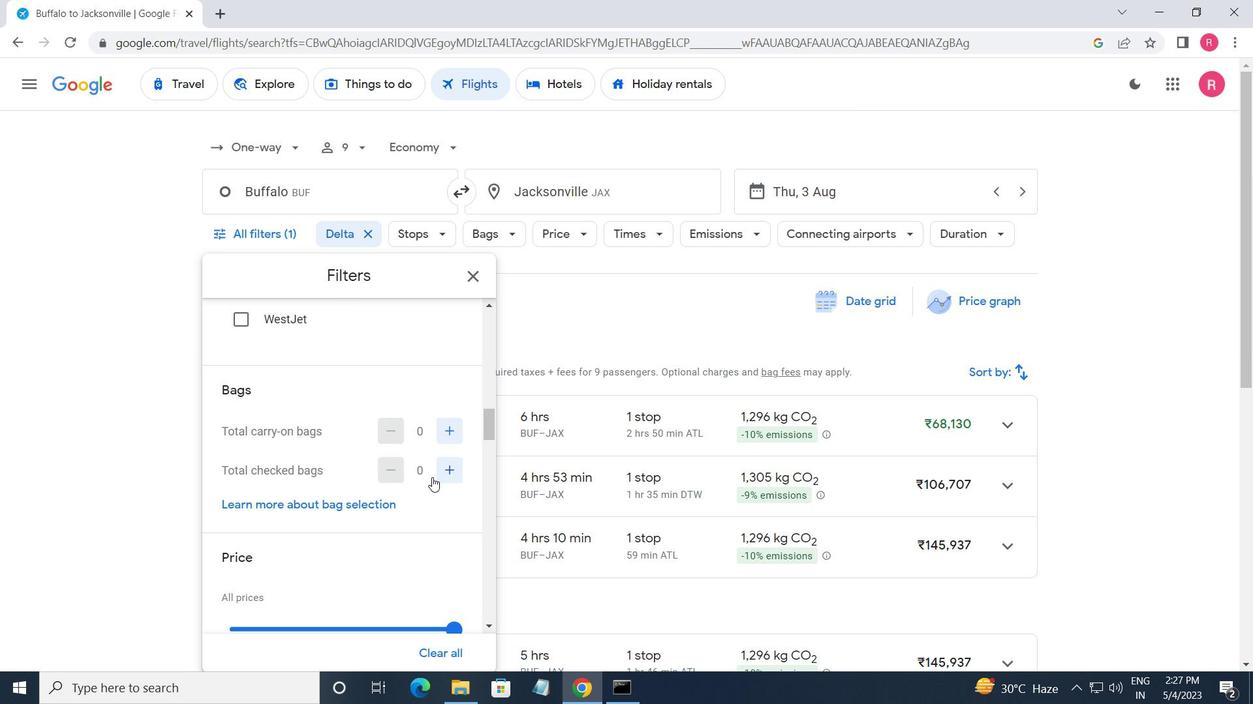 
Action: Mouse pressed left at (440, 477)
Screenshot: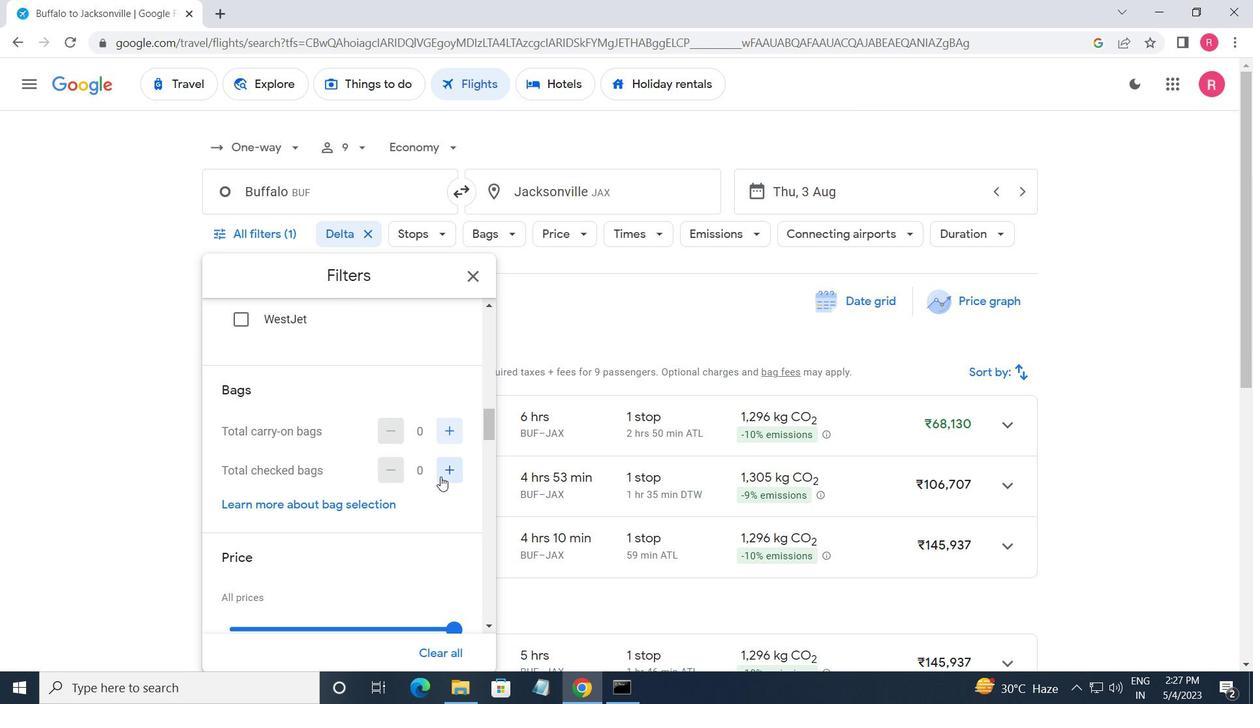 
Action: Mouse moved to (439, 477)
Screenshot: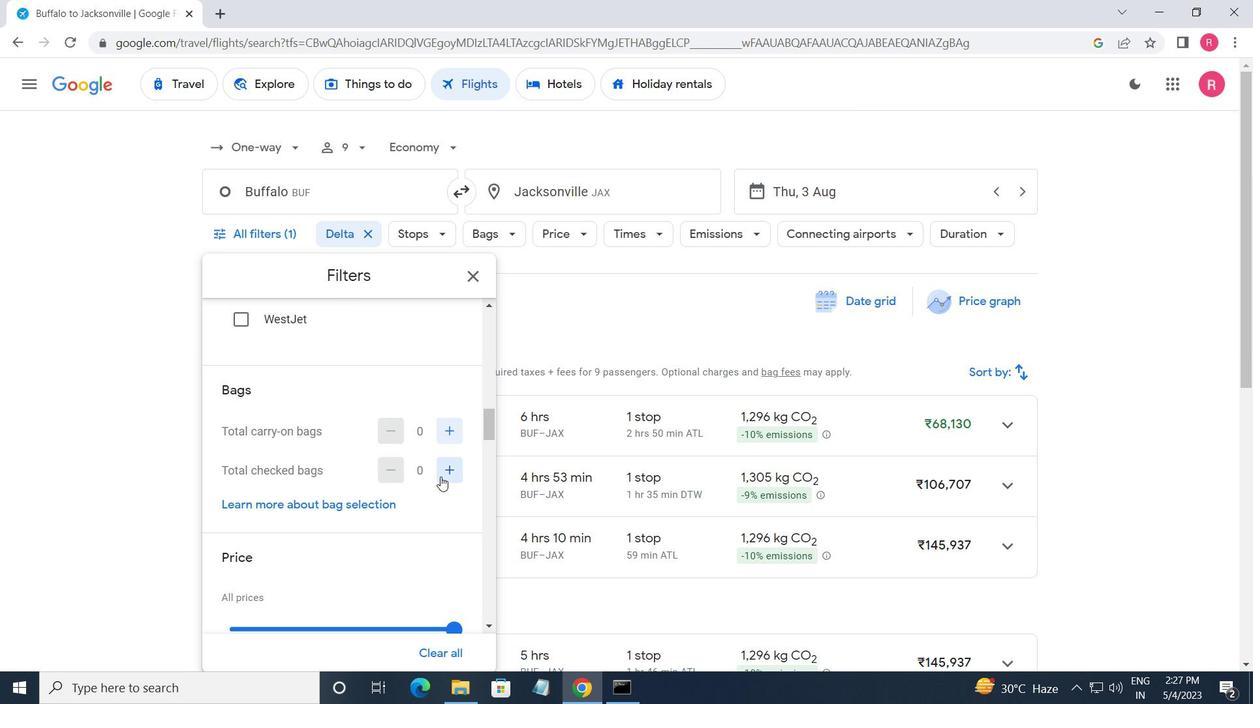 
Action: Mouse pressed left at (439, 477)
Screenshot: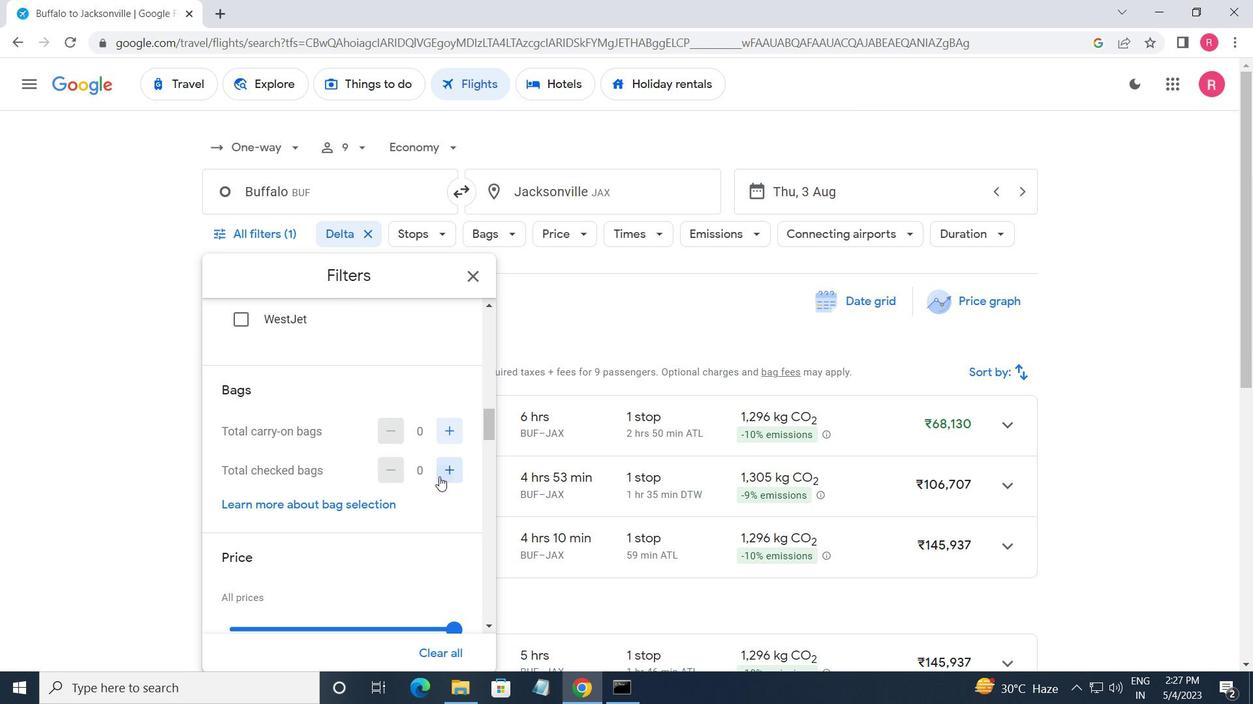 
Action: Mouse pressed left at (439, 477)
Screenshot: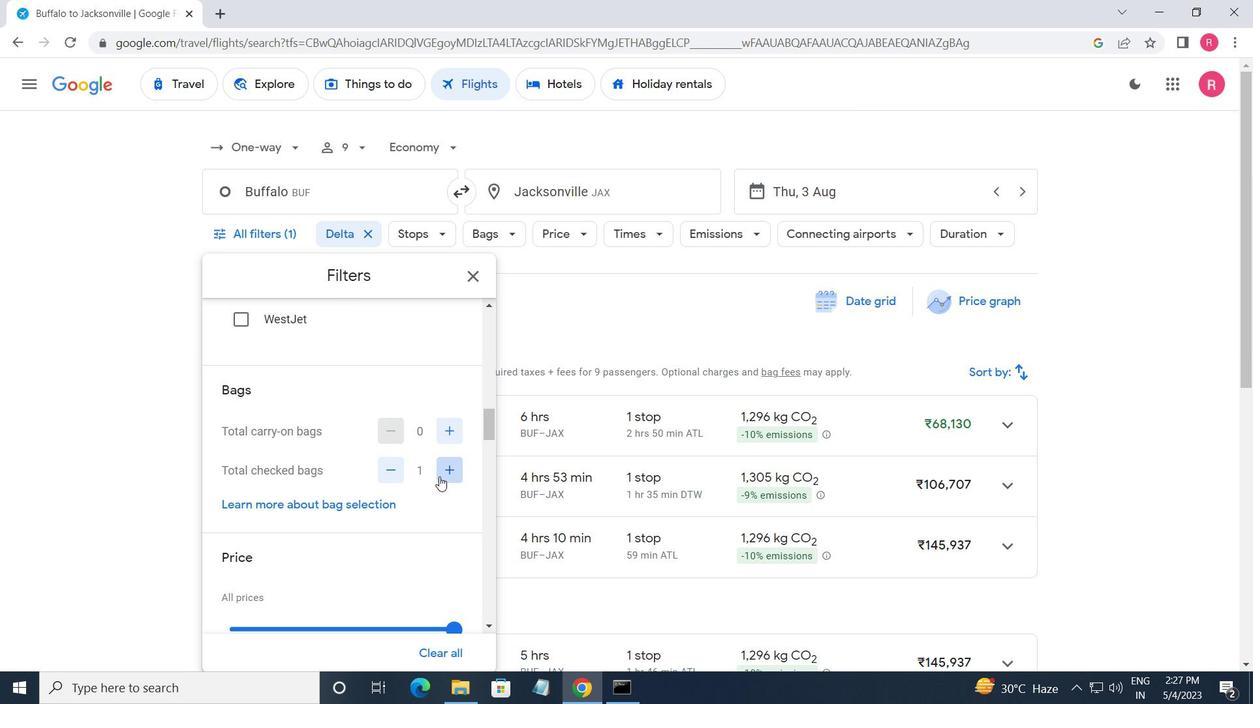 
Action: Mouse pressed left at (439, 477)
Screenshot: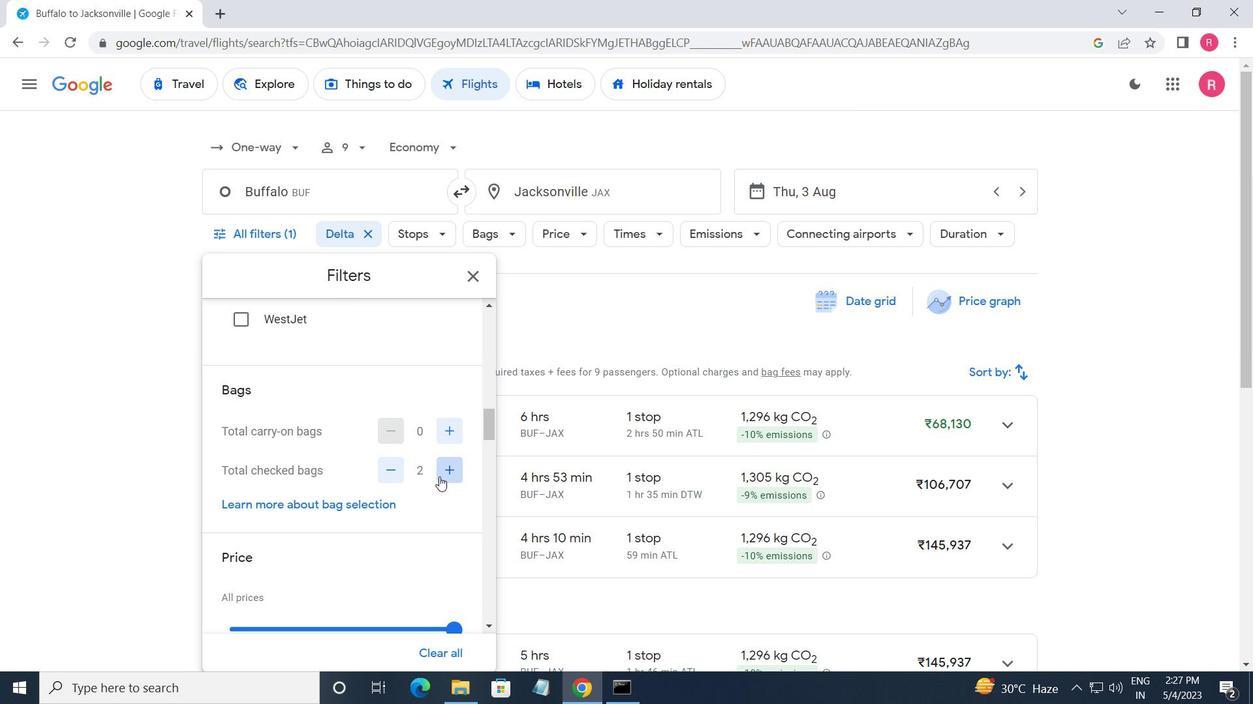 
Action: Mouse pressed left at (439, 477)
Screenshot: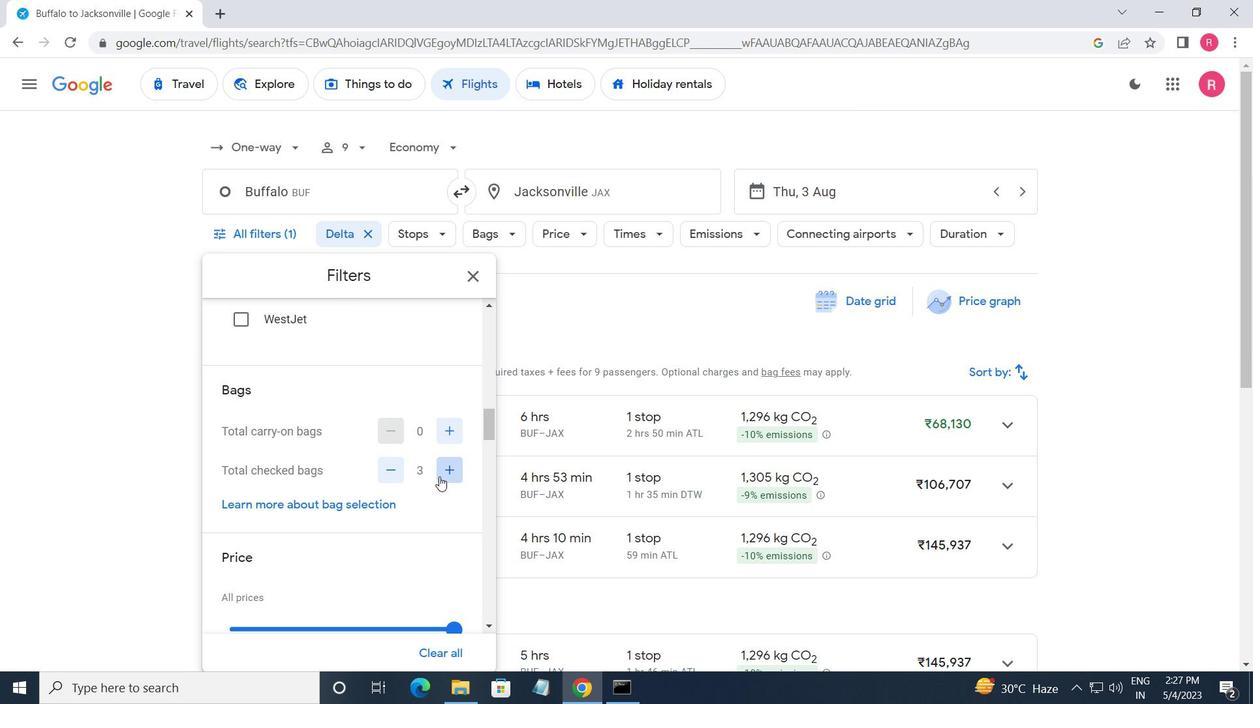 
Action: Mouse pressed left at (439, 477)
Screenshot: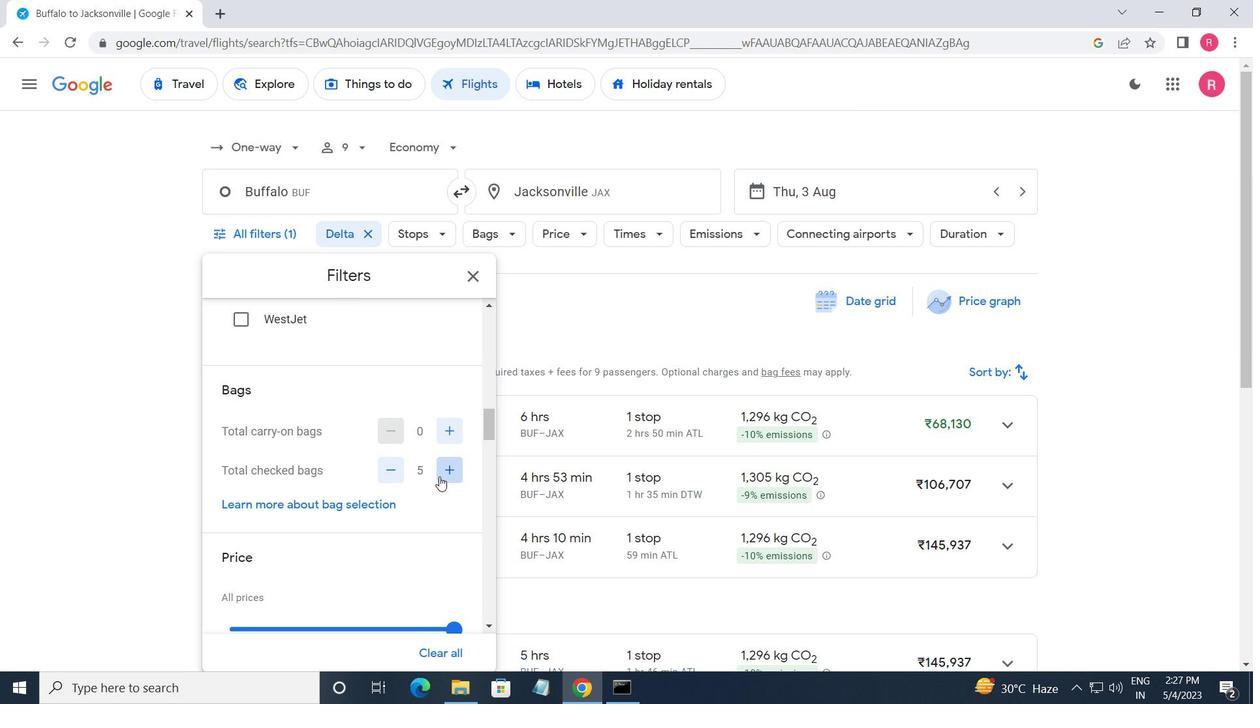 
Action: Mouse pressed left at (439, 477)
Screenshot: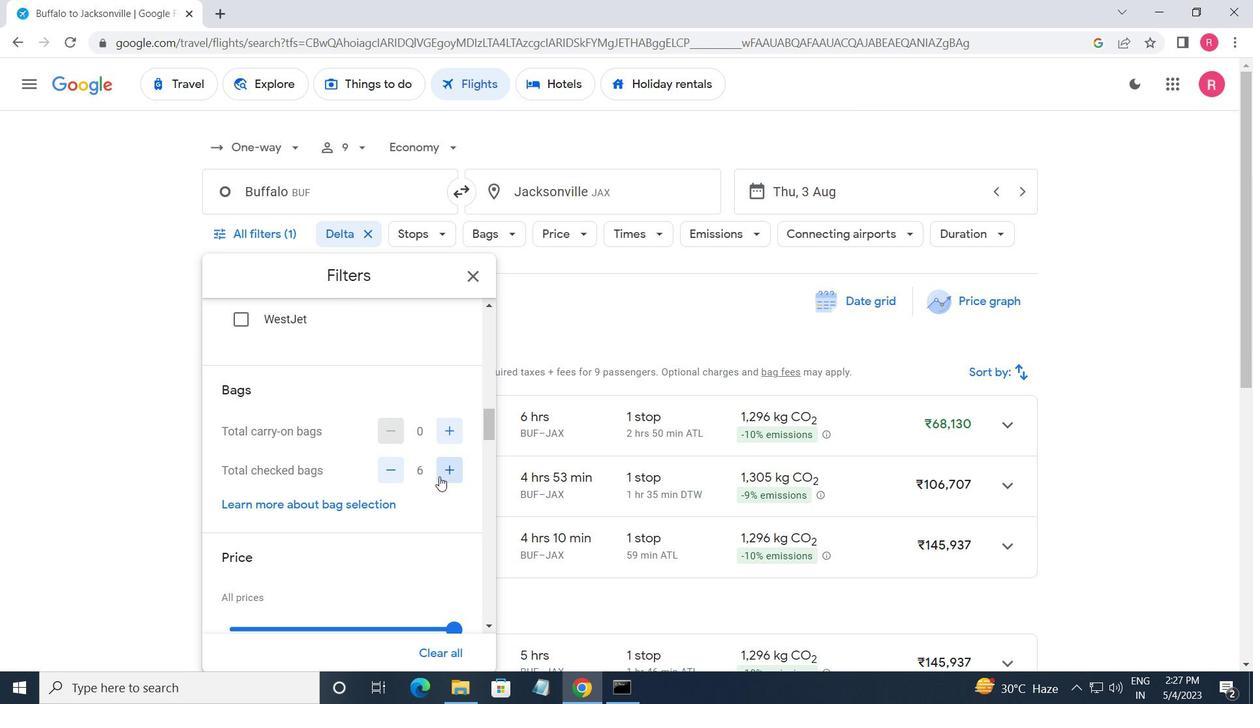
Action: Mouse pressed left at (439, 477)
Screenshot: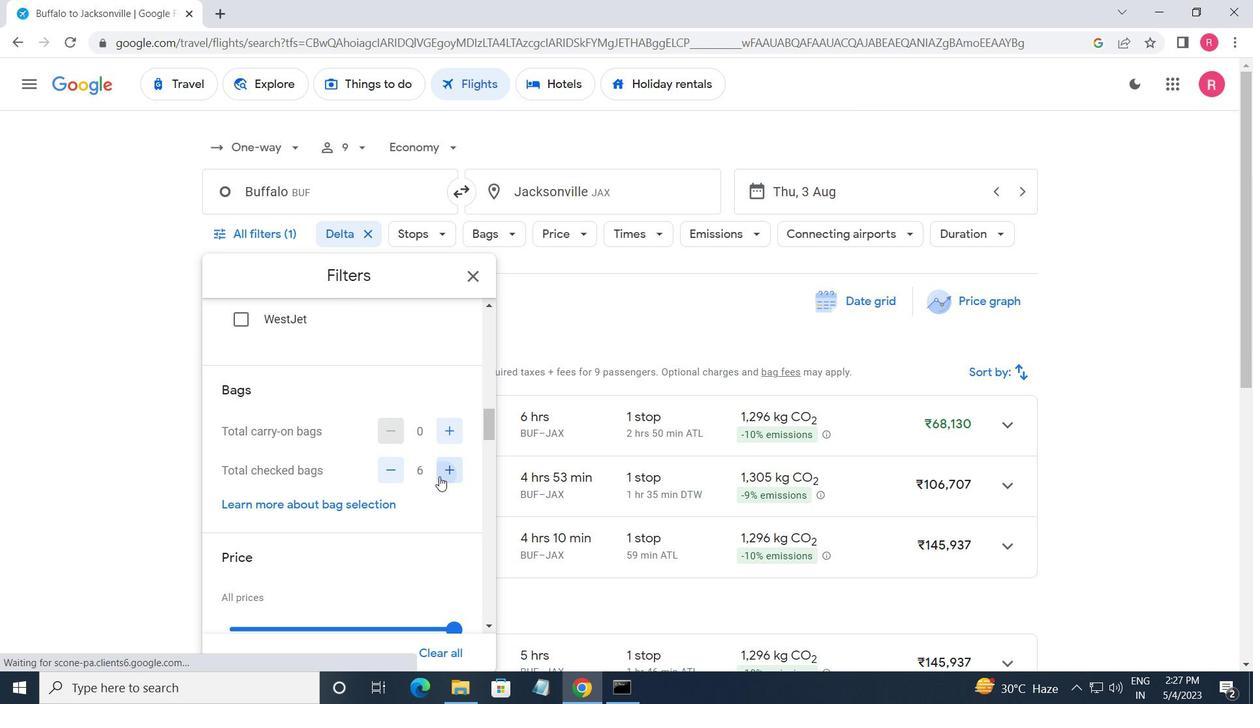 
Action: Mouse pressed left at (439, 477)
Screenshot: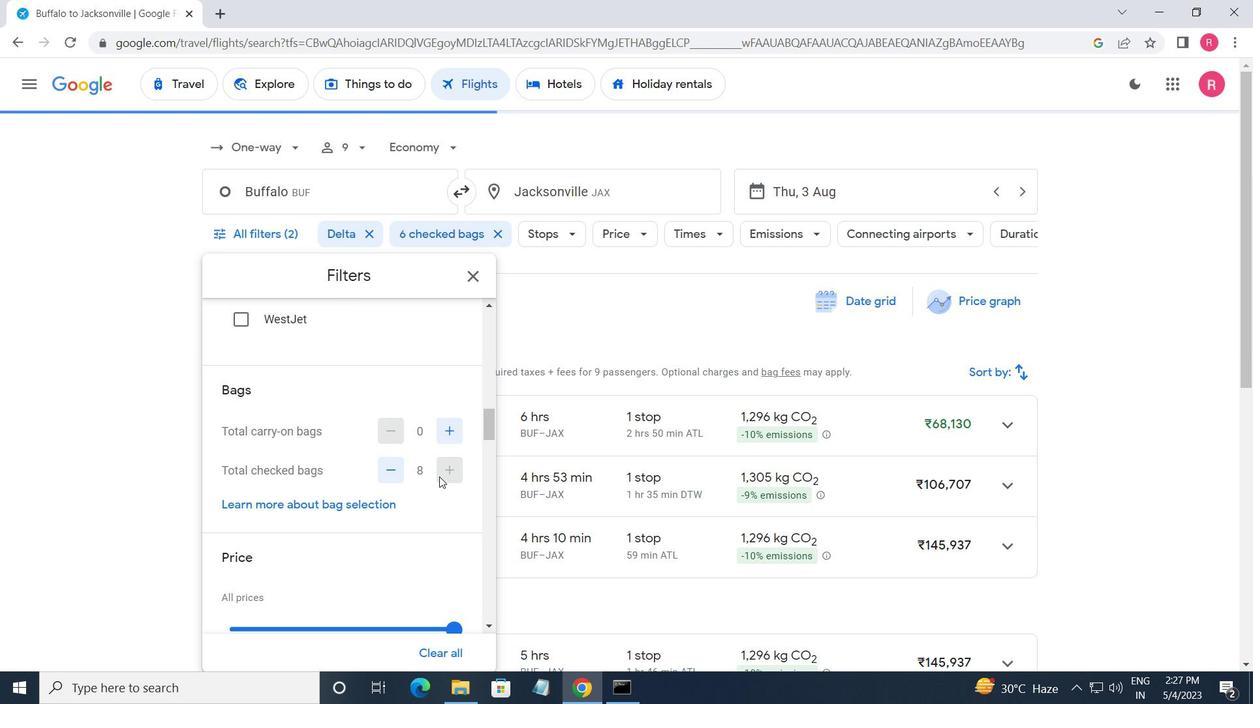 
Action: Mouse moved to (415, 493)
Screenshot: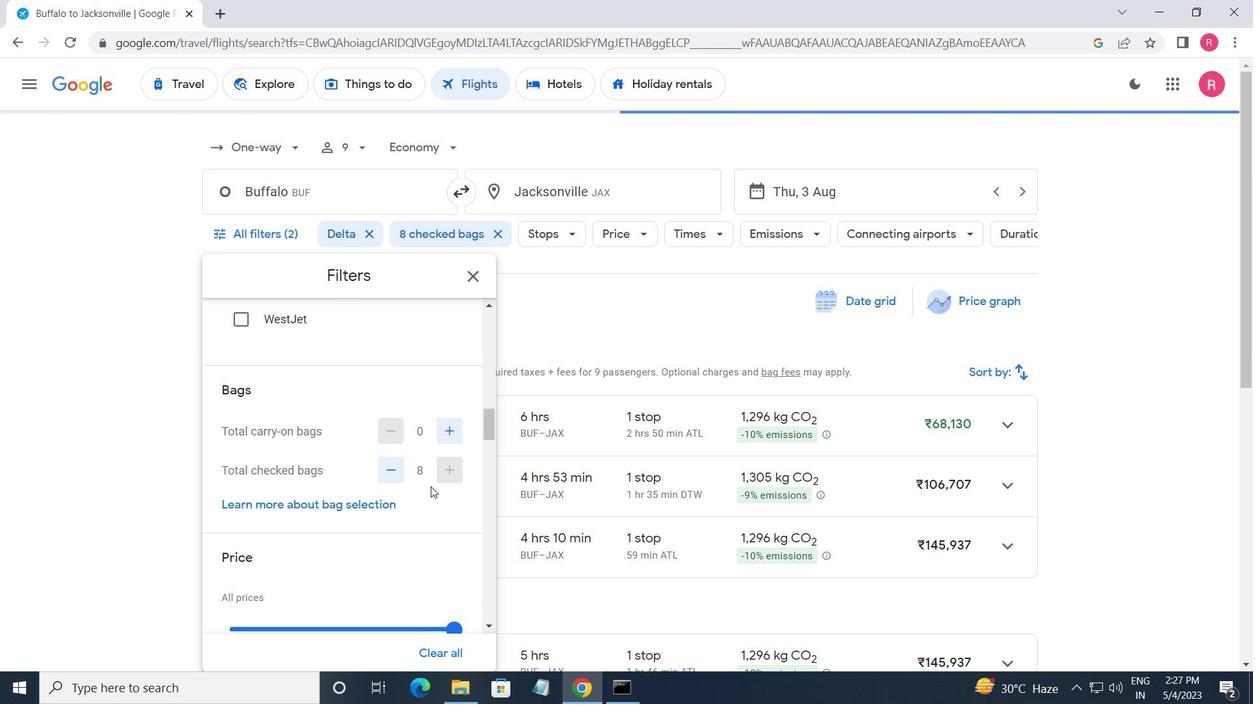 
Action: Mouse scrolled (415, 492) with delta (0, 0)
Screenshot: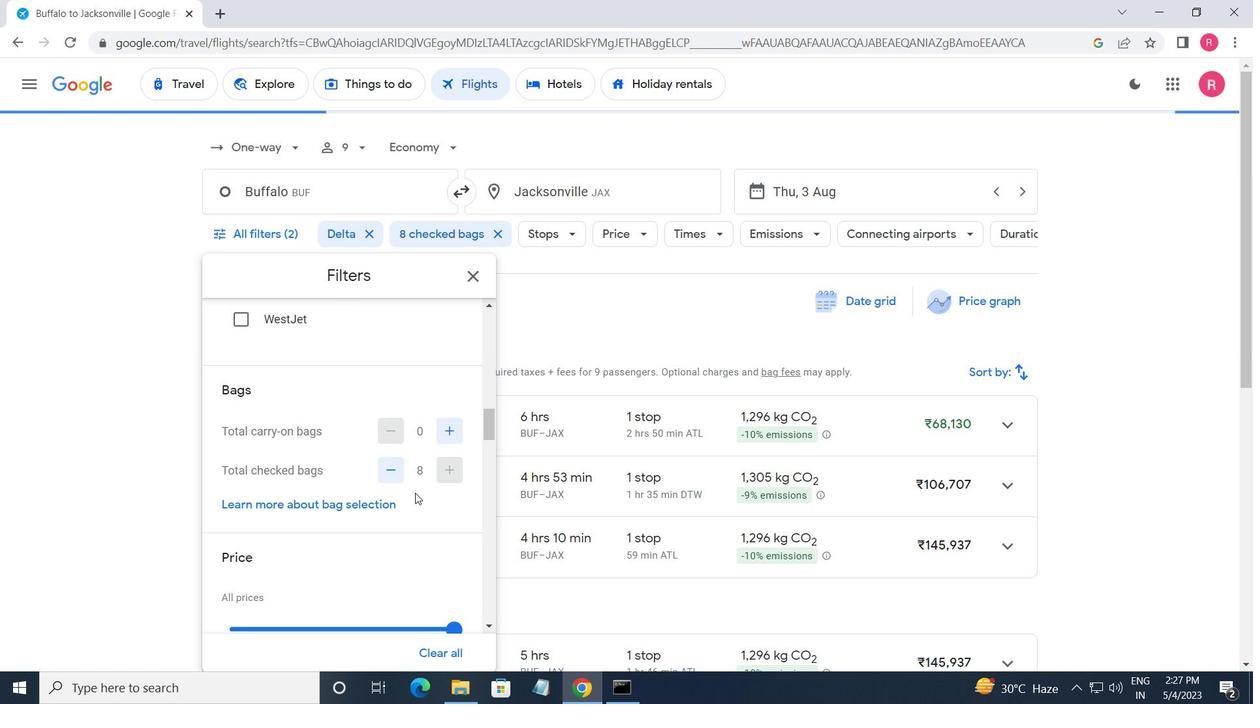 
Action: Mouse scrolled (415, 492) with delta (0, 0)
Screenshot: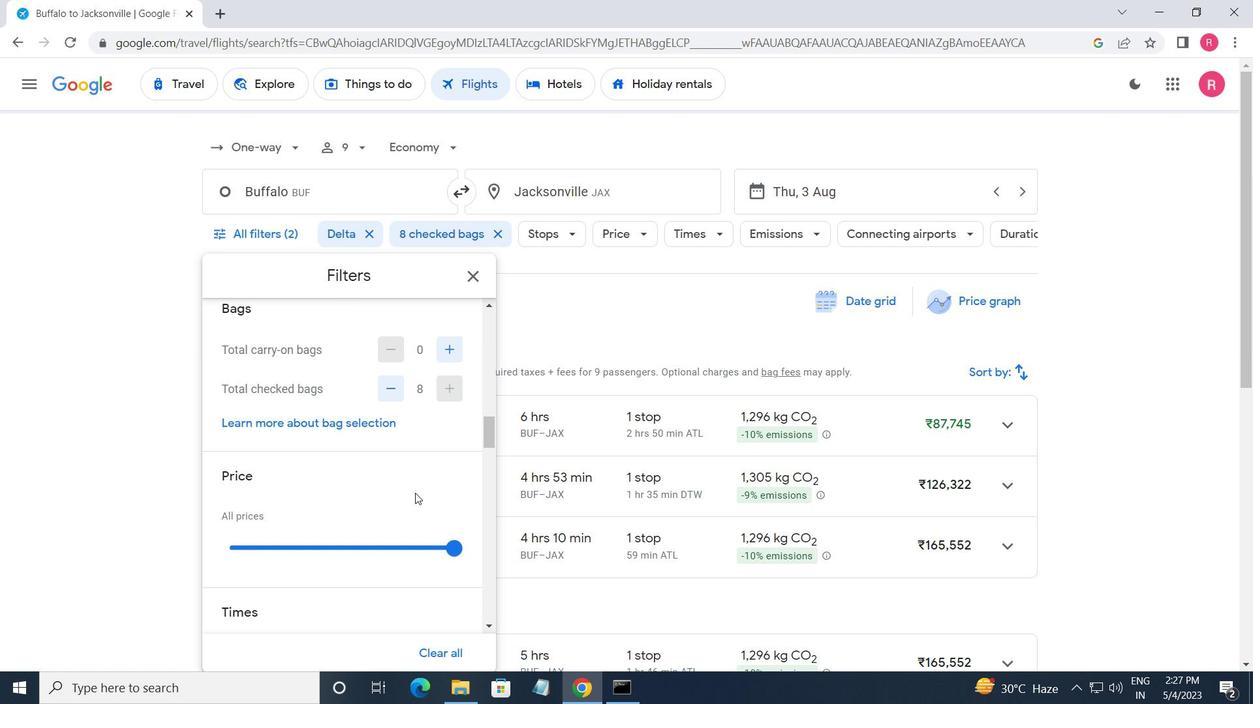 
Action: Mouse scrolled (415, 492) with delta (0, 0)
Screenshot: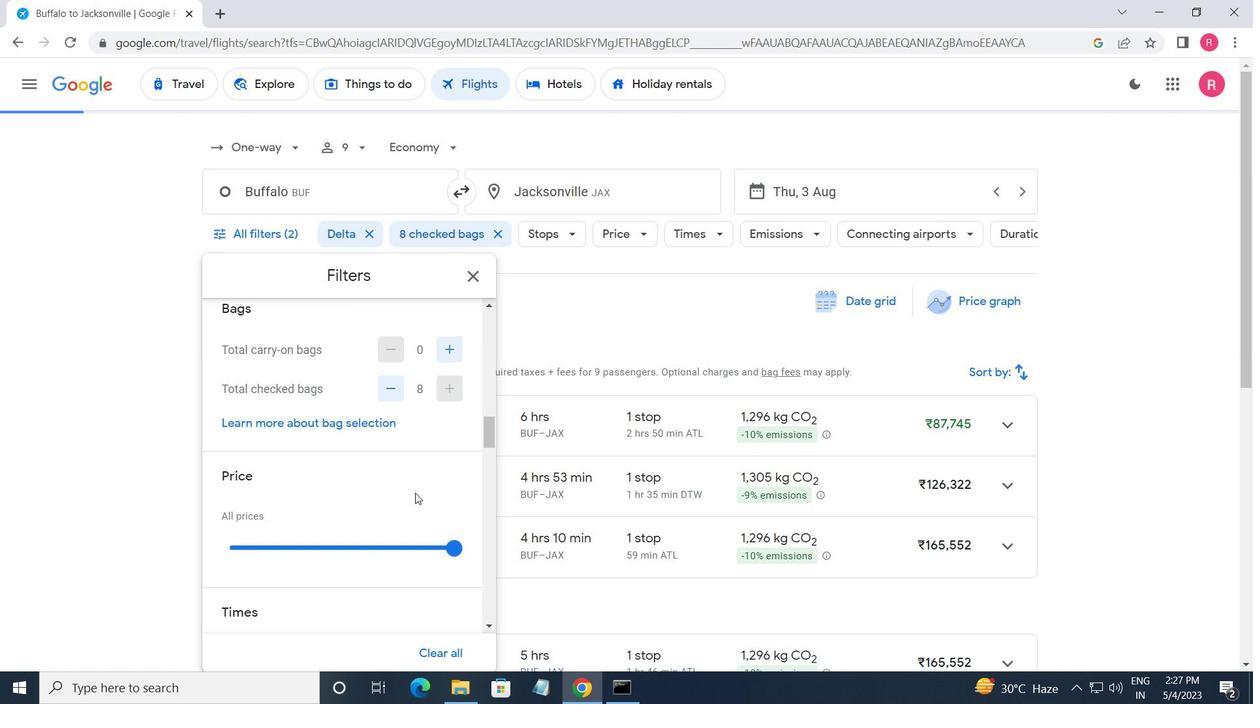 
Action: Mouse moved to (450, 387)
Screenshot: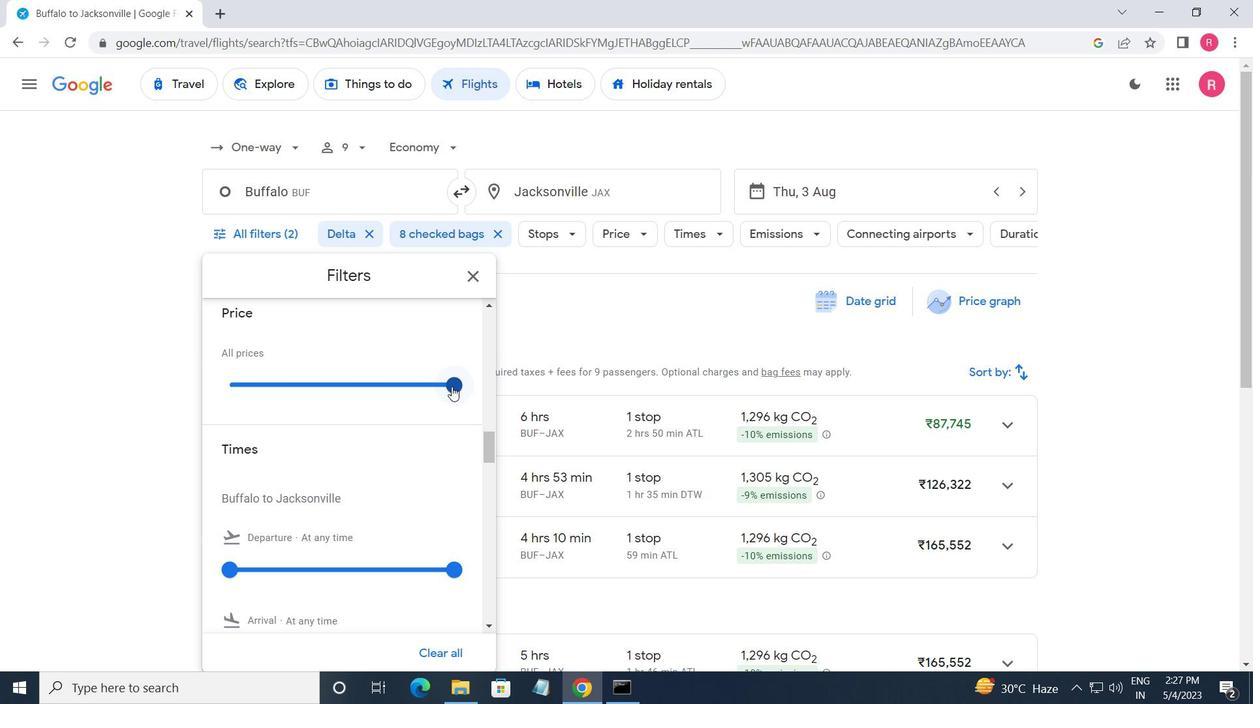 
Action: Mouse pressed left at (450, 387)
Screenshot: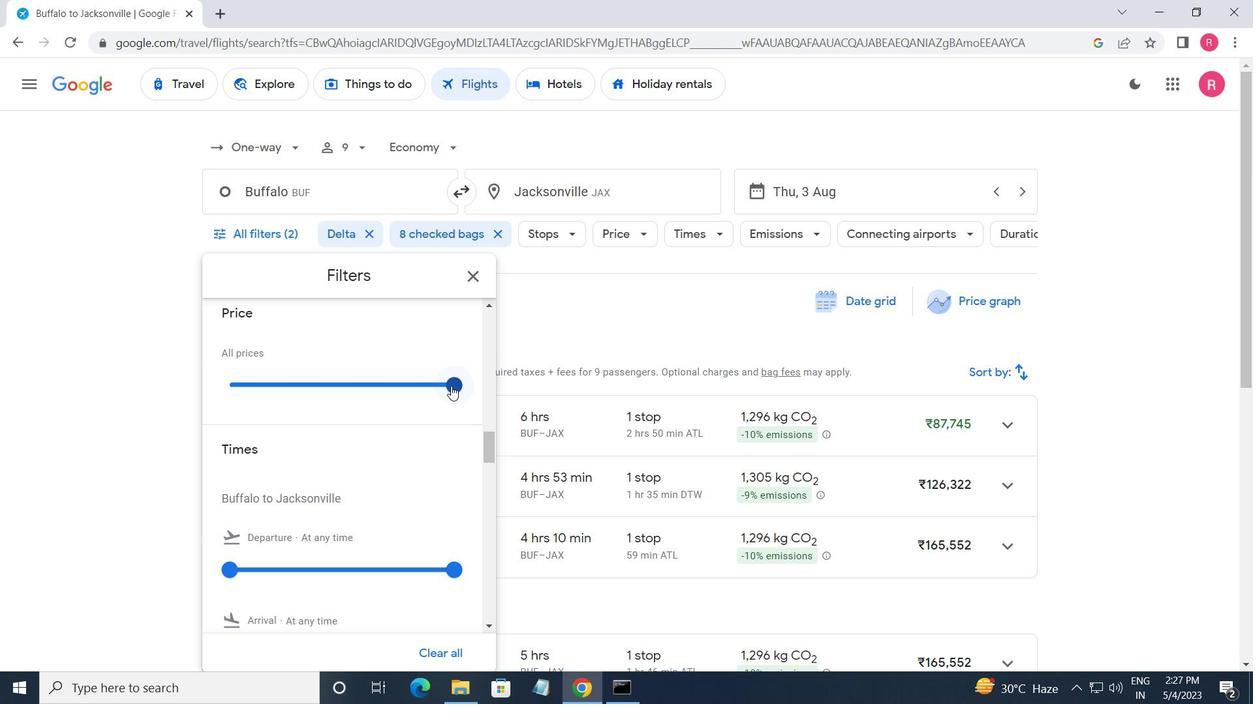 
Action: Mouse moved to (354, 449)
Screenshot: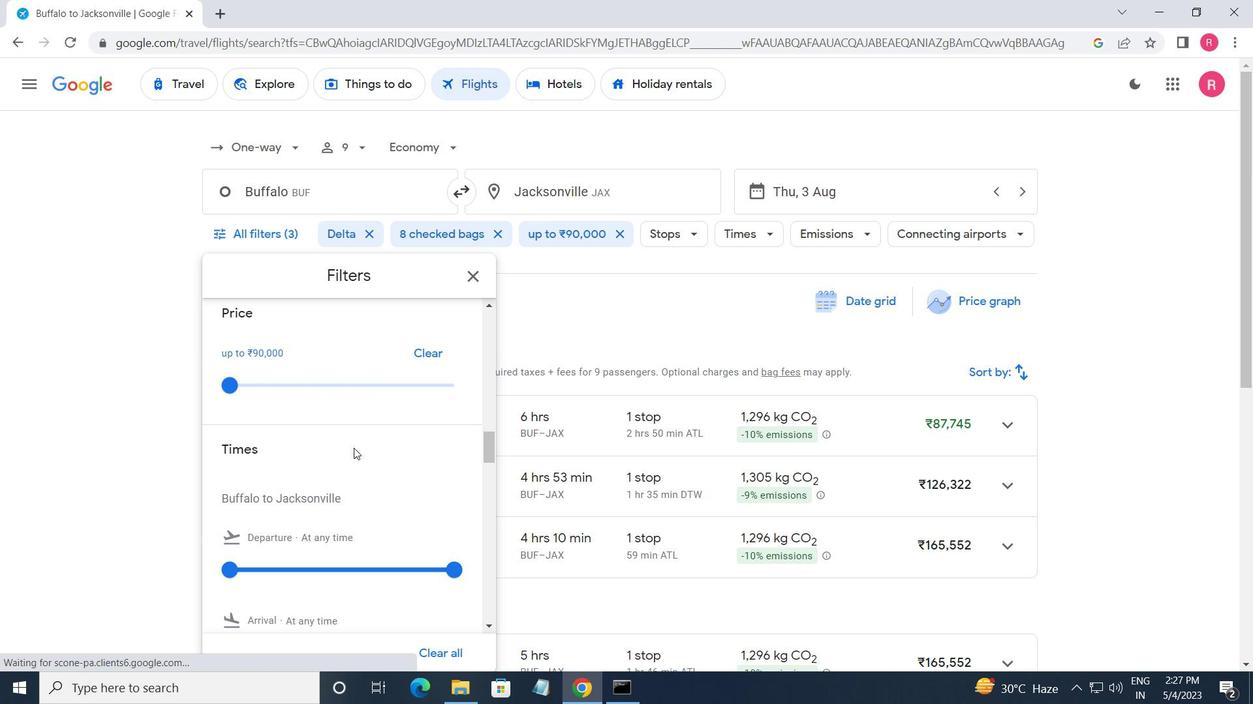 
Action: Mouse scrolled (354, 448) with delta (0, 0)
Screenshot: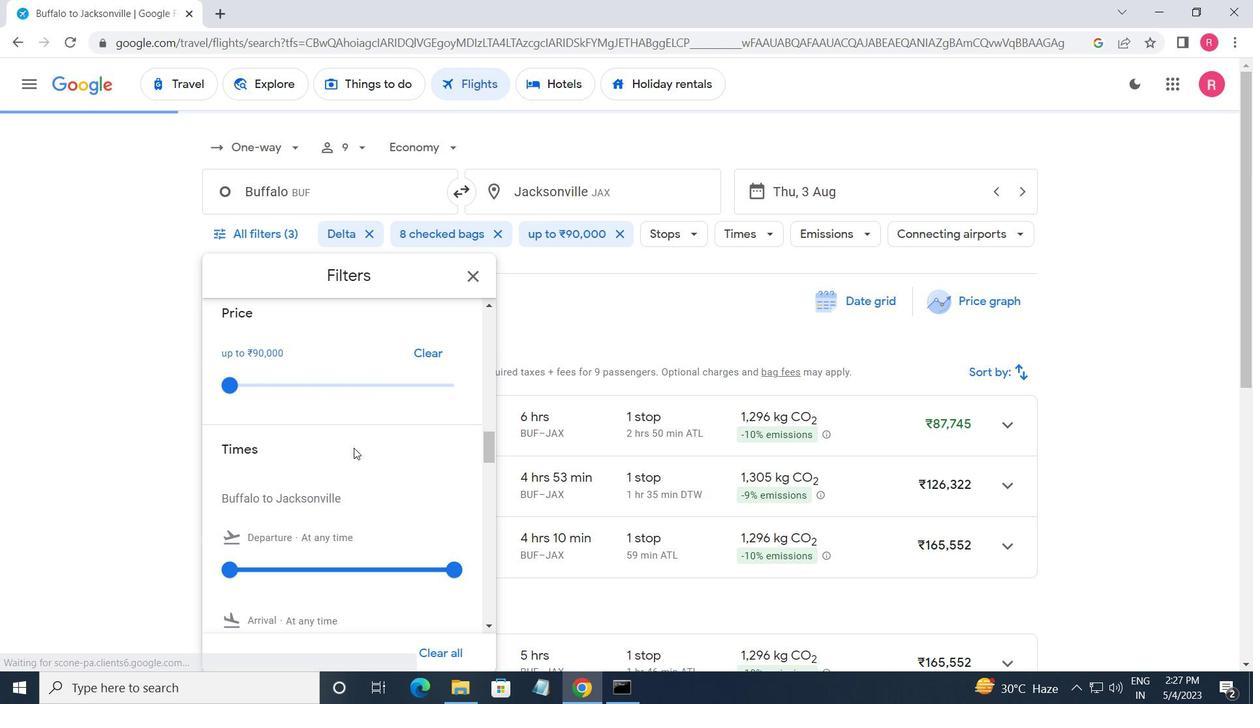 
Action: Mouse scrolled (354, 448) with delta (0, 0)
Screenshot: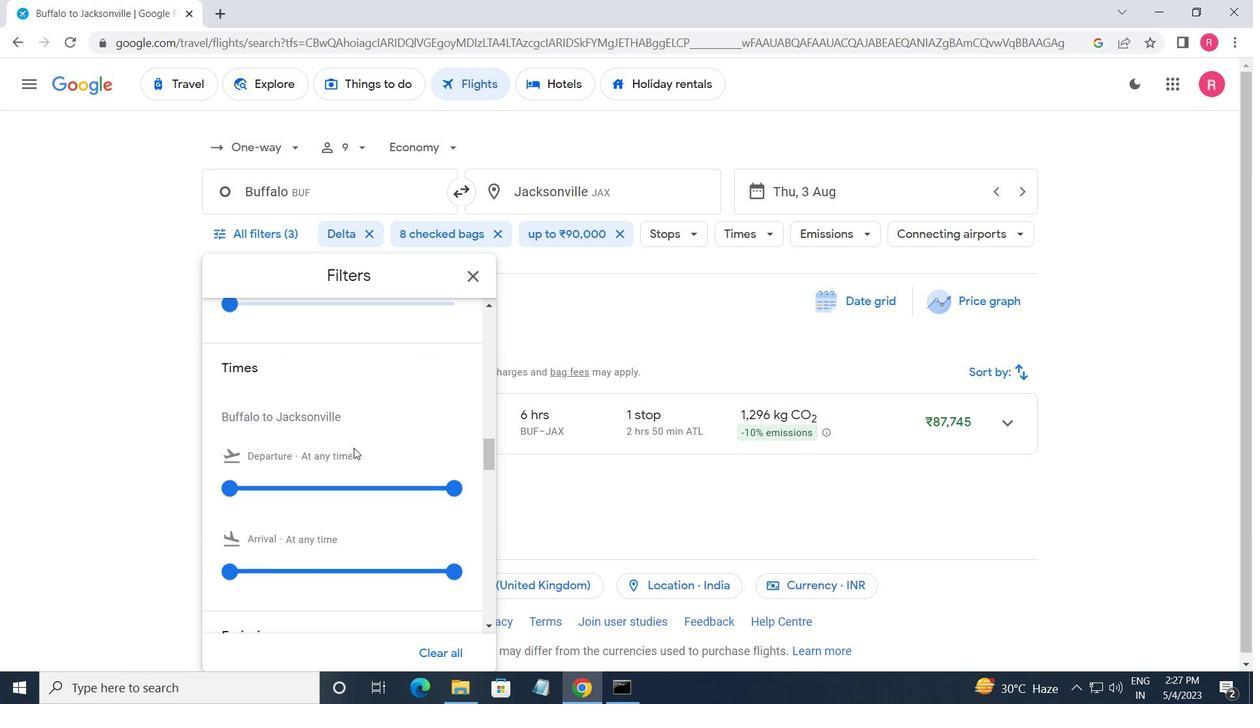 
Action: Mouse moved to (230, 405)
Screenshot: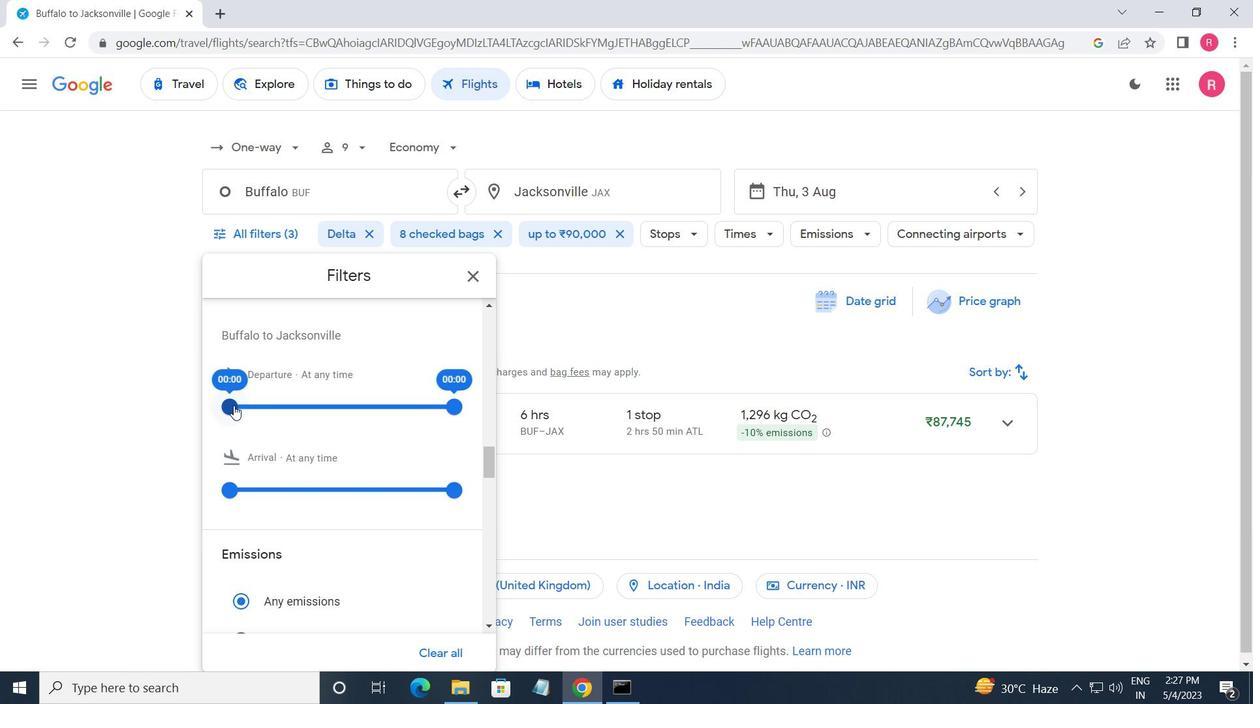
Action: Mouse pressed left at (230, 405)
Screenshot: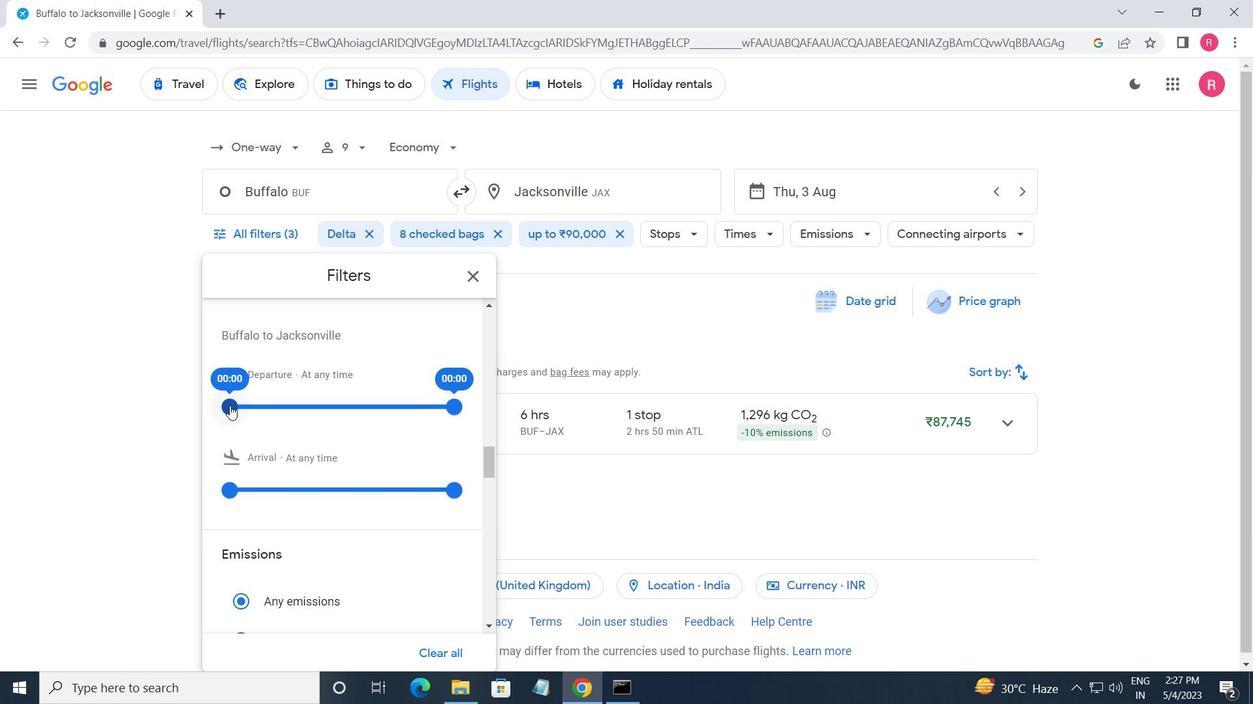 
Action: Mouse moved to (459, 405)
Screenshot: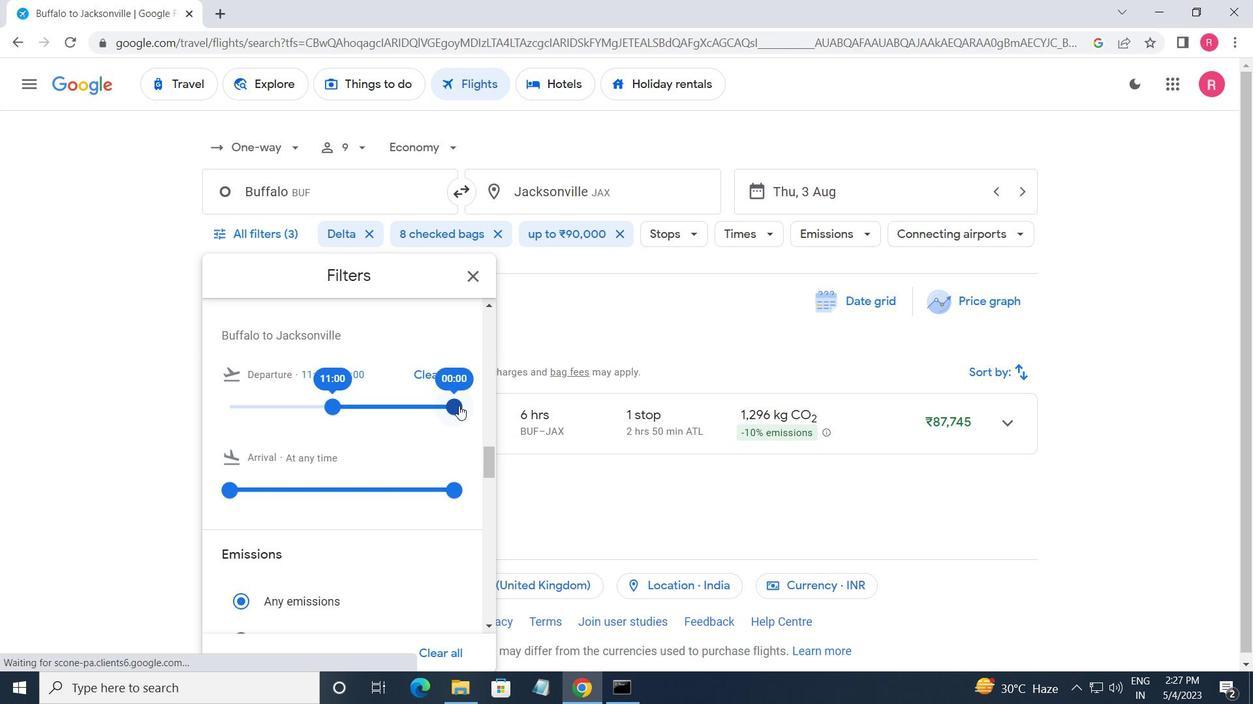 
Action: Mouse pressed left at (459, 405)
Screenshot: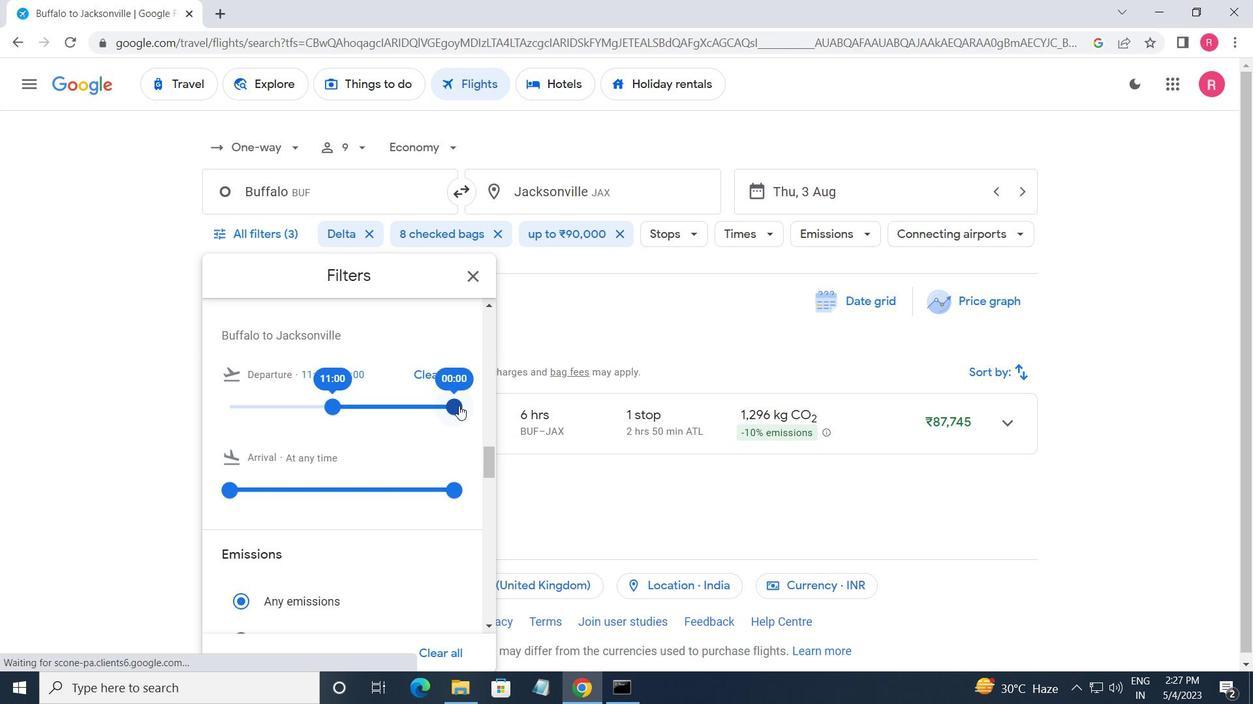 
Action: Mouse moved to (473, 274)
Screenshot: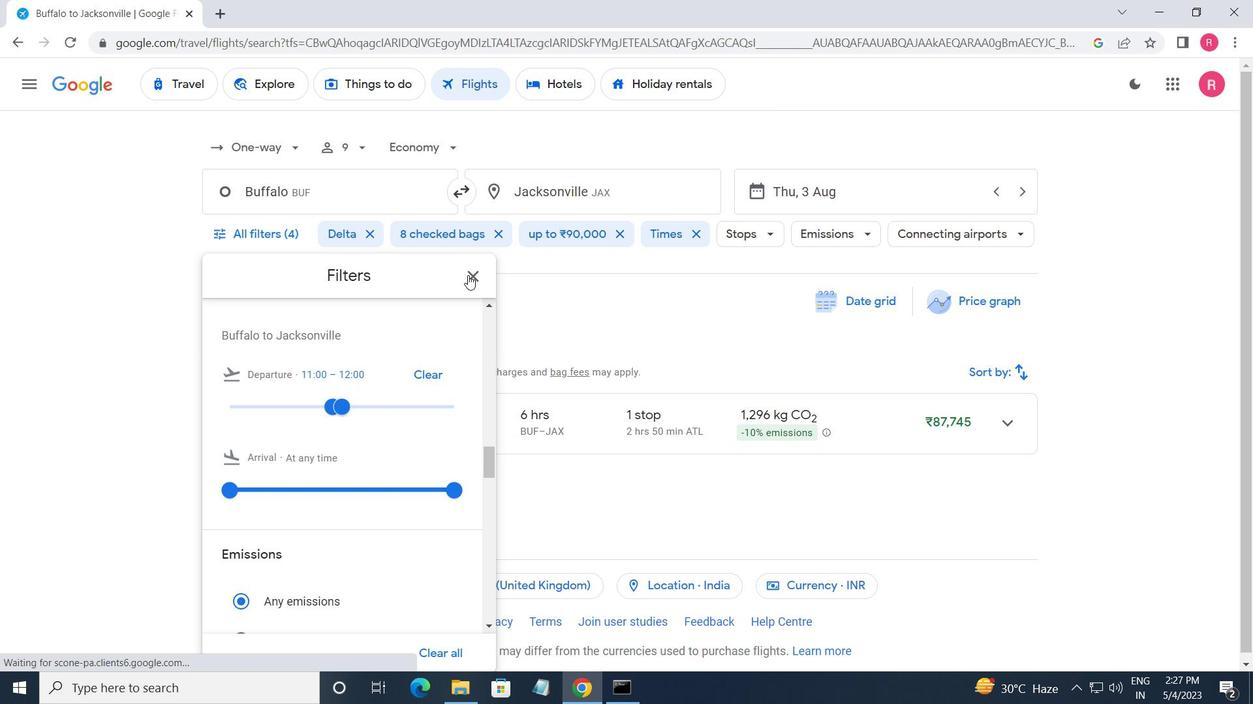 
Action: Mouse pressed left at (473, 274)
Screenshot: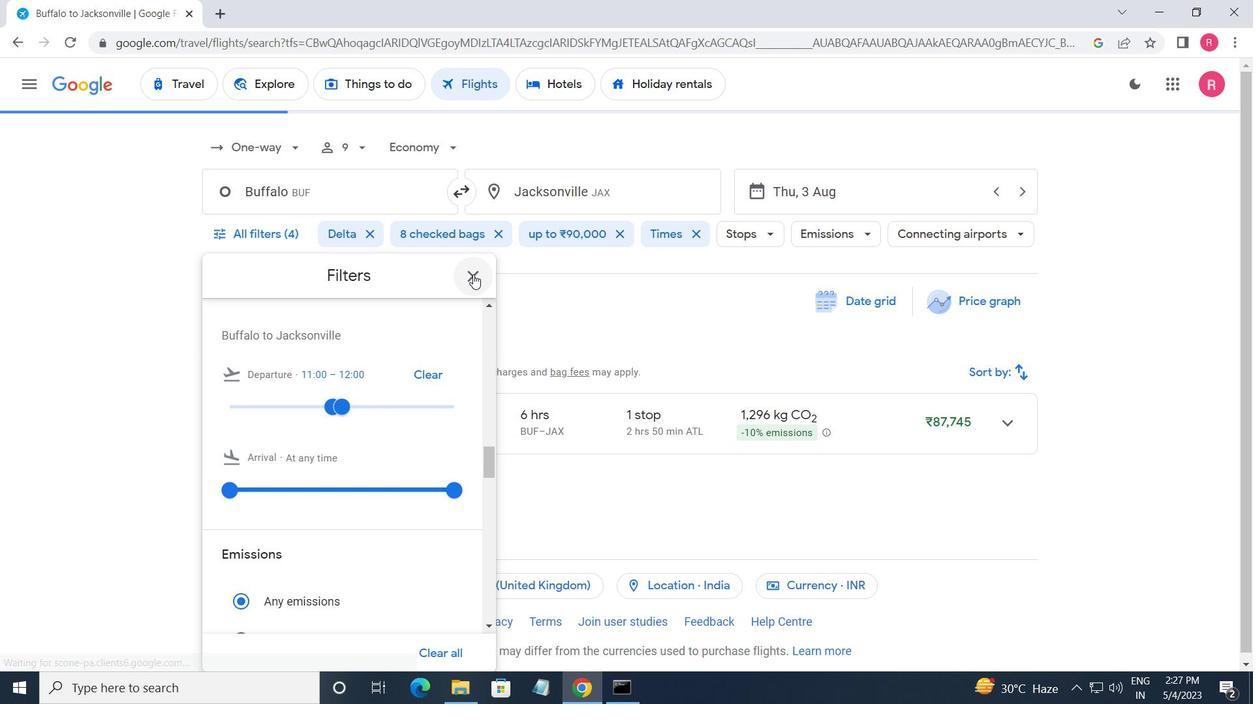 
Action: Mouse moved to (454, 276)
Screenshot: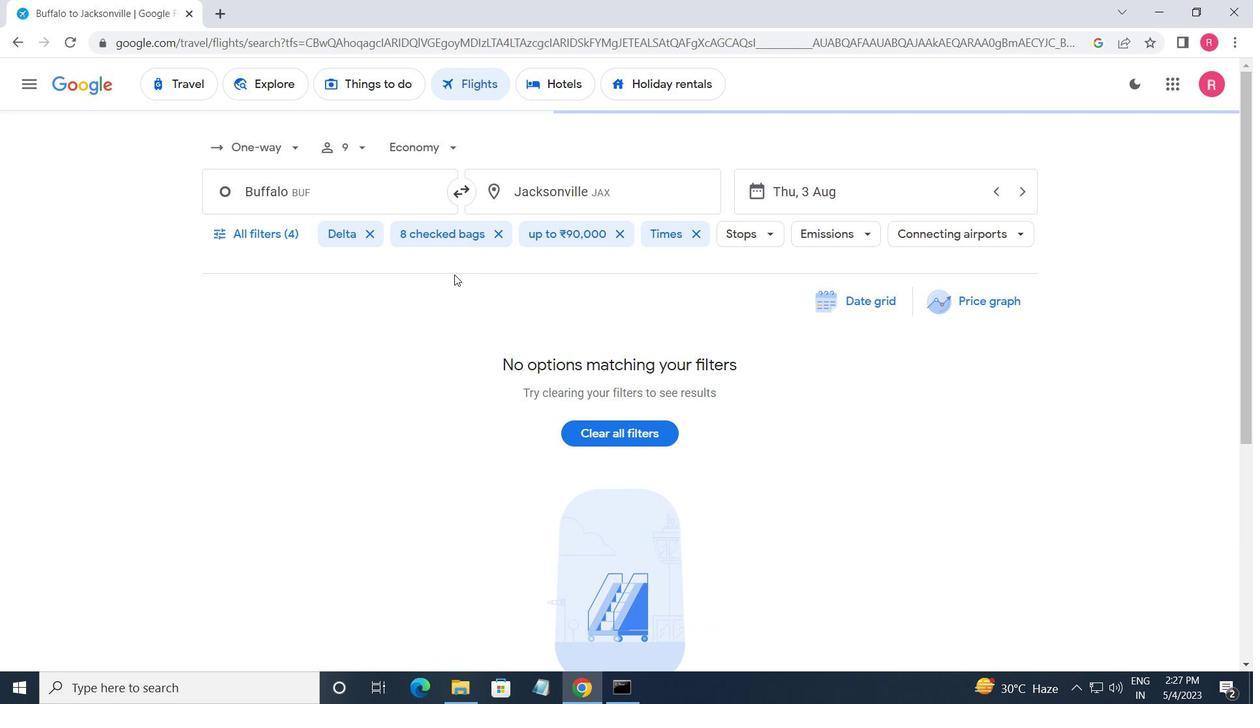
